 Task: Add an event  with title  Third Marketing Campaign Analysis, date '2023/10/24' to 2023/10/25 & Select Event type as  Collective. Add location for the event as  Brisbane, Australia and add a description: Participants will discover strategies for engaging their audience and maintaining their interest throughout the presentation. They will learn how to incorporate storytelling, interactive elements, and visual aids to create a dynamic and interactive experience for their listeners.Create an event link  http-thirdmarketingcampaignanalysiscom & Select the event color as  Bright Yellow. , logged in from the account softage.4@softage.netand send the event invitation to softage.2@softage.net and softage.3@softage.net
Action: Mouse moved to (706, 104)
Screenshot: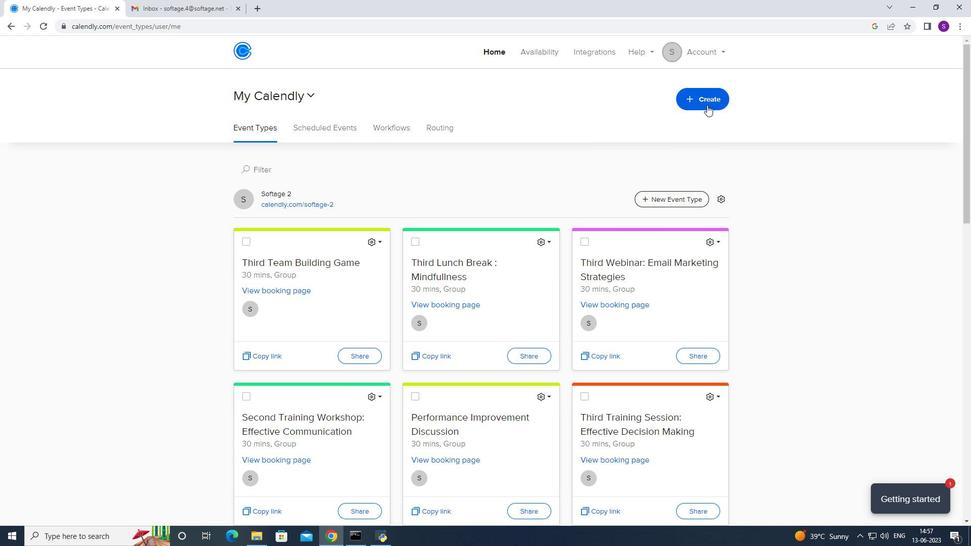 
Action: Mouse pressed left at (706, 104)
Screenshot: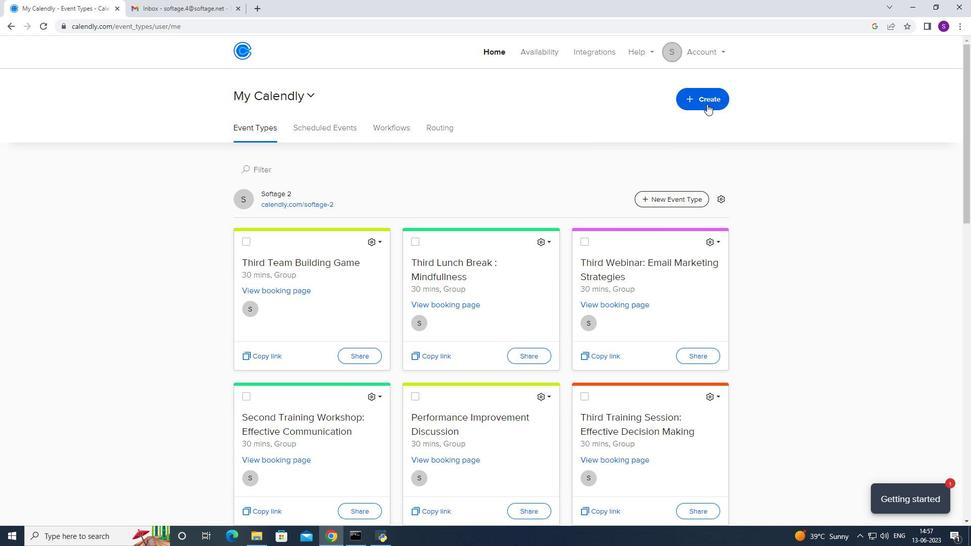 
Action: Mouse moved to (632, 133)
Screenshot: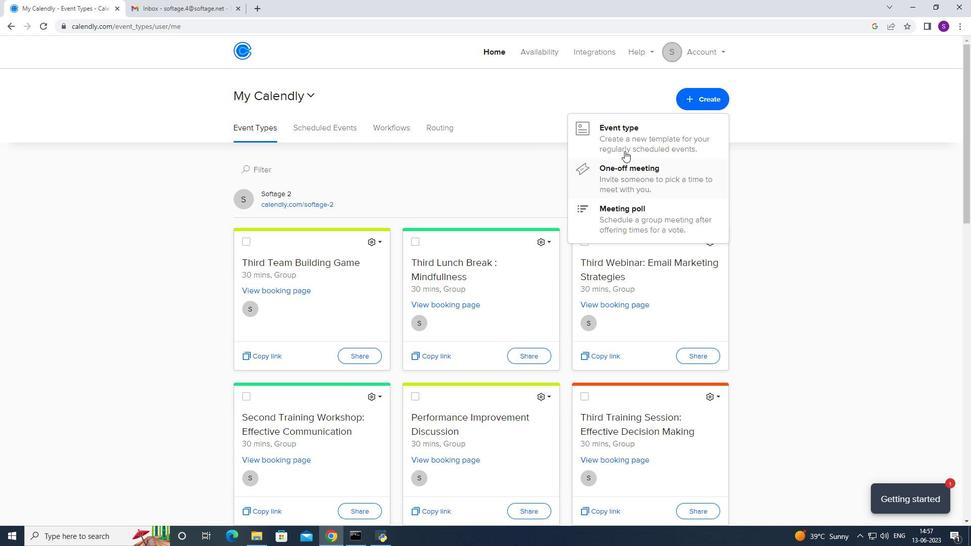 
Action: Mouse pressed left at (632, 133)
Screenshot: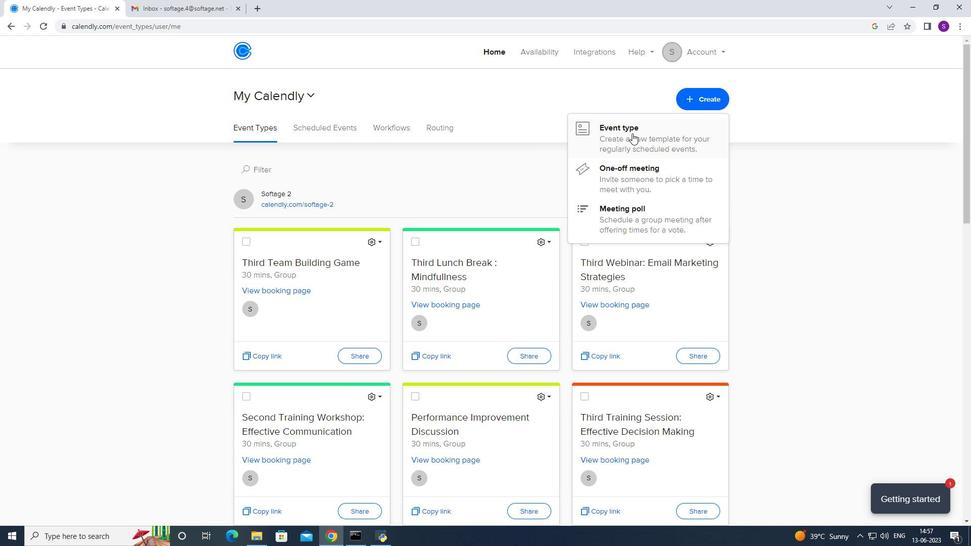
Action: Mouse moved to (429, 290)
Screenshot: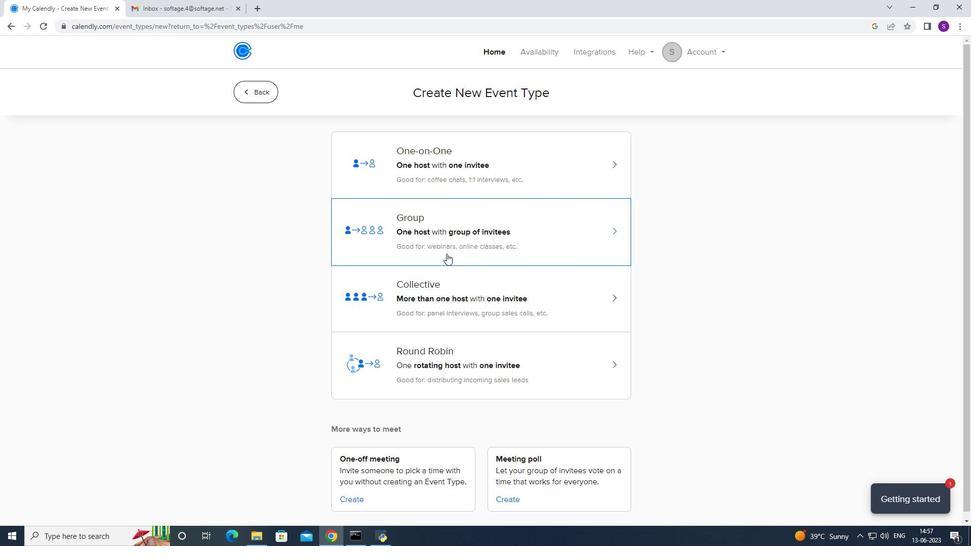 
Action: Mouse pressed left at (429, 290)
Screenshot: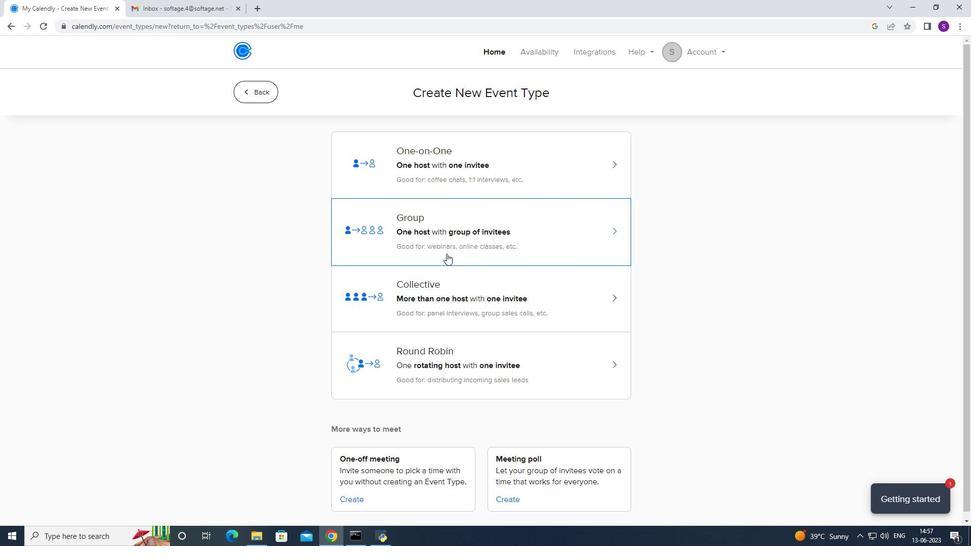 
Action: Mouse moved to (592, 224)
Screenshot: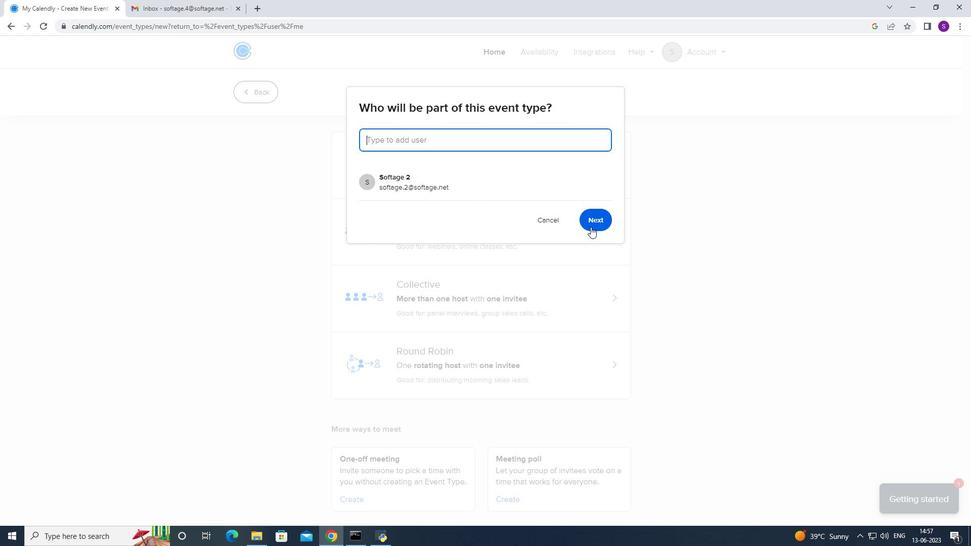 
Action: Mouse pressed left at (592, 224)
Screenshot: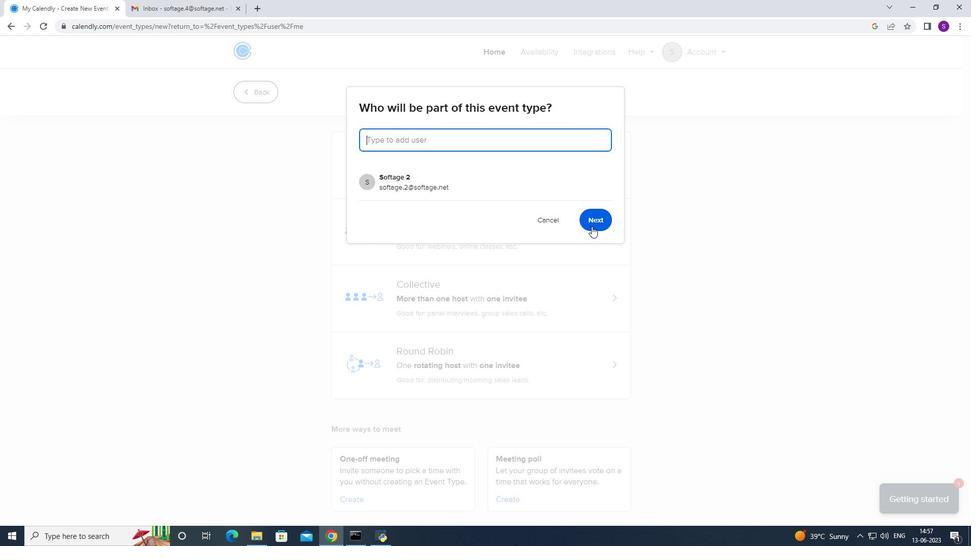 
Action: Mouse moved to (284, 232)
Screenshot: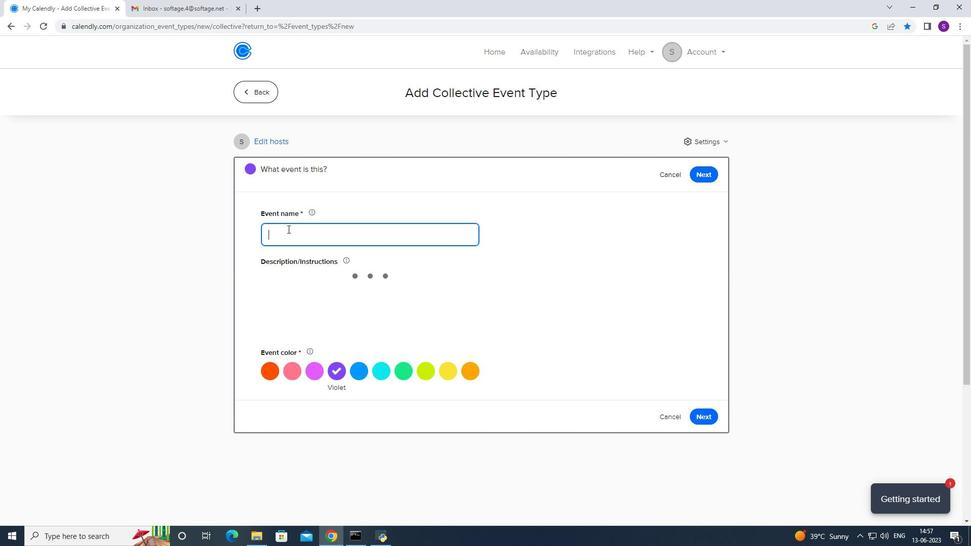
Action: Mouse pressed left at (284, 232)
Screenshot: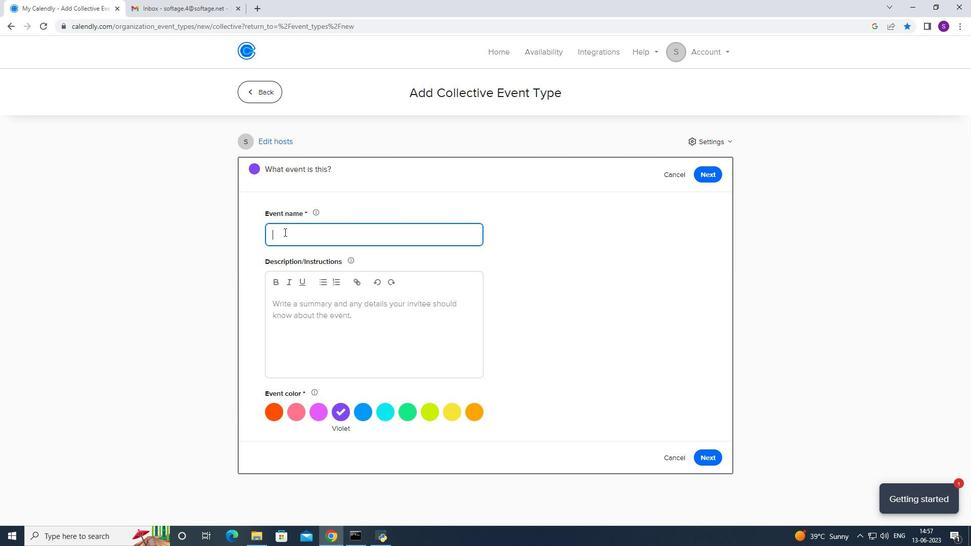 
Action: Mouse moved to (305, 198)
Screenshot: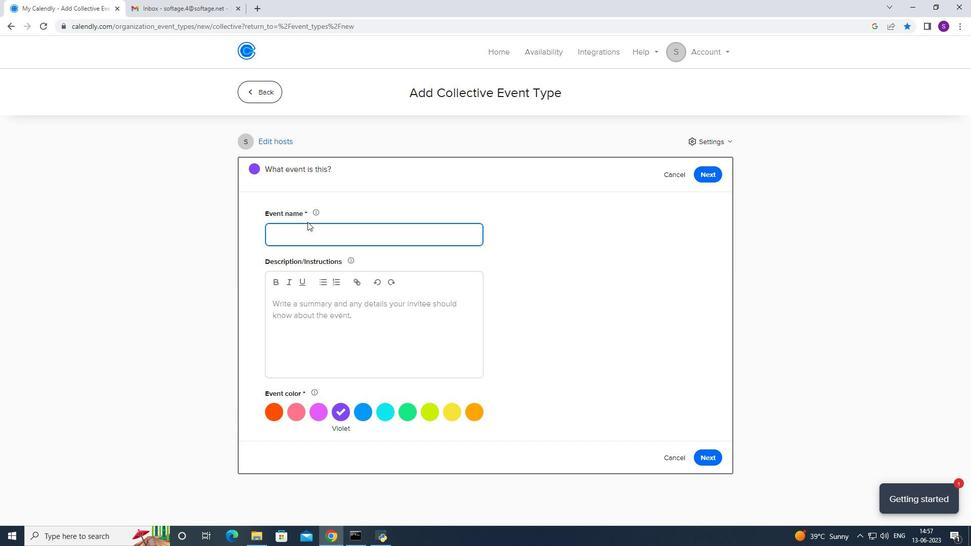 
Action: Key pressed <Key.caps_lock>T<Key.caps_lock>hird<Key.space><Key.caps_lock>M<Key.caps_lock><Key.shift>Arketing<Key.space><Key.caps_lock>C<Key.caps_lock>ampaign
Screenshot: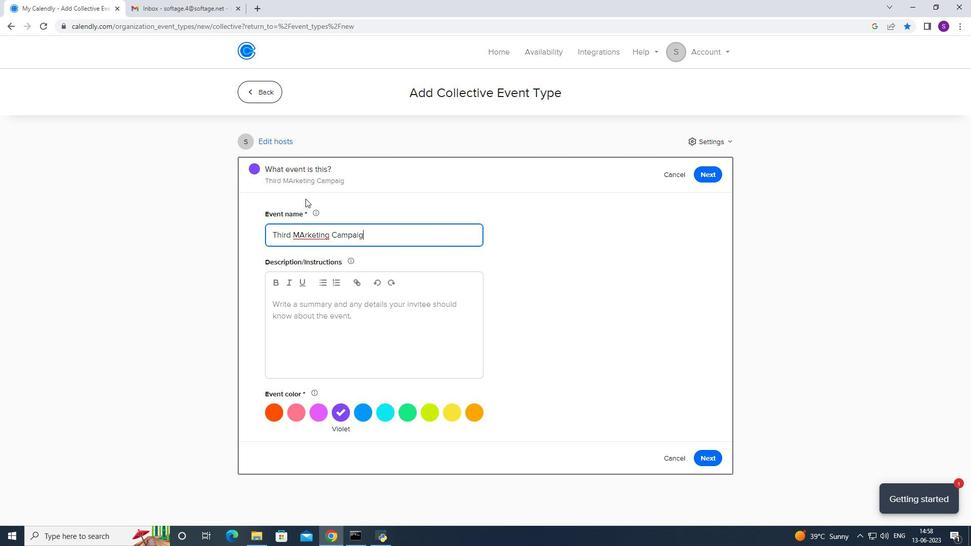 
Action: Mouse moved to (302, 235)
Screenshot: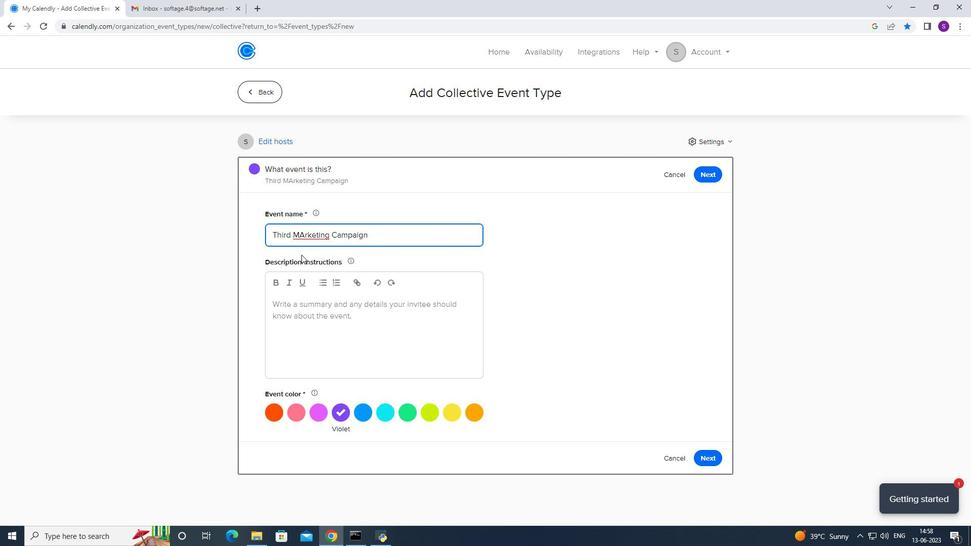 
Action: Mouse pressed right at (302, 235)
Screenshot: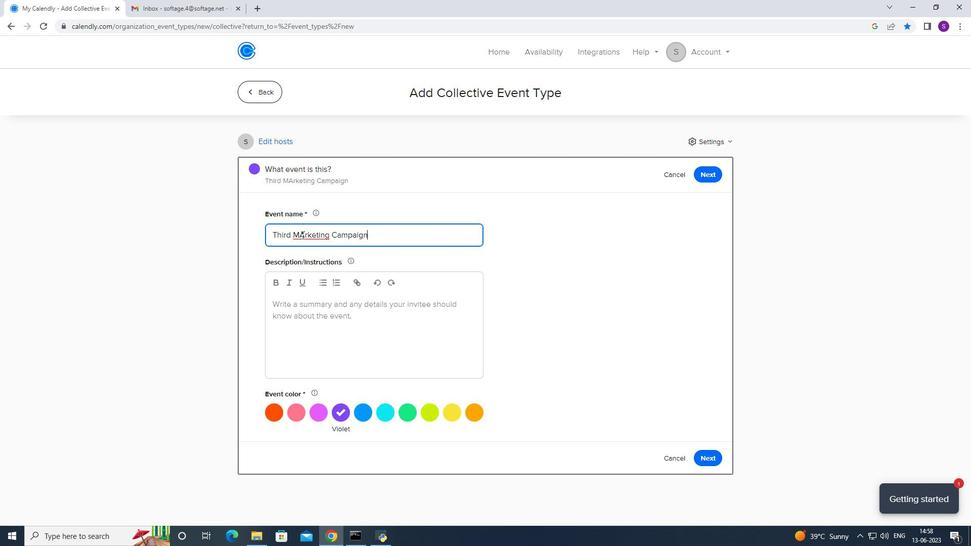 
Action: Mouse moved to (308, 242)
Screenshot: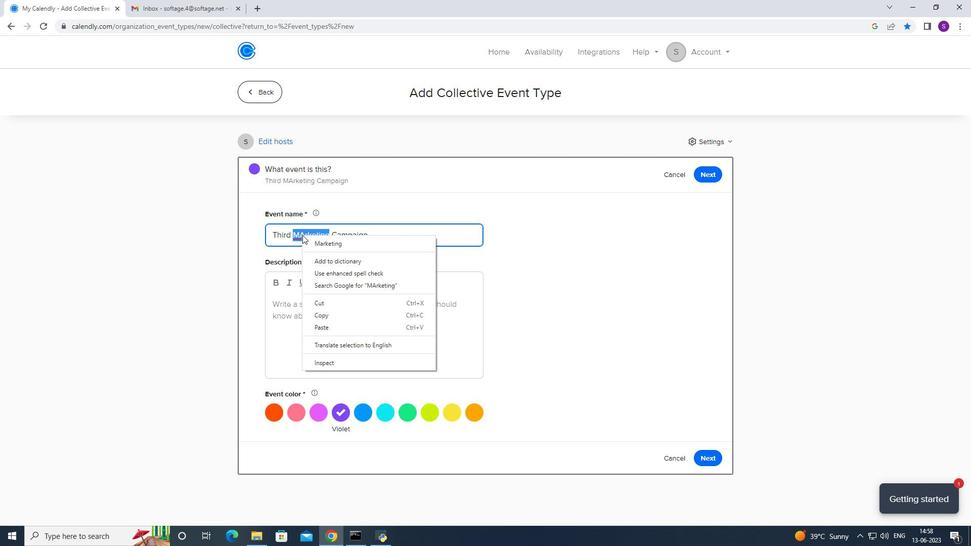 
Action: Mouse pressed left at (308, 242)
Screenshot: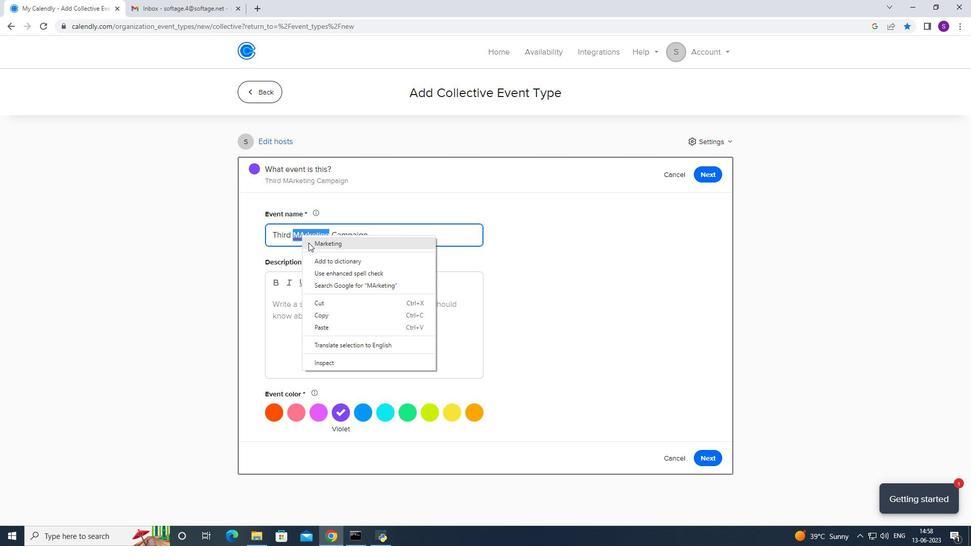 
Action: Mouse moved to (310, 273)
Screenshot: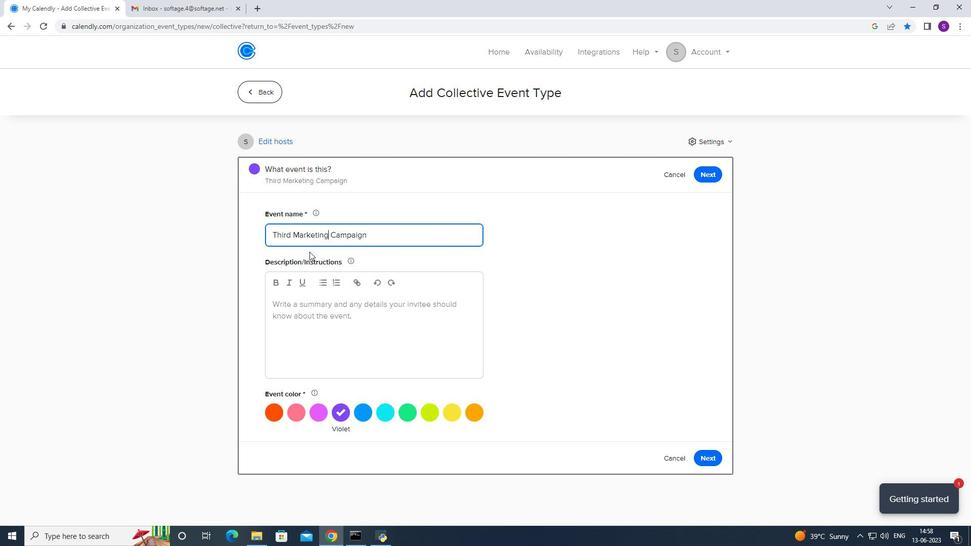 
Action: Mouse pressed left at (310, 273)
Screenshot: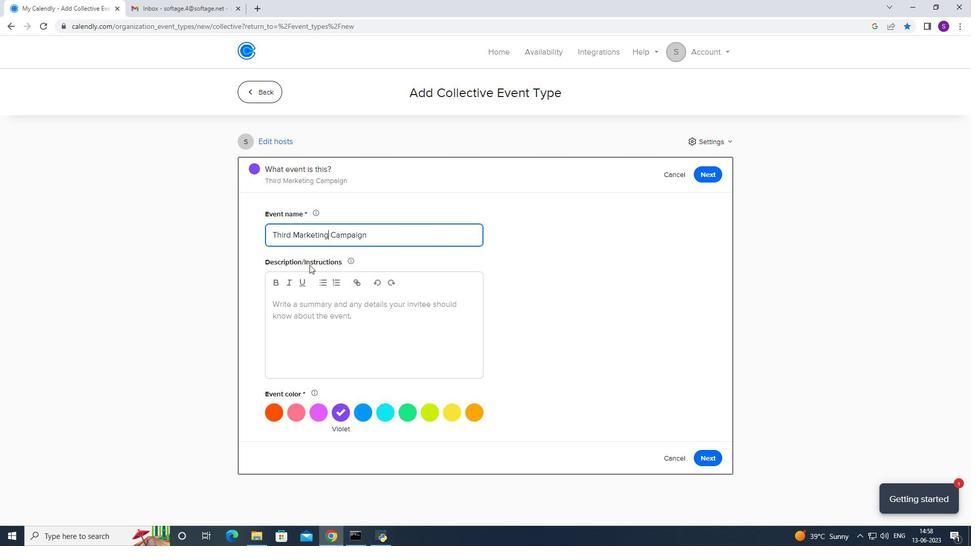 
Action: Mouse moved to (304, 296)
Screenshot: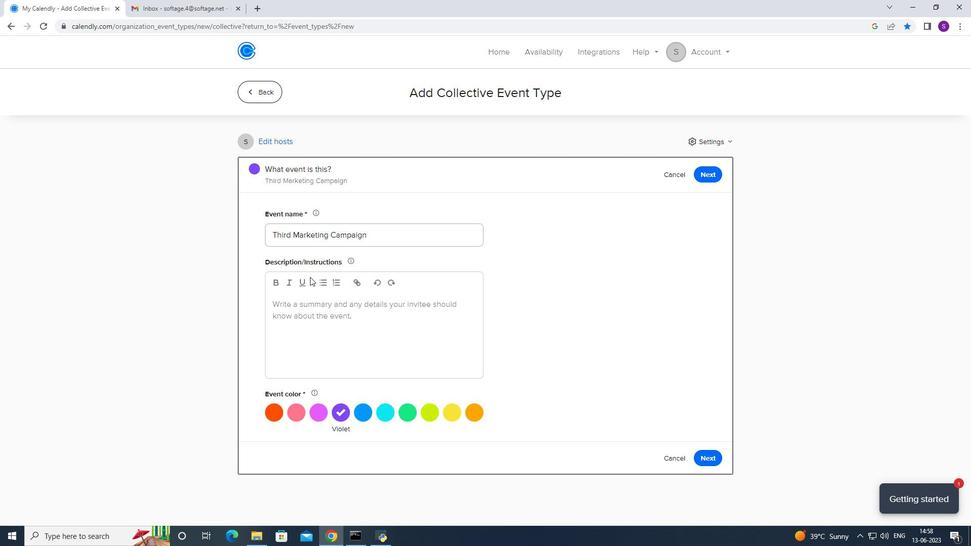 
Action: Mouse pressed left at (304, 296)
Screenshot: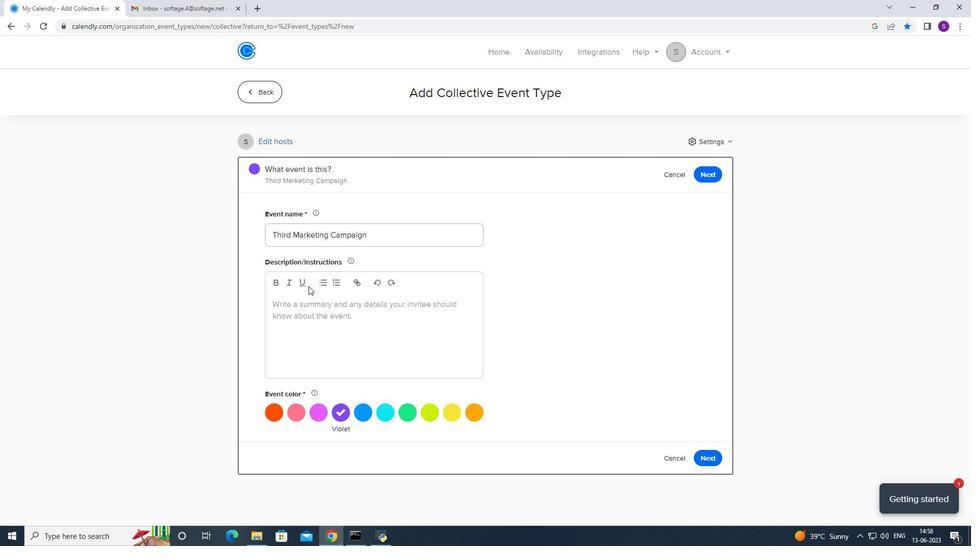 
Action: Mouse moved to (432, 408)
Screenshot: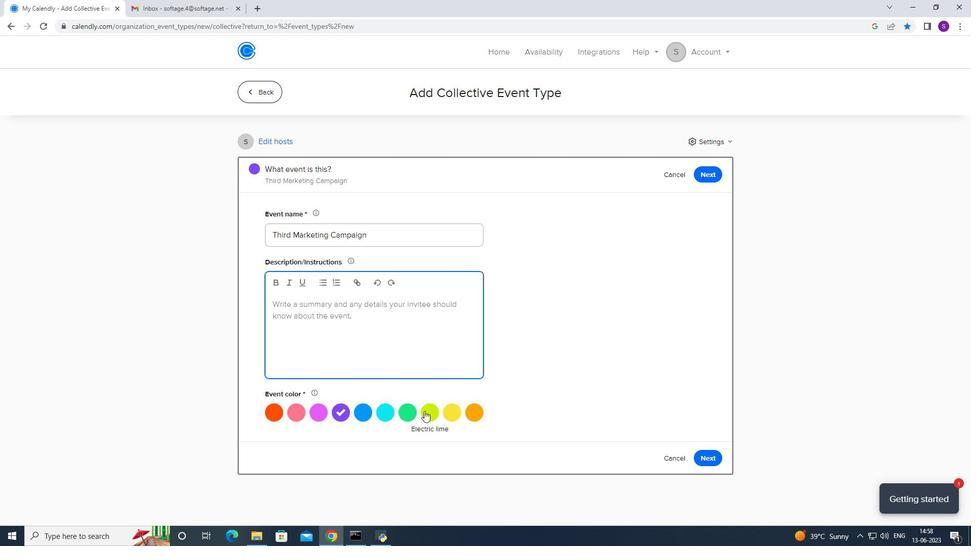 
Action: Mouse pressed left at (432, 408)
Screenshot: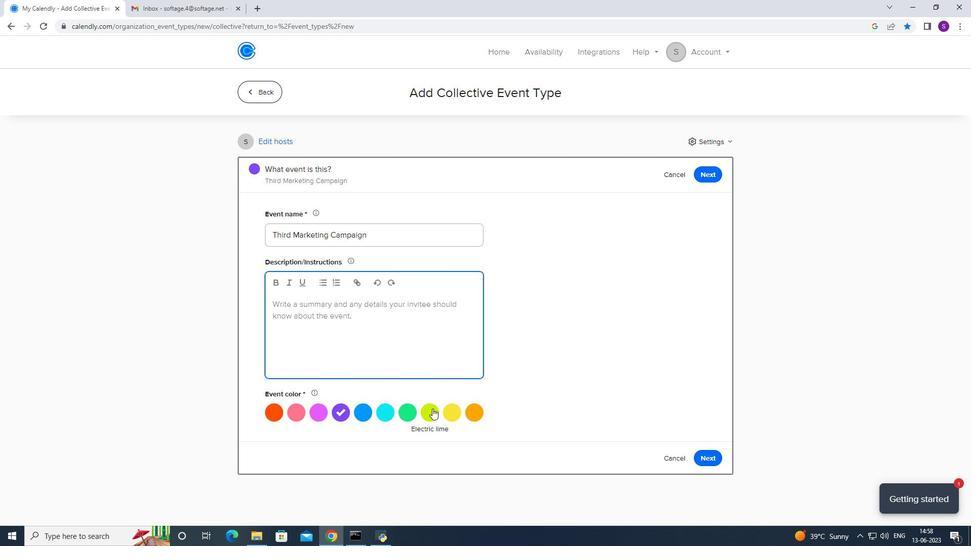 
Action: Mouse moved to (453, 410)
Screenshot: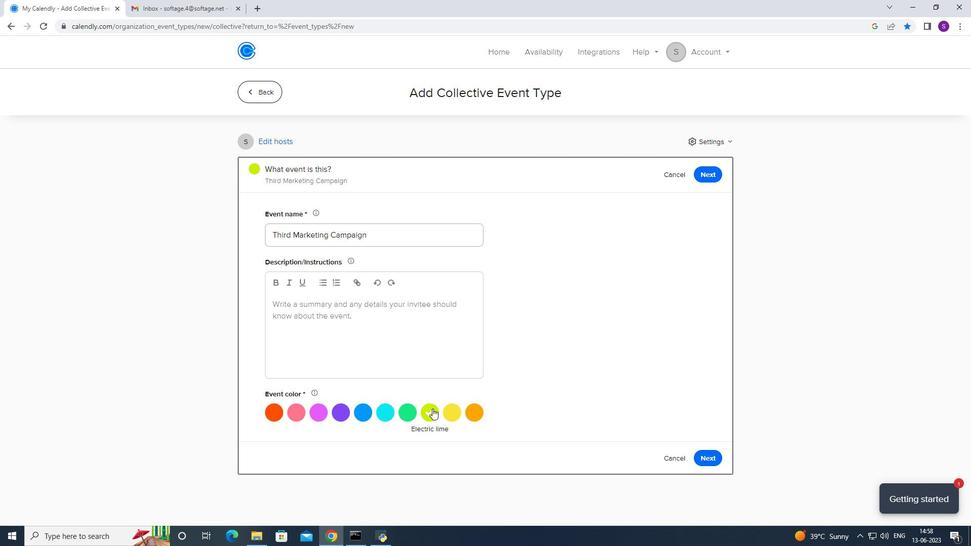 
Action: Mouse pressed left at (453, 410)
Screenshot: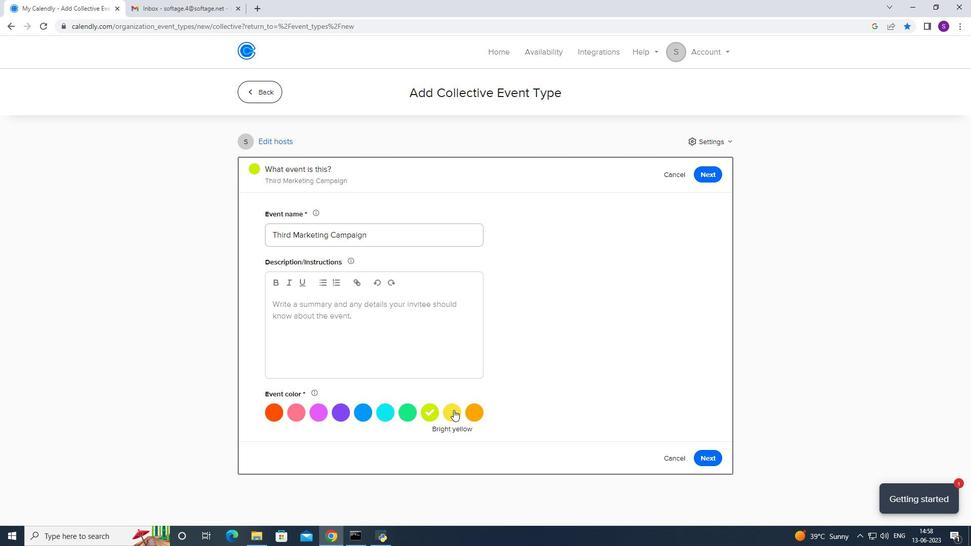 
Action: Mouse moved to (328, 316)
Screenshot: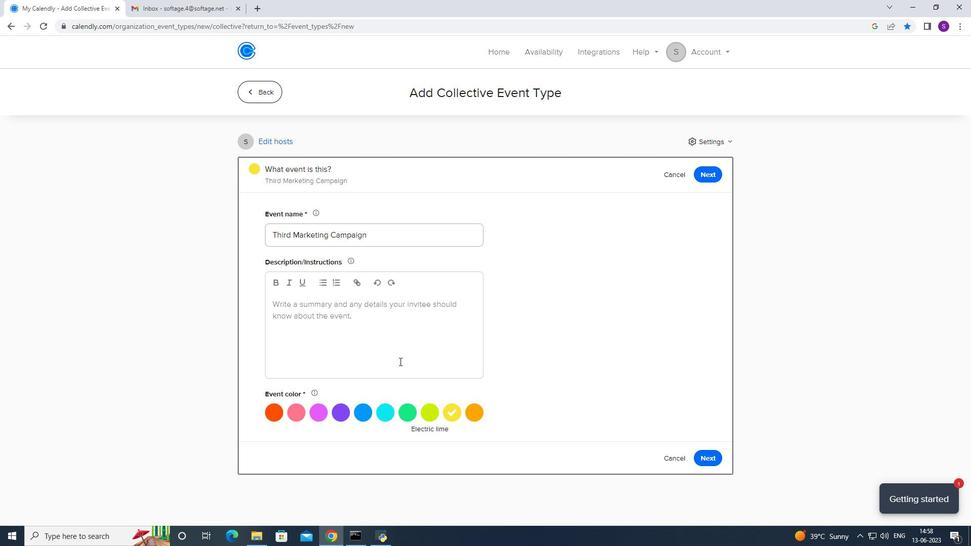 
Action: Mouse pressed left at (328, 316)
Screenshot: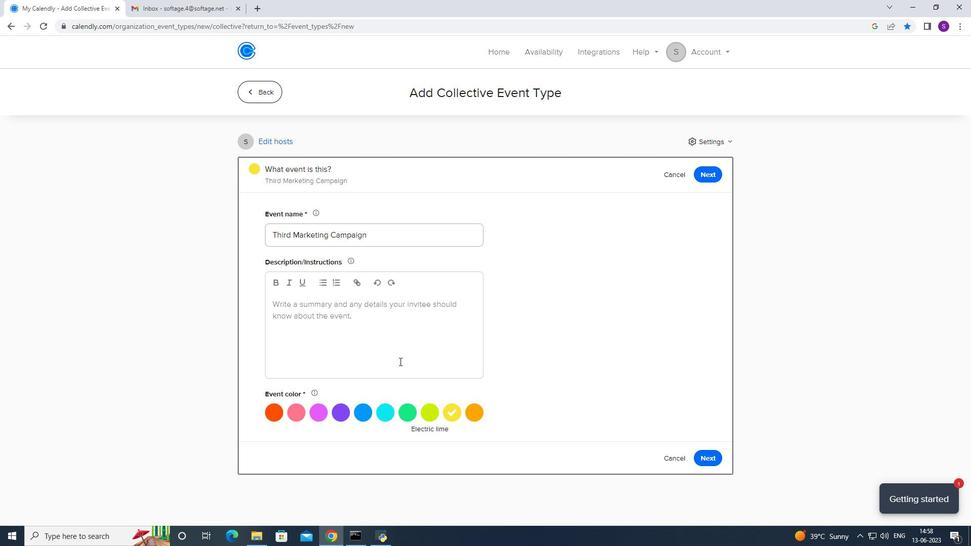 
Action: Mouse moved to (342, 320)
Screenshot: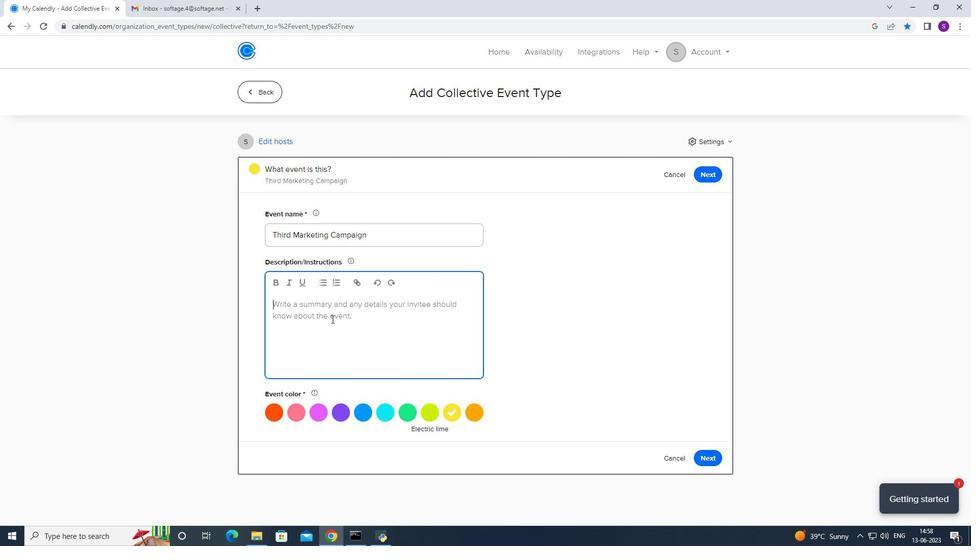 
Action: Key pressed <Key.caps_lock>P<Key.caps_lock>articipamt<Key.backspace><Key.backspace>nts<Key.space>will<Key.space>discover<Key.space>strategies<Key.space>for<Key.space>engaging<Key.space>rtheir<Key.space>audience<Key.space>and<Key.space>maintaining<Key.space>g<Key.backspace><Key.backspace><Key.space>heir<Key.space><Key.backspace><Key.backspace><Key.backspace><Key.backspace><Key.backspace><Key.space>their<Key.space>in
Screenshot: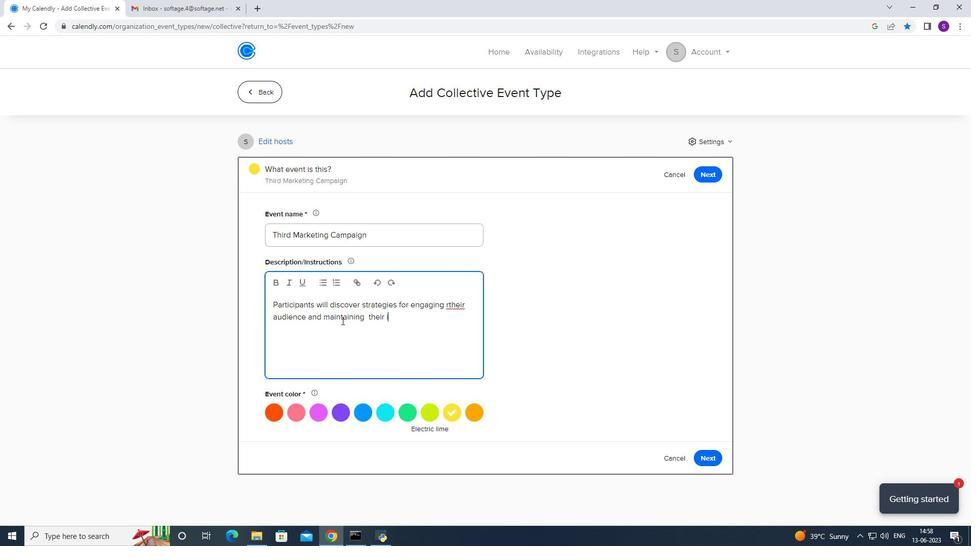 
Action: Mouse moved to (342, 321)
Screenshot: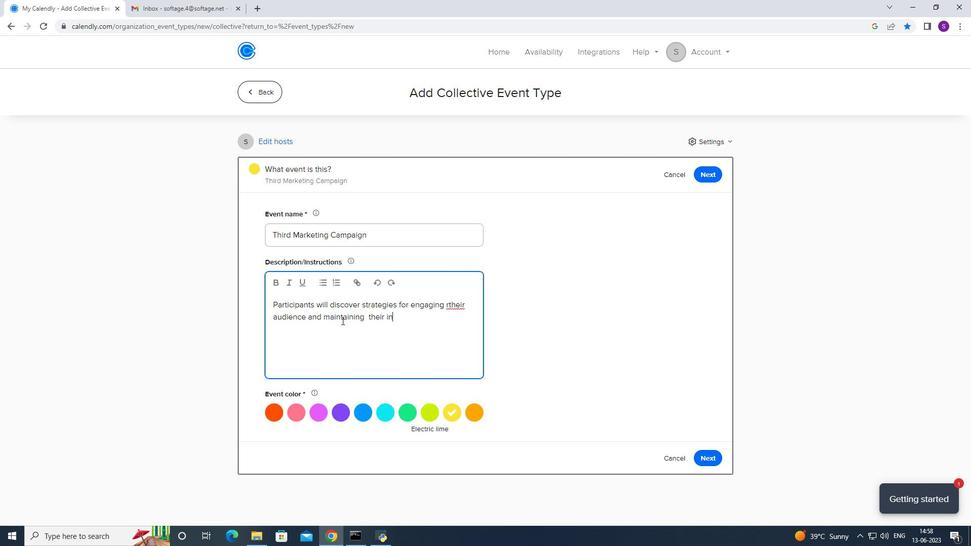 
Action: Key pressed tee=<Key.backspace><Key.backspace>rest<Key.space>
Screenshot: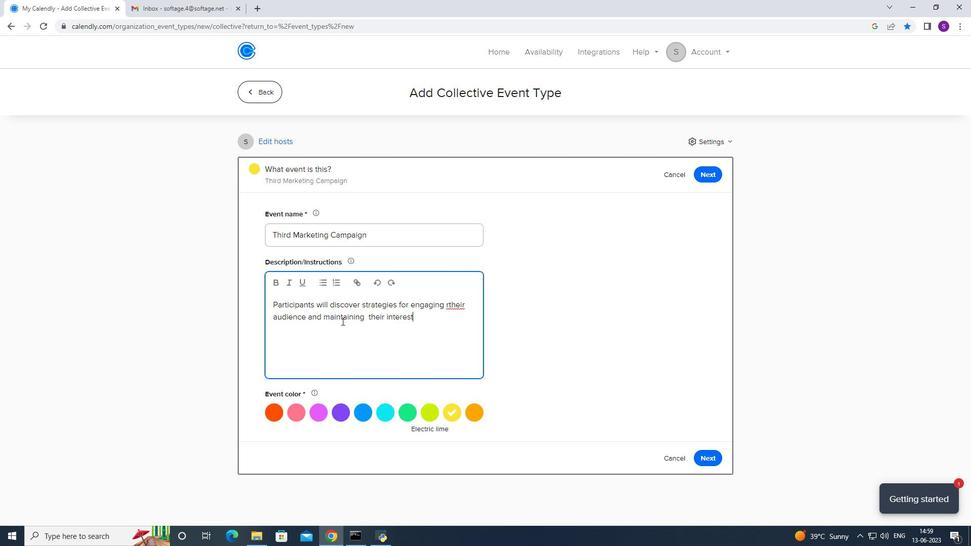 
Action: Mouse moved to (448, 308)
Screenshot: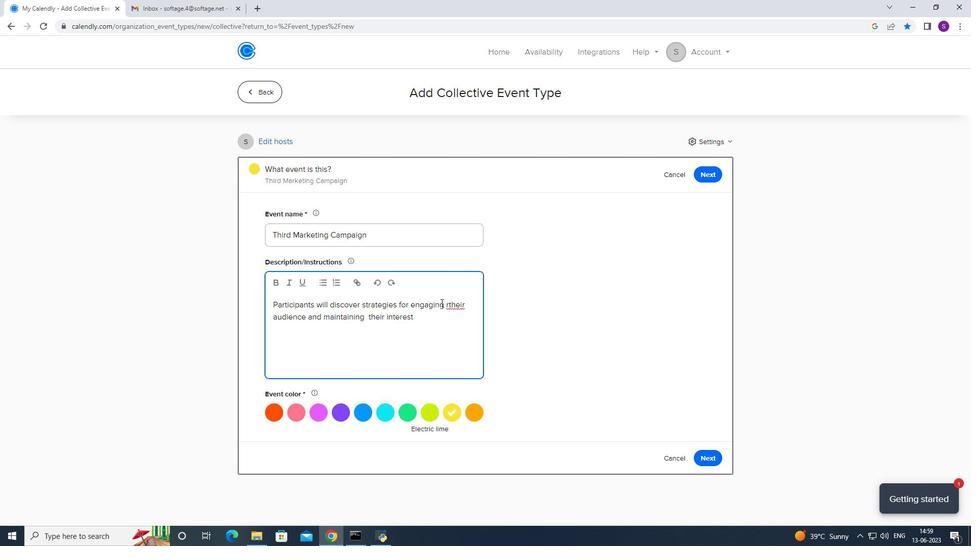 
Action: Mouse pressed right at (448, 308)
Screenshot: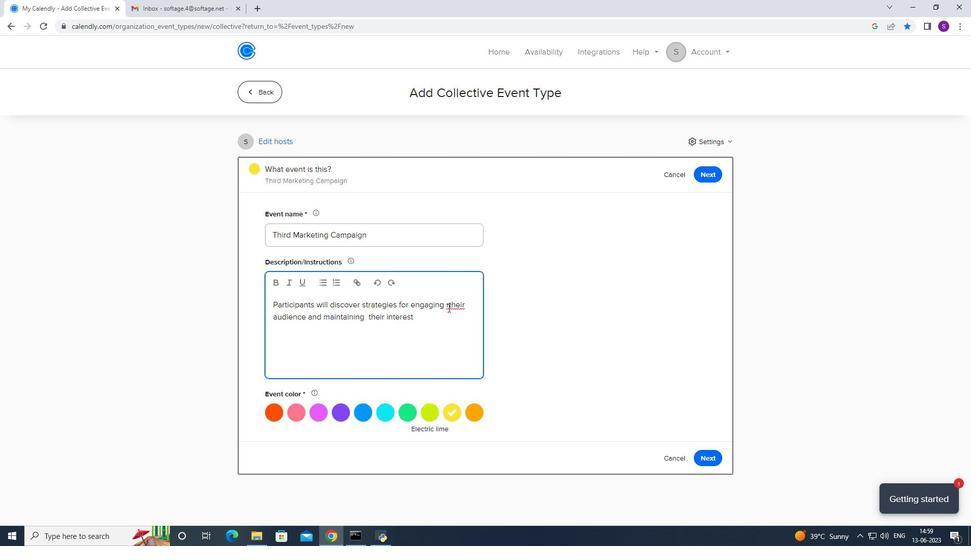 
Action: Mouse moved to (464, 319)
Screenshot: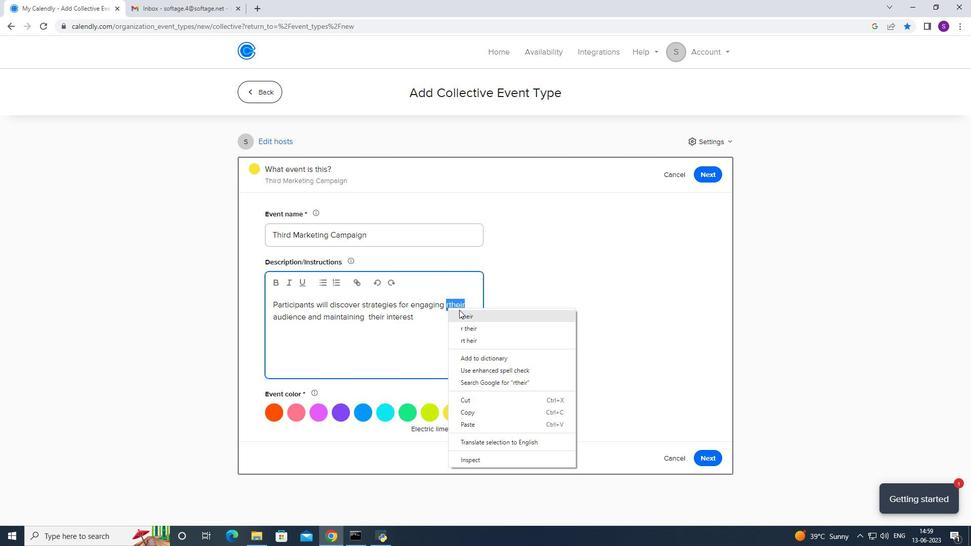 
Action: Mouse pressed left at (464, 319)
Screenshot: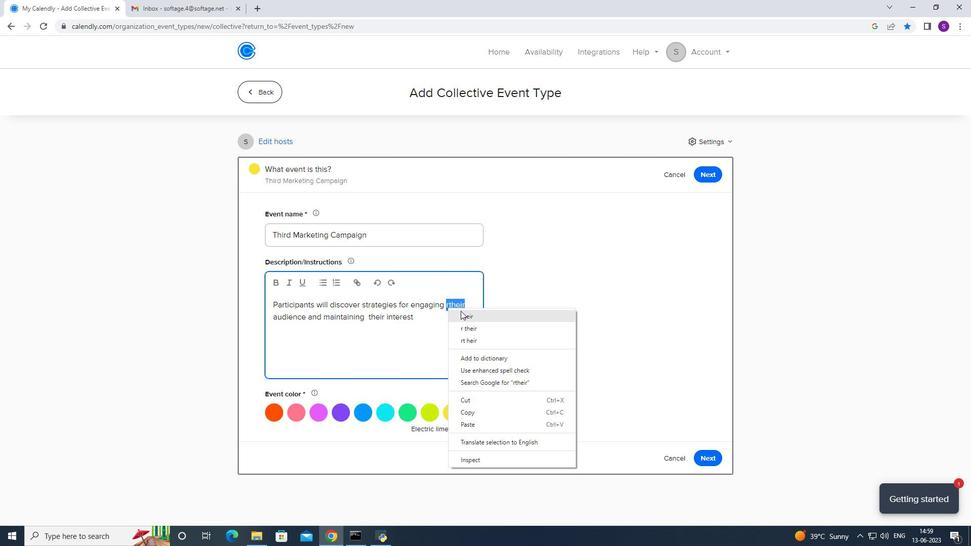 
Action: Mouse scrolled (464, 320) with delta (0, 0)
Screenshot: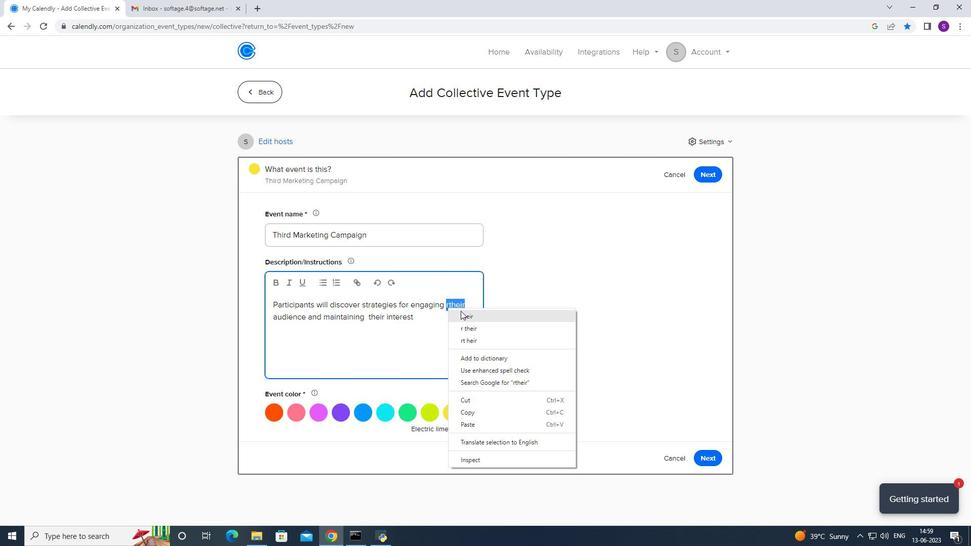 
Action: Mouse moved to (417, 317)
Screenshot: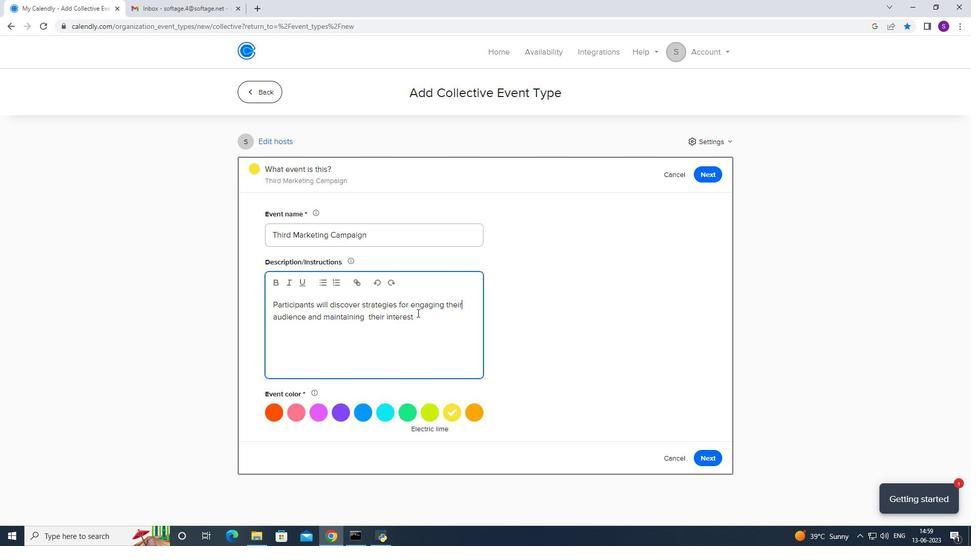 
Action: Mouse pressed left at (417, 317)
Screenshot: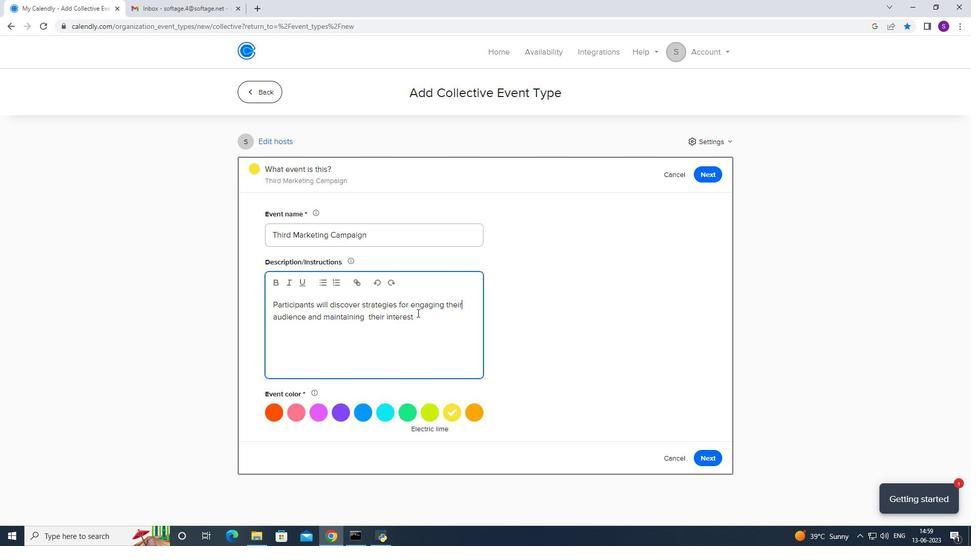 
Action: Mouse moved to (399, 317)
Screenshot: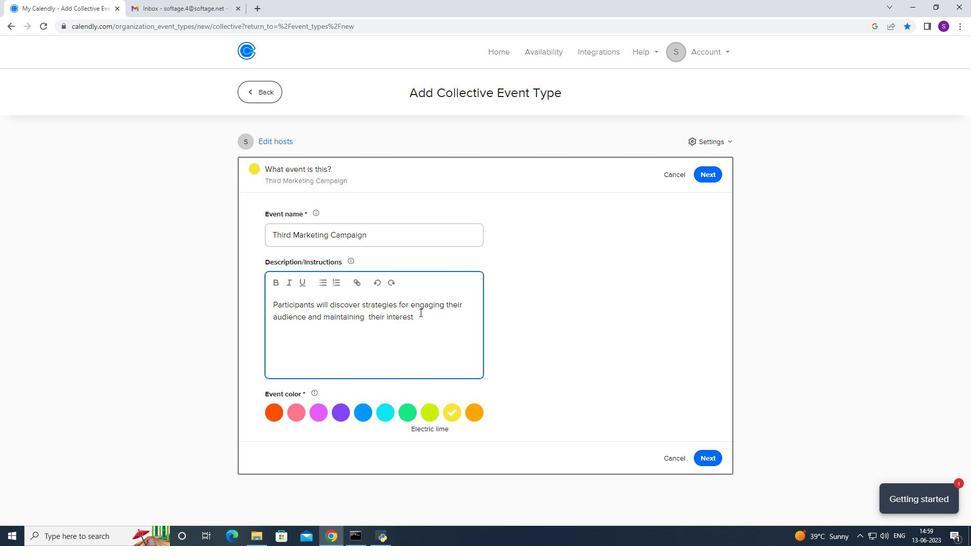 
Action: Key pressed throughpout<Key.backspace><Key.backspace><Key.backspace><Key.backspace>out<Key.space>he<Key.backspace><Key.backspace><Key.backspace><Key.space>the<Key.space>presentation,<Key.backspace>
Screenshot: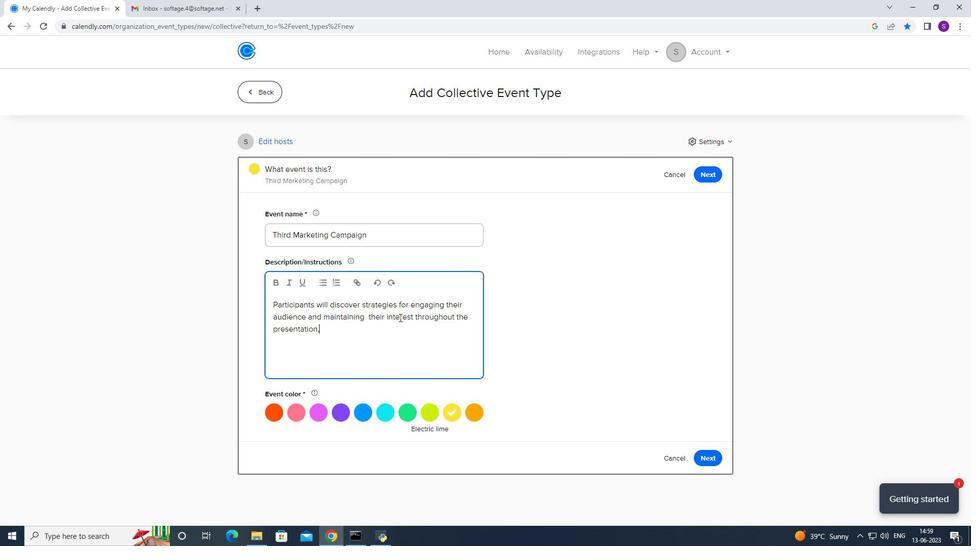 
Action: Mouse moved to (399, 318)
Screenshot: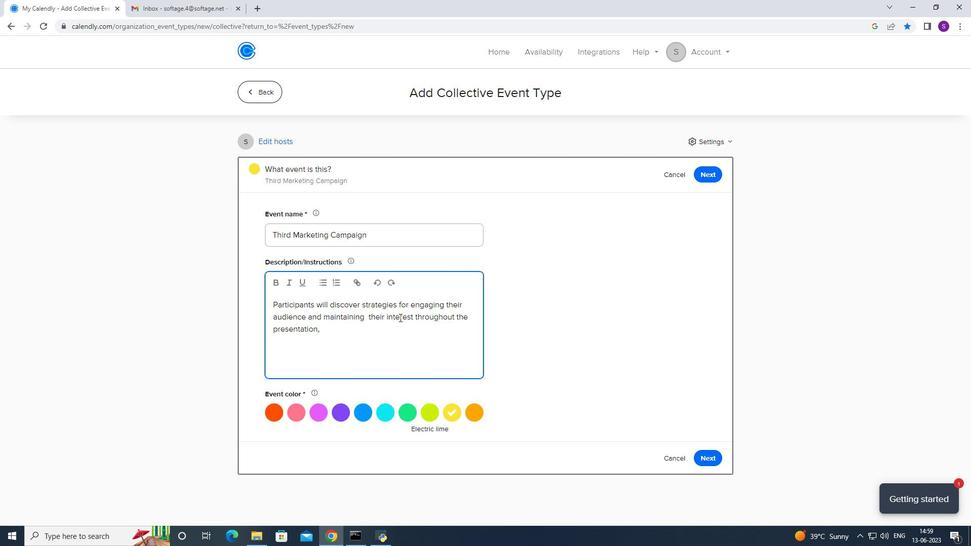 
Action: Key pressed .<Key.space><Key.caps_lock>T<Key.caps_lock>hey<Key.space>will<Key.space>learn<Key.space>hp<Key.backspace>ow<Key.space>too<Key.backspace><Key.space>incorporate<Key.space>storytelling<Key.space>,<Key.space>interactive<Key.space>ekements<Key.space>and<Key.space>visual<Key.space>aids<Key.space>to<Key.space>create<Key.space>a<Key.space>dynamic<Key.space>asbd<Key.space><Key.backspace><Key.backspace><Key.backspace><Key.backspace>ndf<Key.space>interactive<Key.space>experience<Key.space>for<Key.space>the<Key.space><Key.backspace>ir<Key.space>listeners
Screenshot: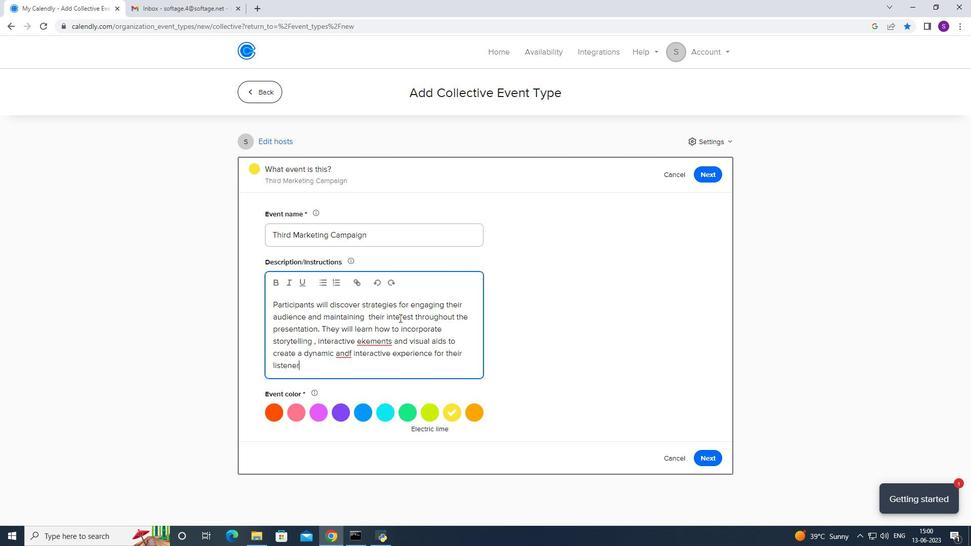 
Action: Mouse scrolled (399, 318) with delta (0, 0)
Screenshot: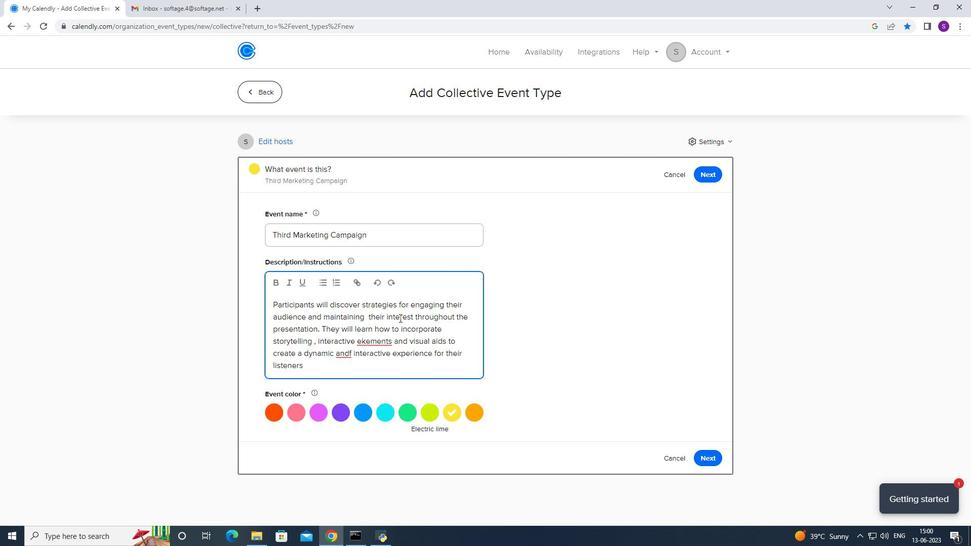 
Action: Mouse moved to (382, 338)
Screenshot: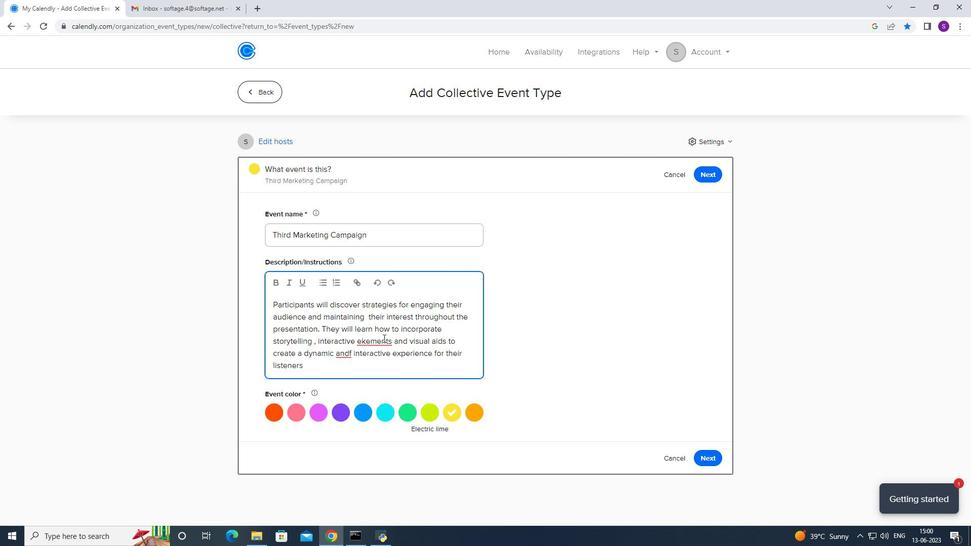 
Action: Mouse pressed right at (382, 338)
Screenshot: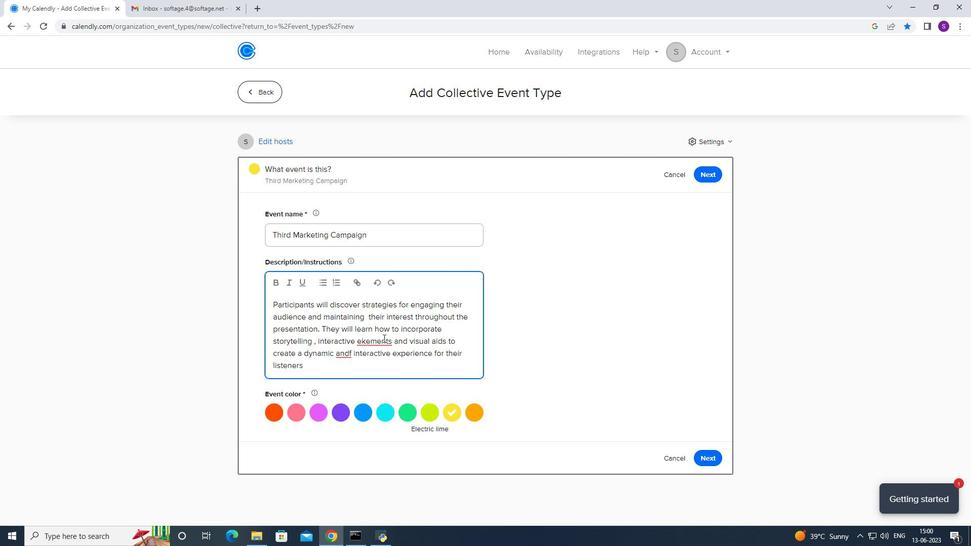 
Action: Mouse moved to (422, 353)
Screenshot: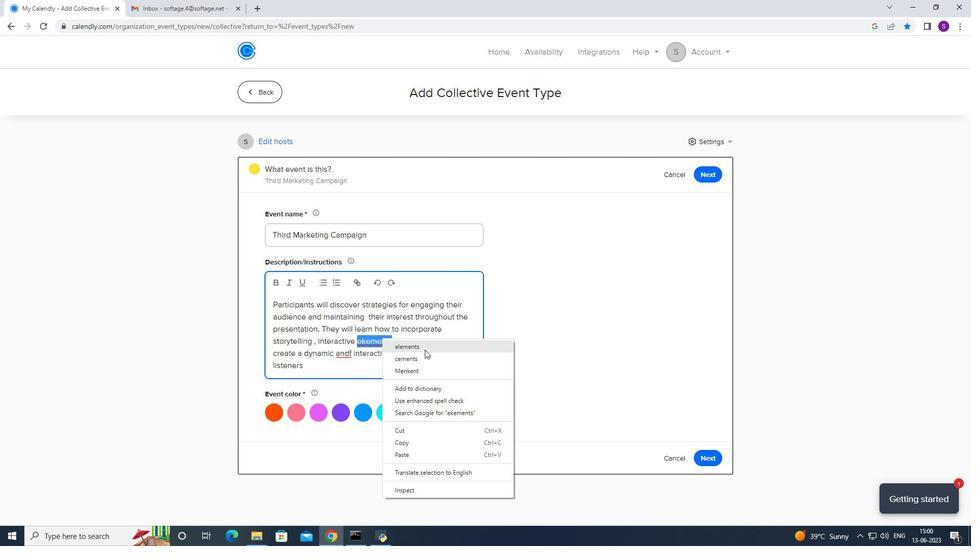 
Action: Mouse pressed left at (422, 353)
Screenshot: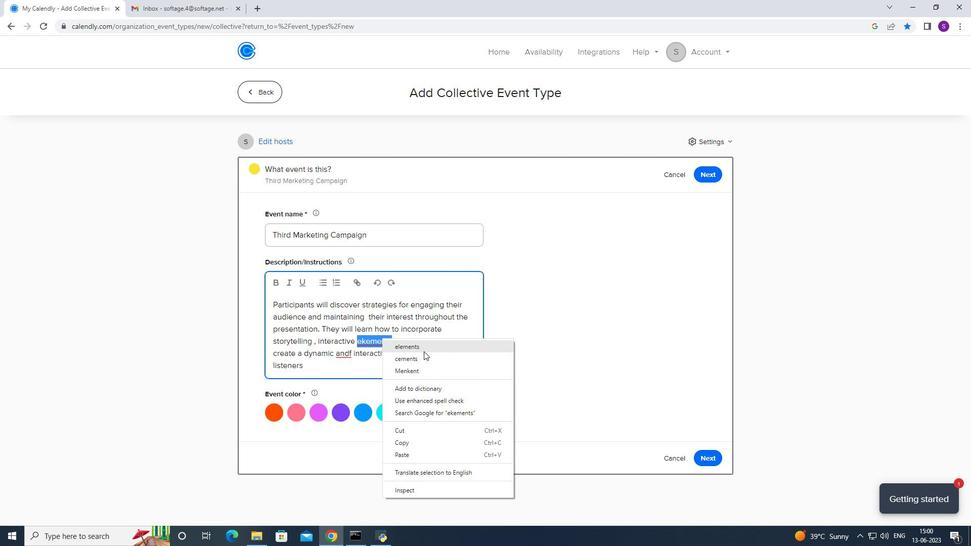 
Action: Mouse moved to (364, 336)
Screenshot: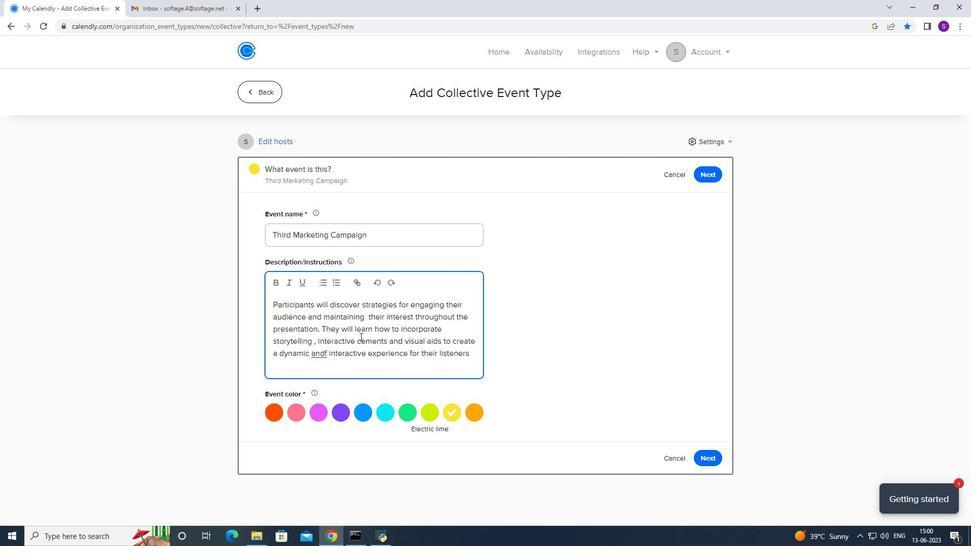 
Action: Key pressed ctrl+Z
Screenshot: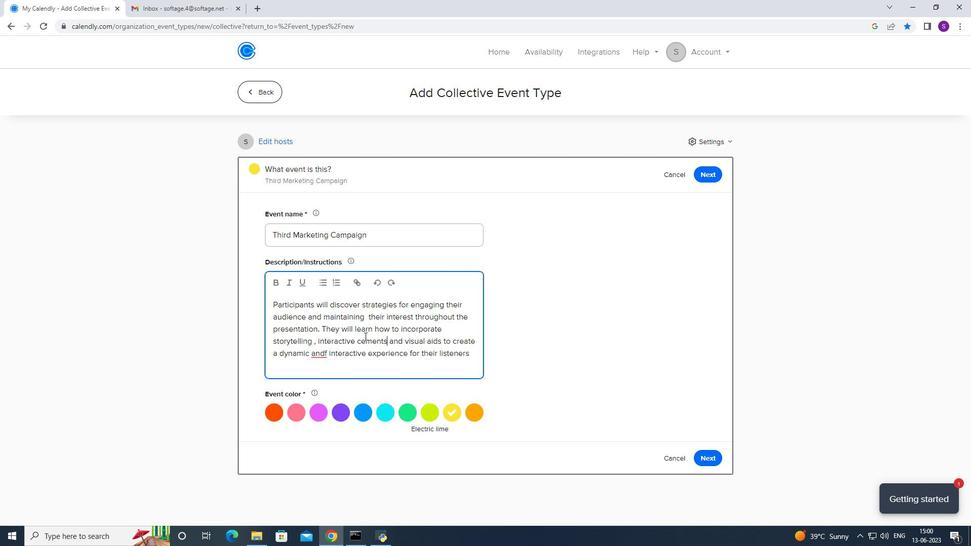 
Action: Mouse moved to (375, 337)
Screenshot: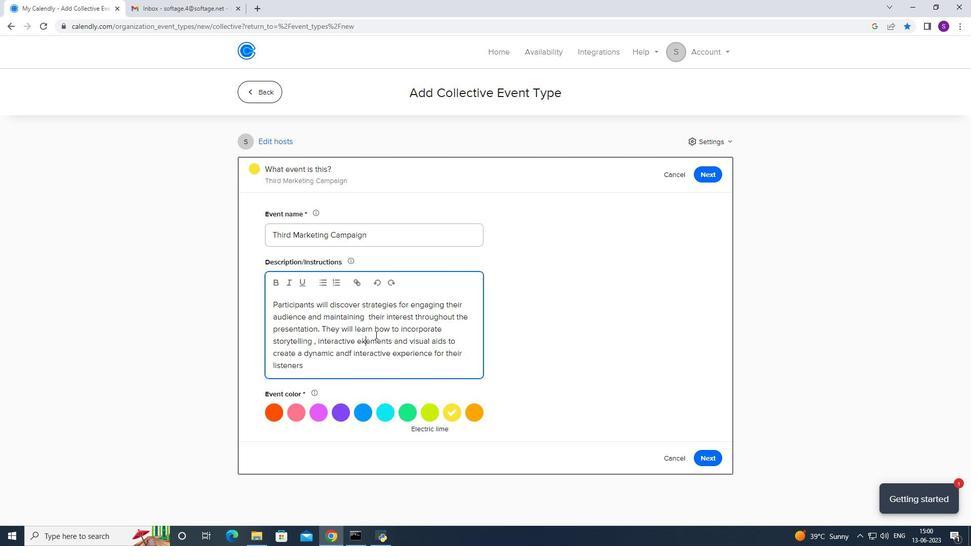
Action: Mouse pressed right at (375, 337)
Screenshot: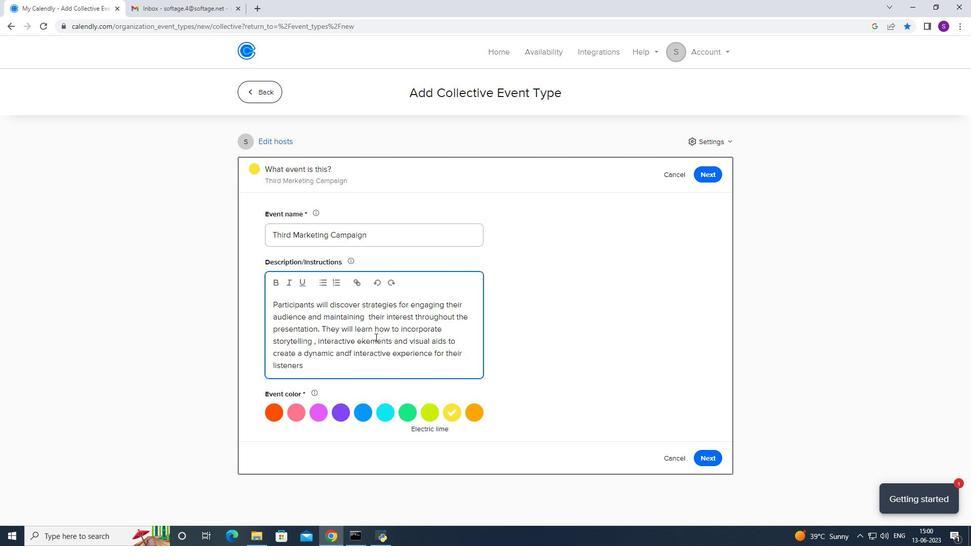 
Action: Mouse moved to (354, 344)
Screenshot: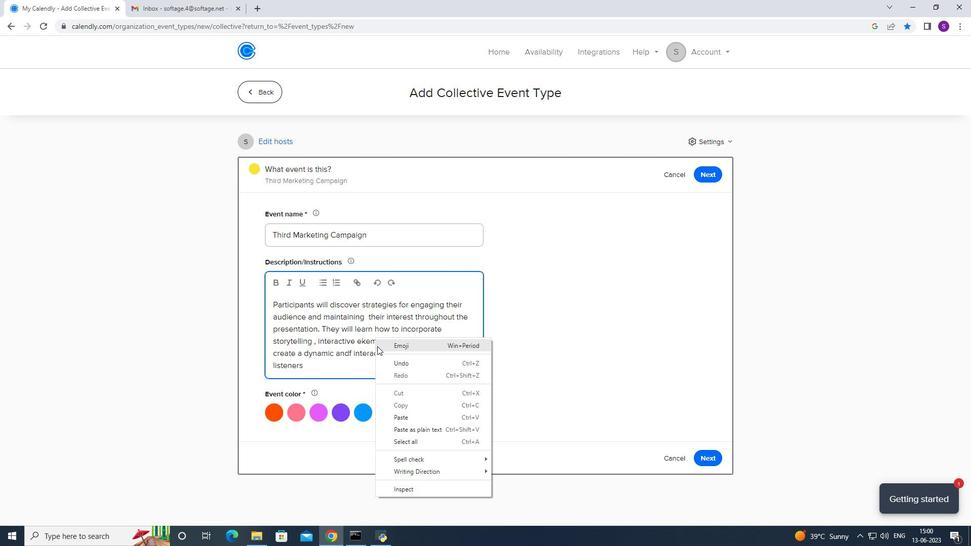 
Action: Mouse pressed left at (354, 344)
Screenshot: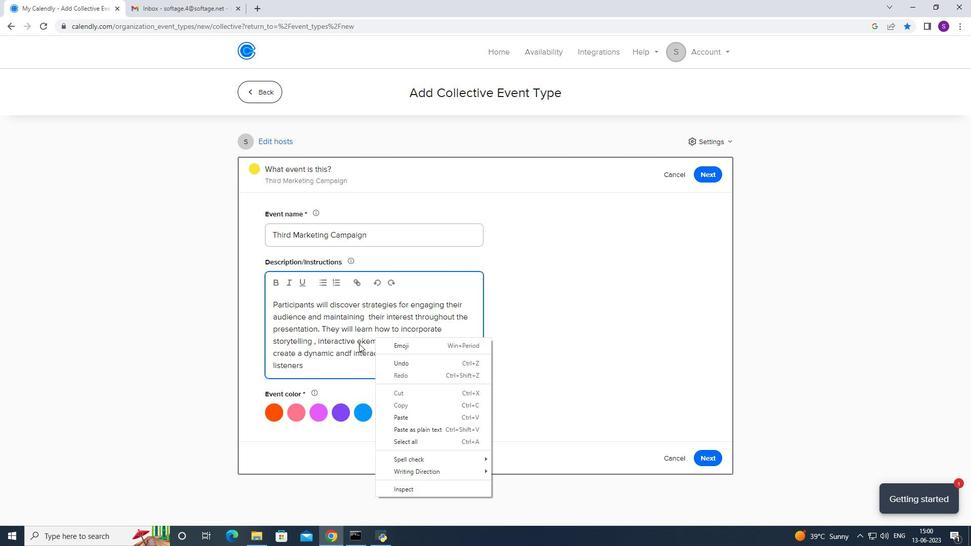 
Action: Mouse moved to (356, 369)
Screenshot: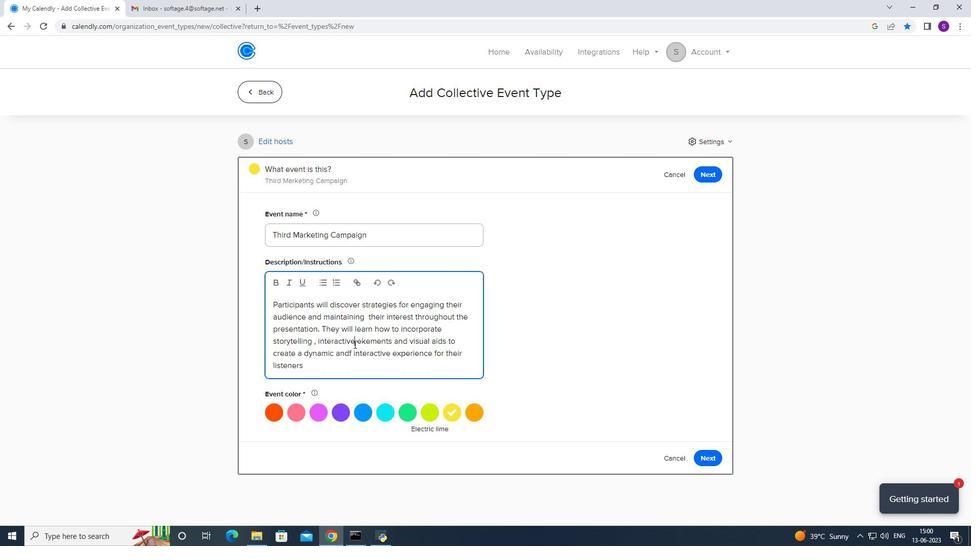 
Action: Mouse pressed left at (356, 369)
Screenshot: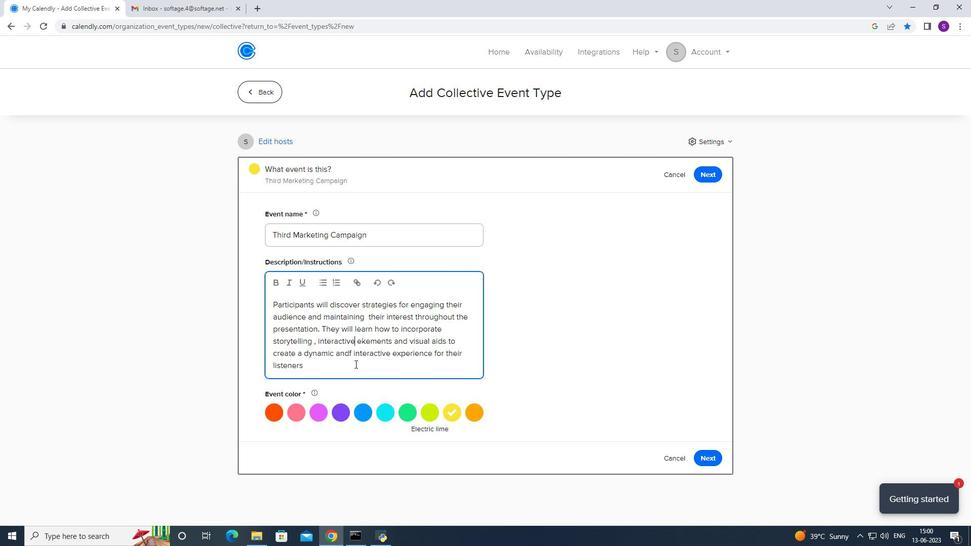 
Action: Mouse moved to (372, 338)
Screenshot: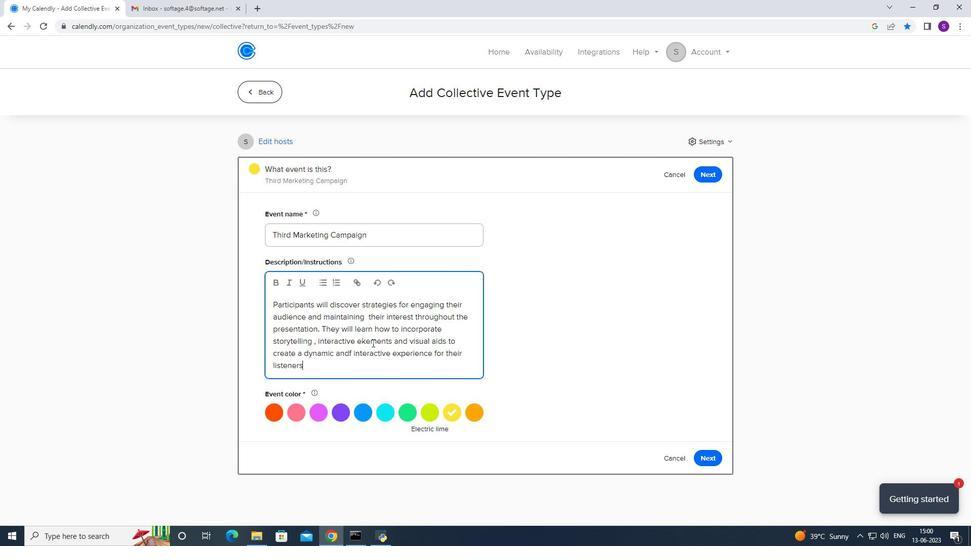
Action: Mouse pressed left at (372, 338)
Screenshot: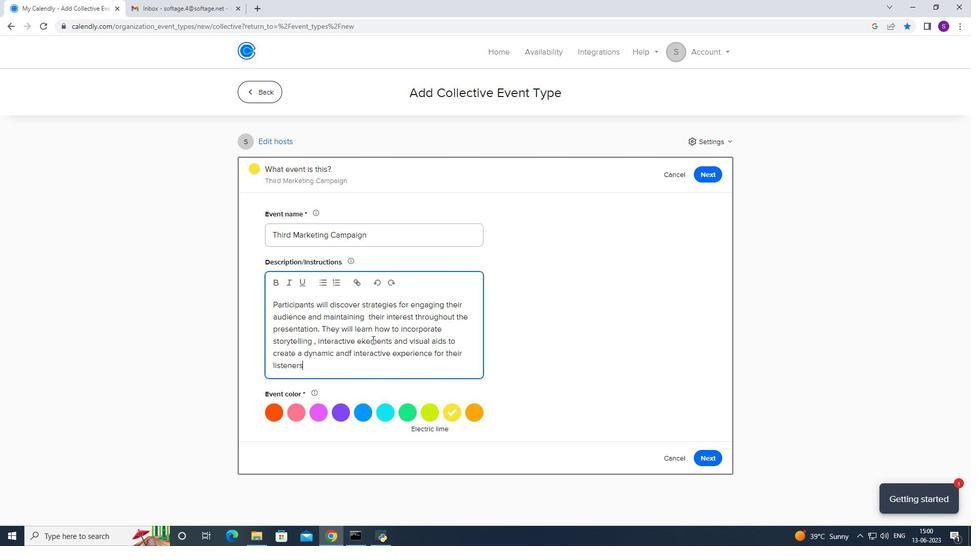 
Action: Mouse pressed right at (372, 338)
Screenshot: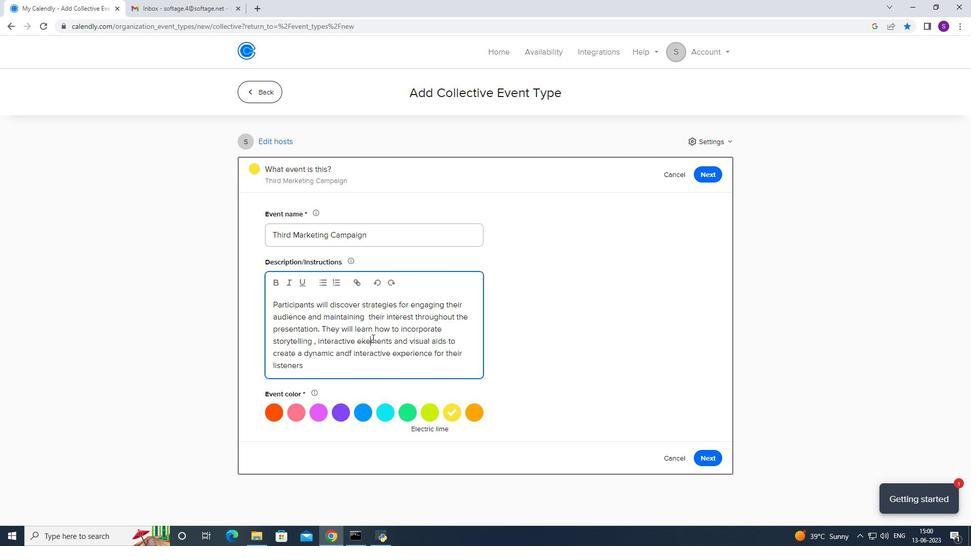 
Action: Mouse moved to (369, 346)
Screenshot: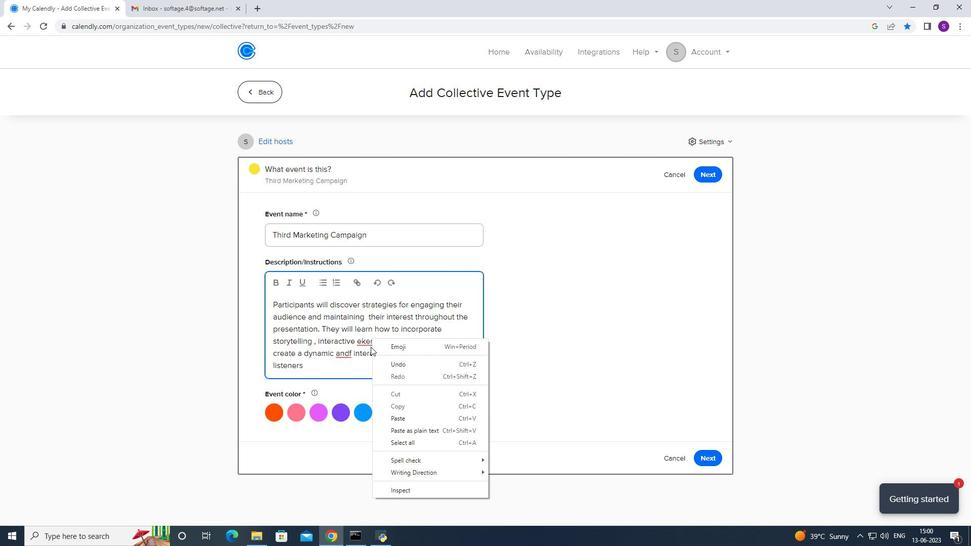 
Action: Mouse pressed right at (369, 346)
Screenshot: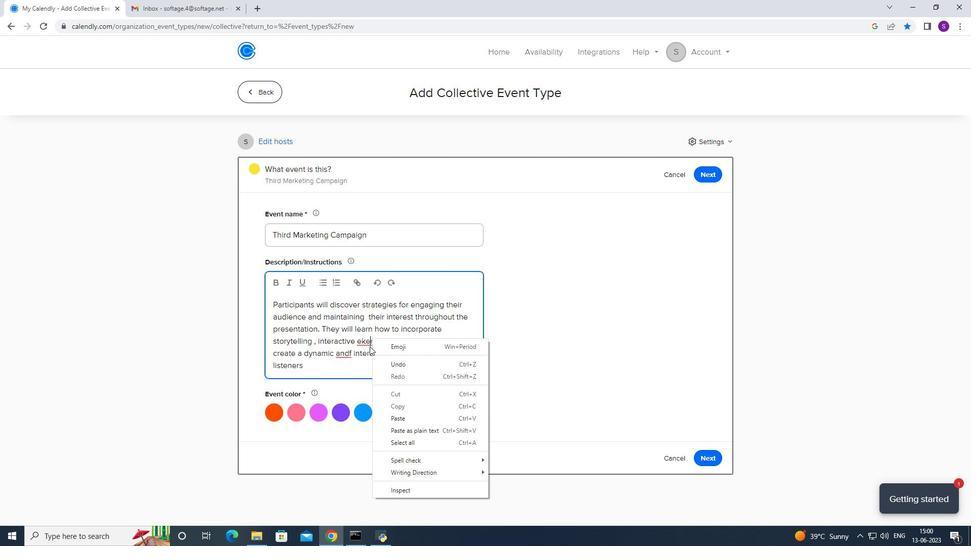 
Action: Mouse moved to (374, 355)
Screenshot: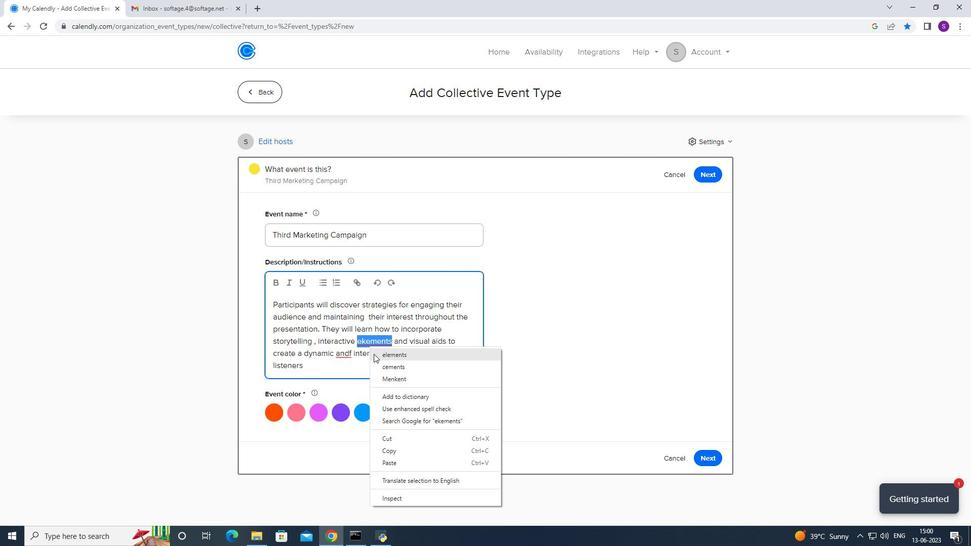 
Action: Mouse pressed left at (374, 355)
Screenshot: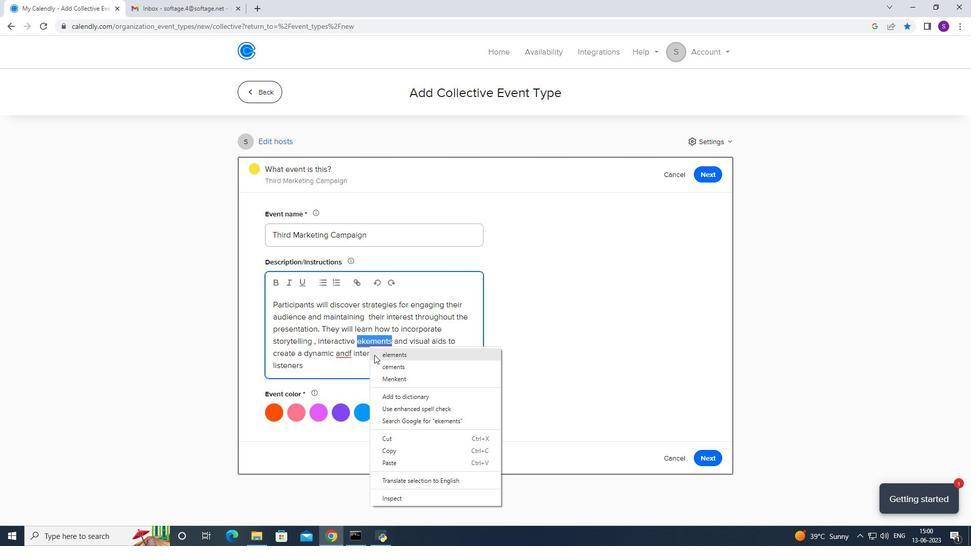 
Action: Mouse moved to (345, 359)
Screenshot: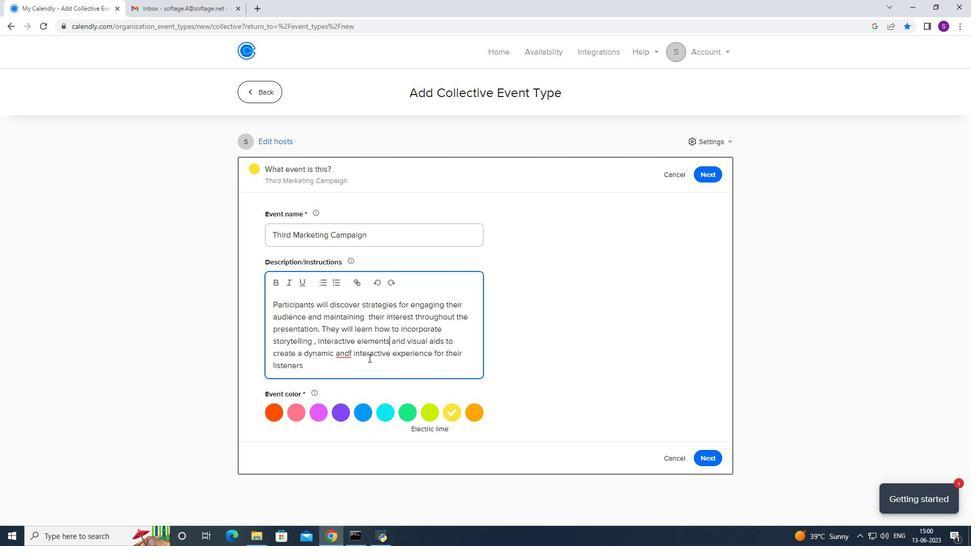 
Action: Mouse pressed right at (345, 359)
Screenshot: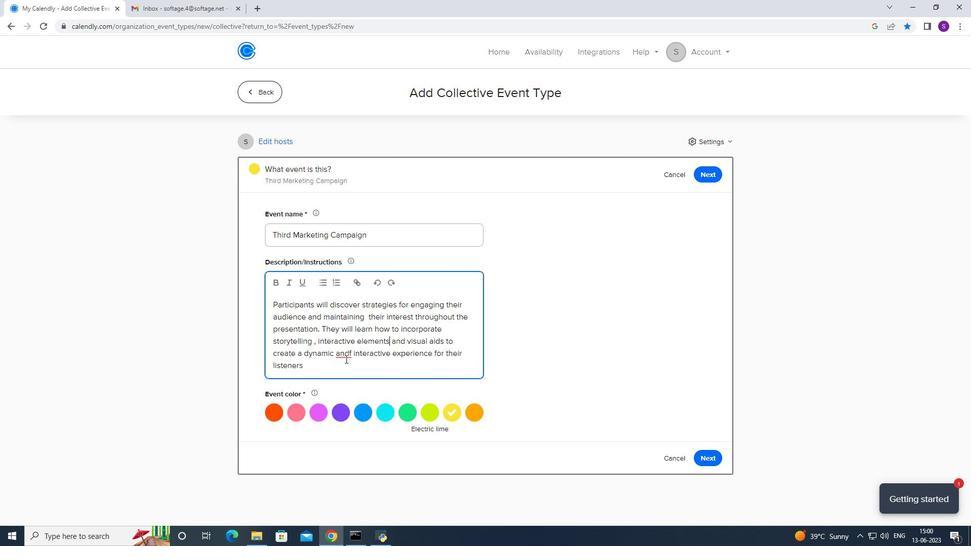 
Action: Mouse moved to (351, 367)
Screenshot: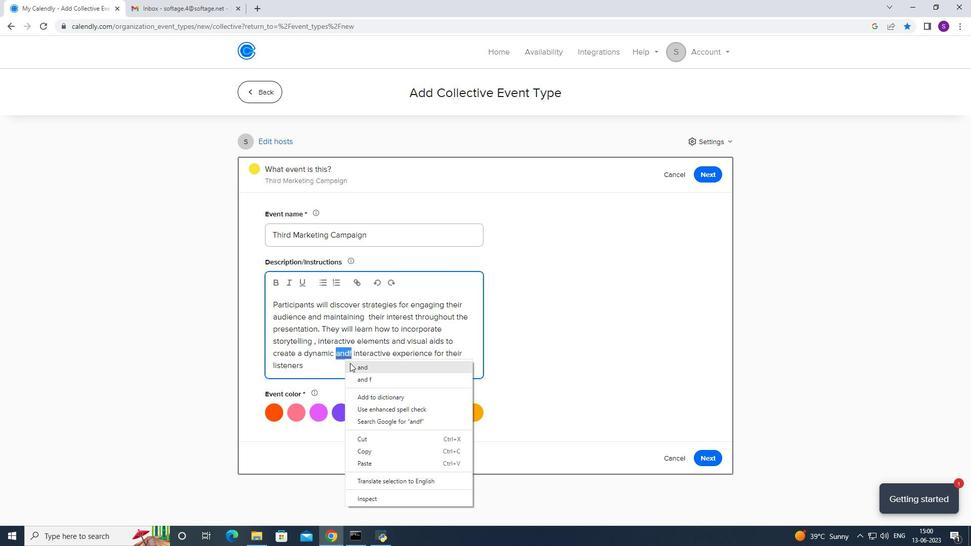 
Action: Mouse pressed left at (351, 367)
Screenshot: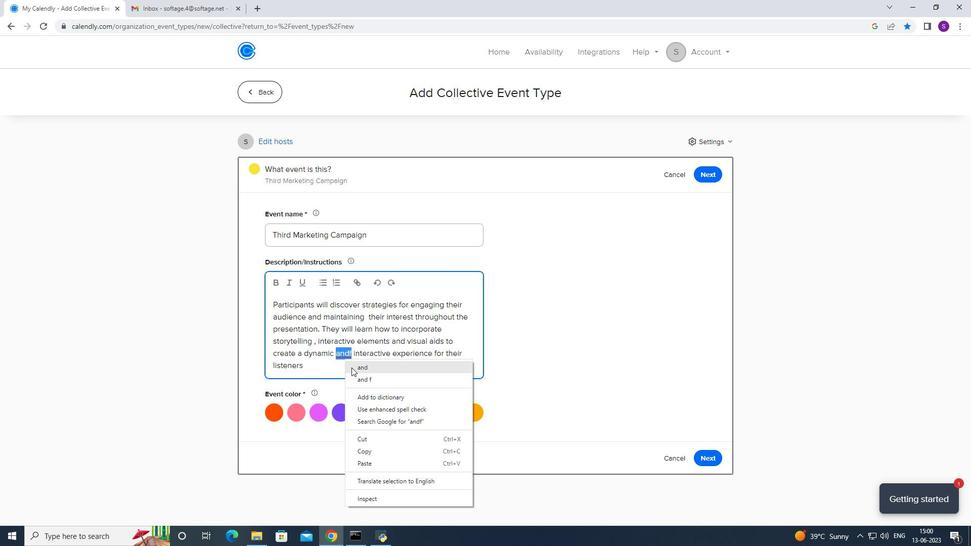 
Action: Mouse moved to (335, 378)
Screenshot: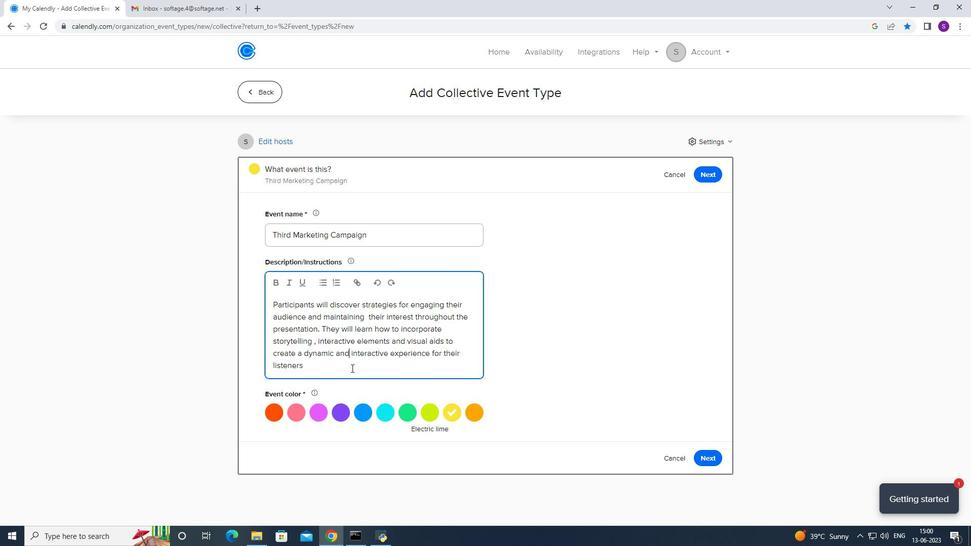 
Action: Mouse pressed left at (335, 378)
Screenshot: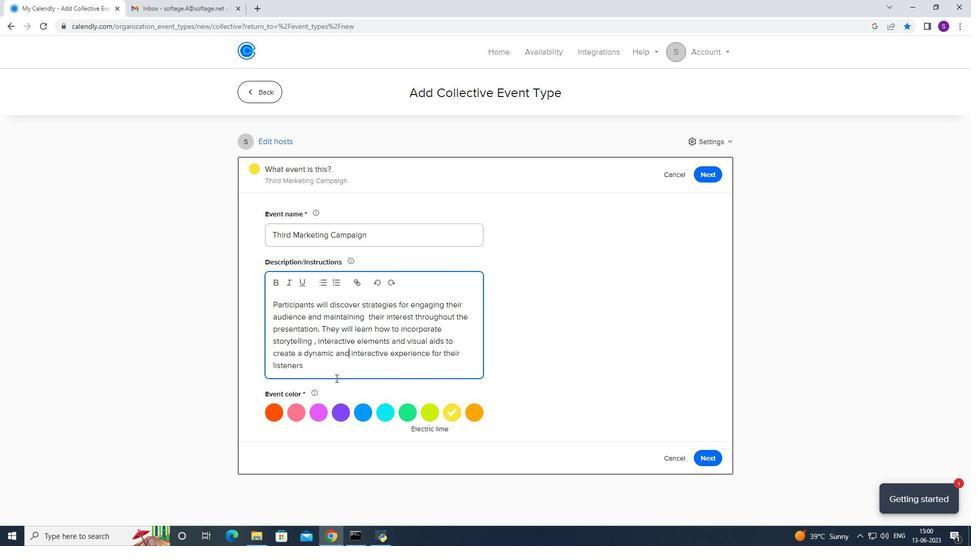 
Action: Mouse moved to (333, 366)
Screenshot: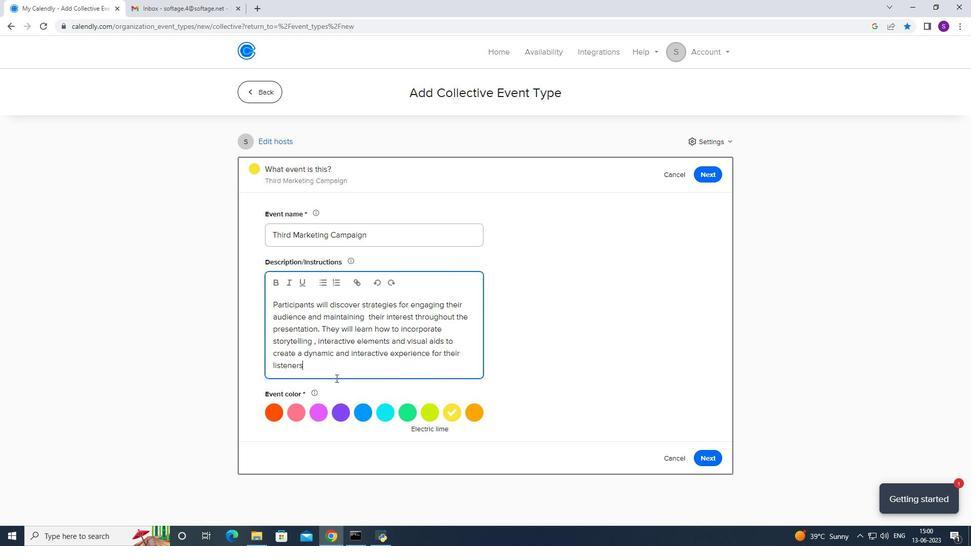 
Action: Mouse pressed left at (333, 366)
Screenshot: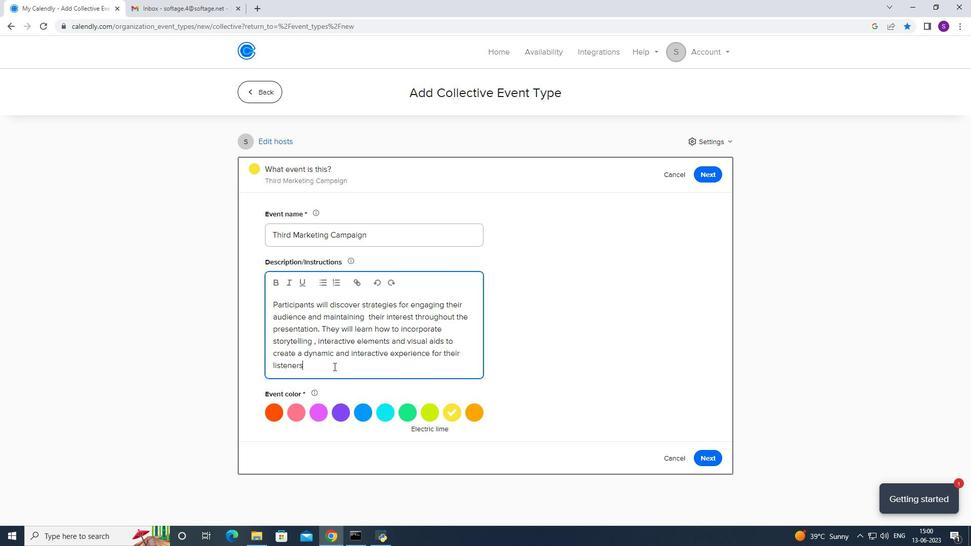 
Action: Mouse moved to (329, 366)
Screenshot: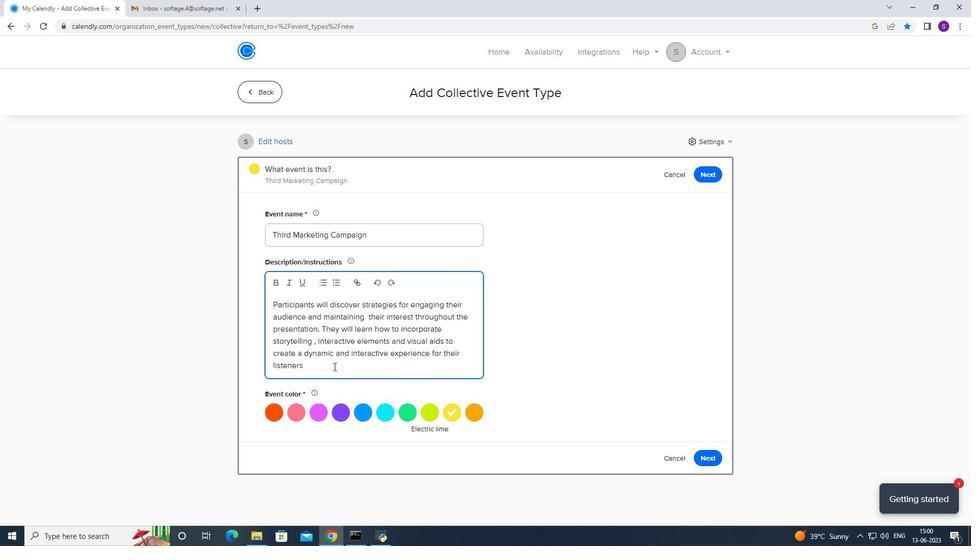 
Action: Key pressed .
Screenshot: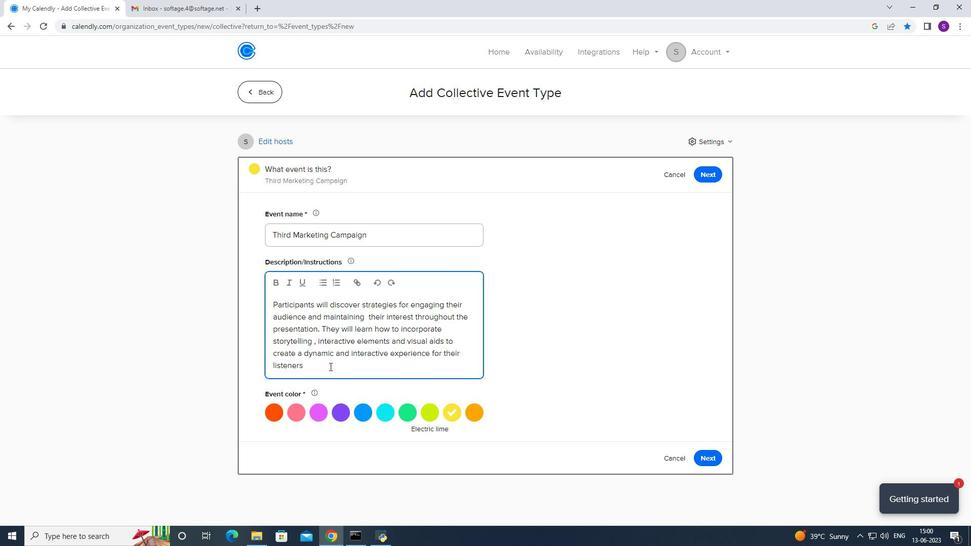 
Action: Mouse scrolled (329, 366) with delta (0, 0)
Screenshot: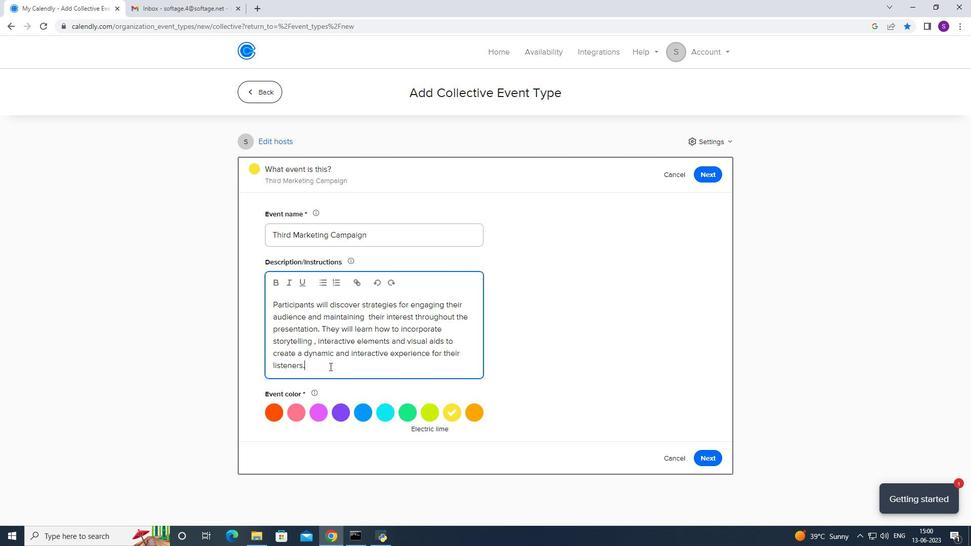 
Action: Mouse scrolled (329, 366) with delta (0, 0)
Screenshot: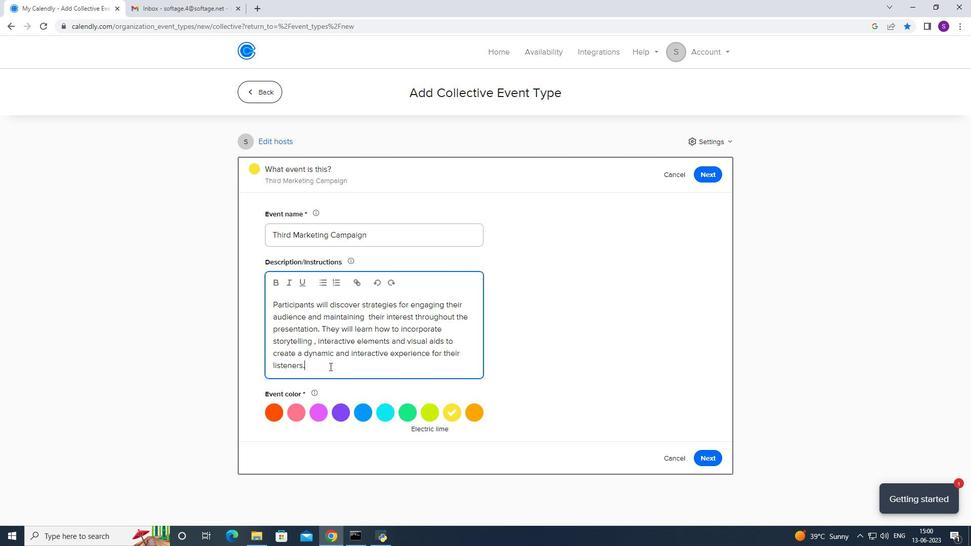 
Action: Mouse scrolled (329, 366) with delta (0, 0)
Screenshot: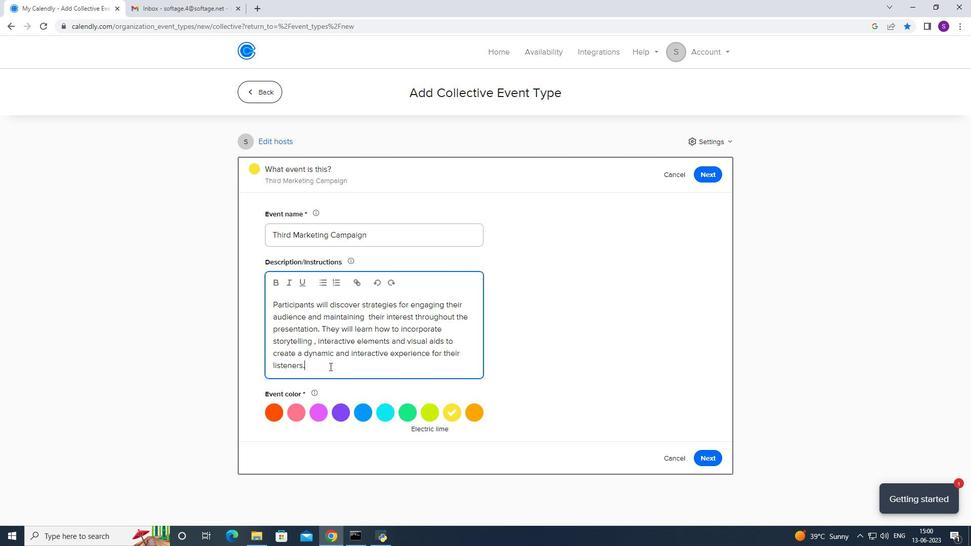 
Action: Mouse scrolled (329, 366) with delta (0, 0)
Screenshot: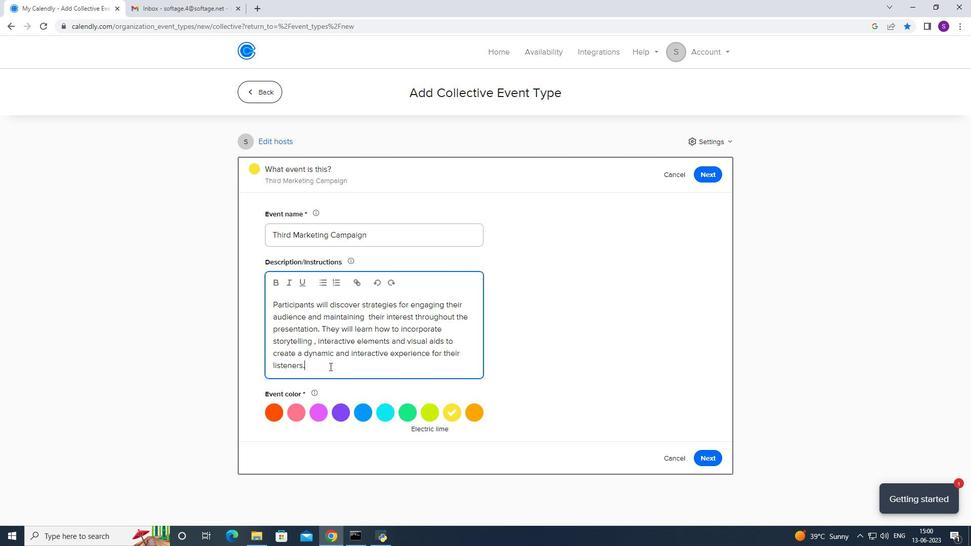 
Action: Mouse scrolled (329, 366) with delta (0, 0)
Screenshot: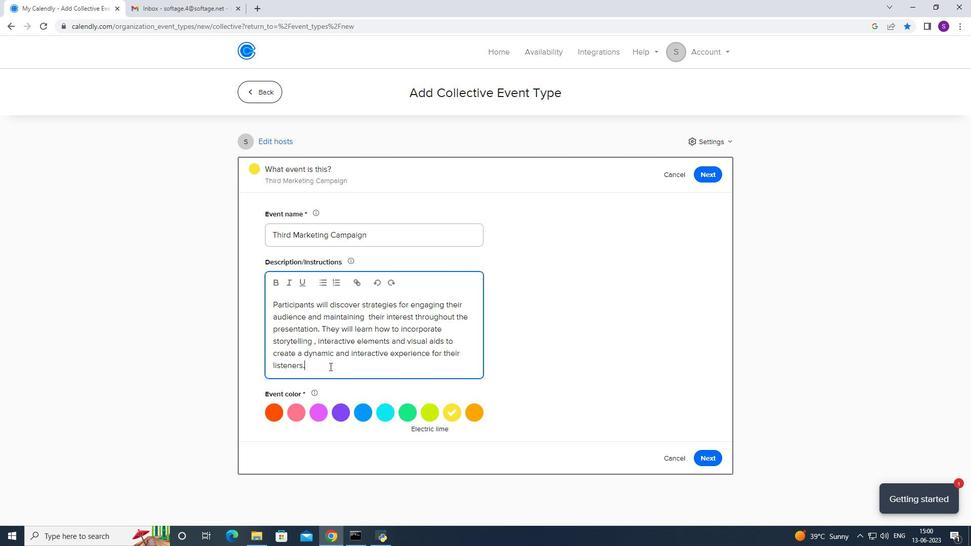 
Action: Mouse scrolled (329, 366) with delta (0, 0)
Screenshot: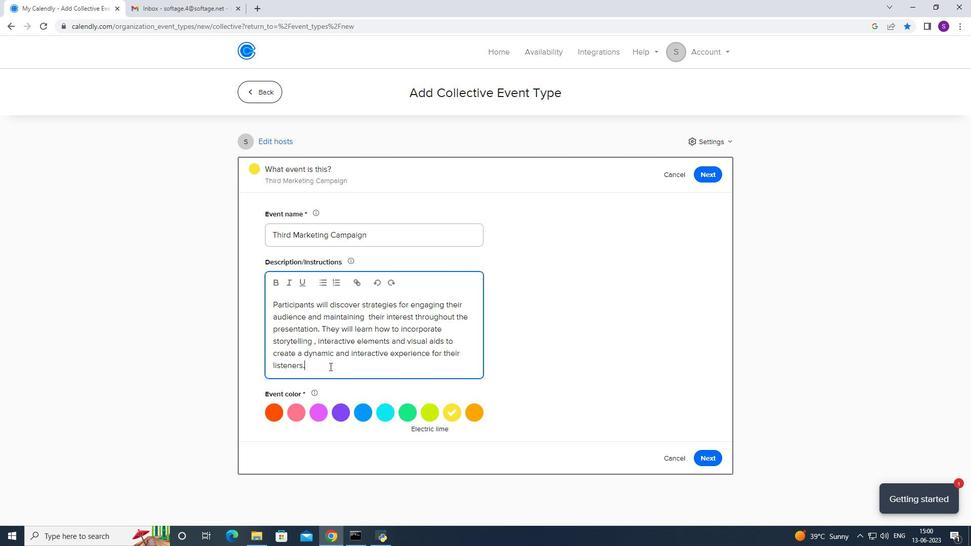 
Action: Mouse moved to (708, 456)
Screenshot: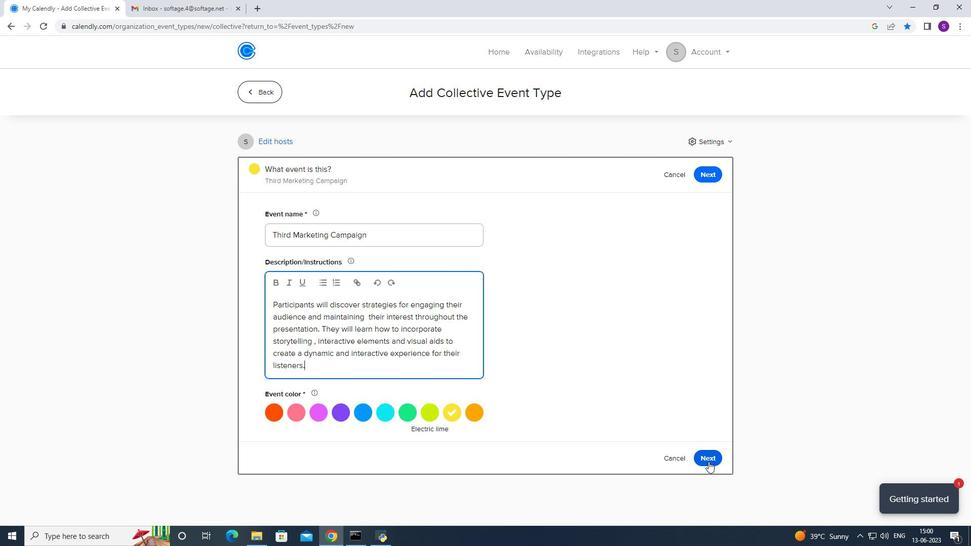 
Action: Mouse pressed left at (708, 456)
Screenshot: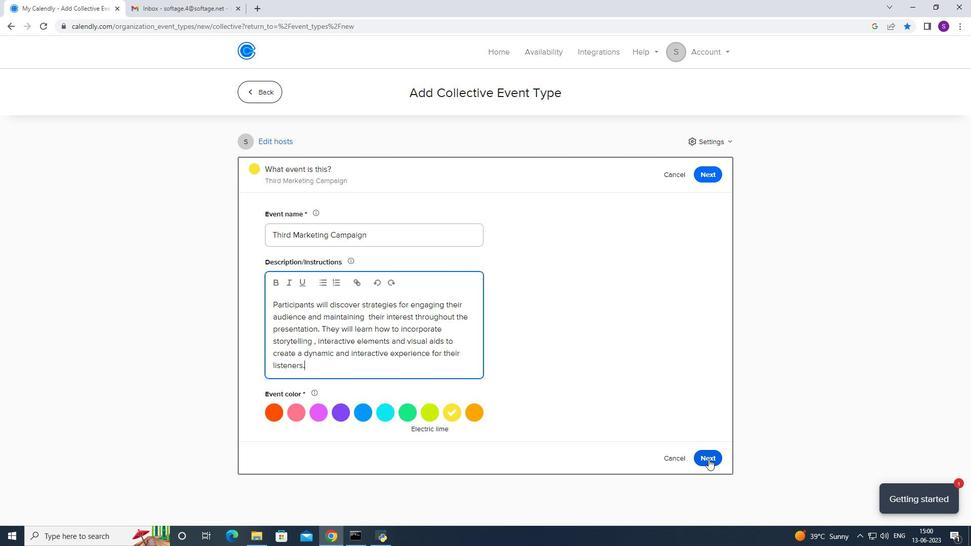 
Action: Mouse moved to (350, 295)
Screenshot: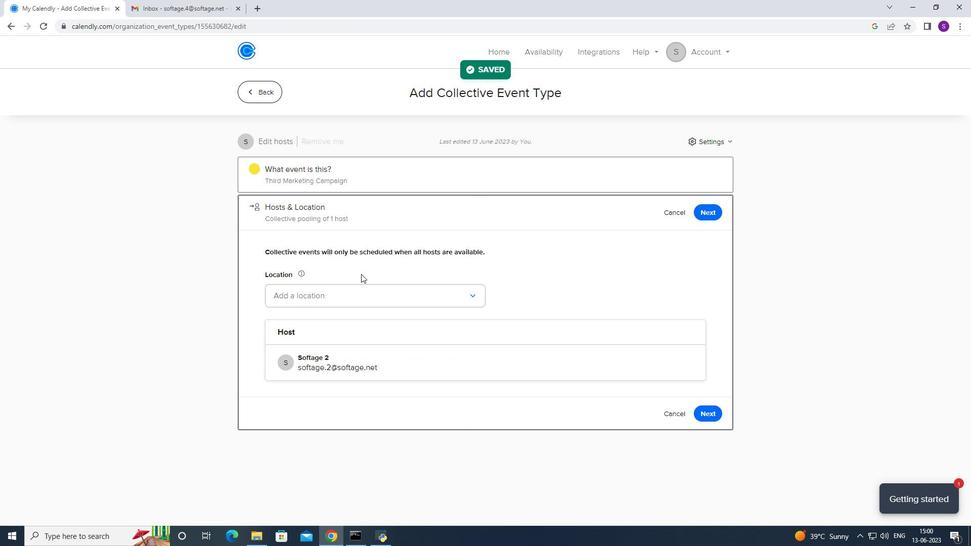 
Action: Mouse pressed left at (350, 295)
Screenshot: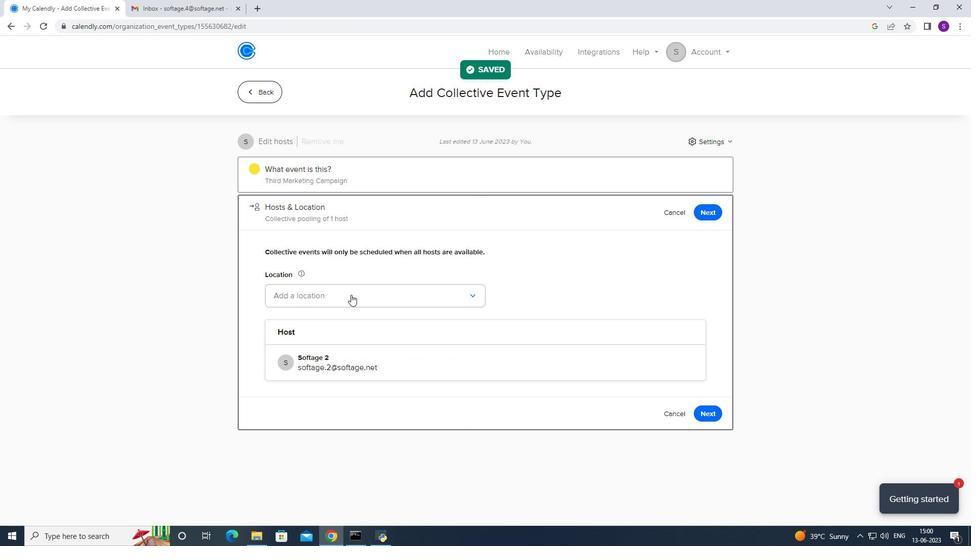 
Action: Mouse moved to (333, 320)
Screenshot: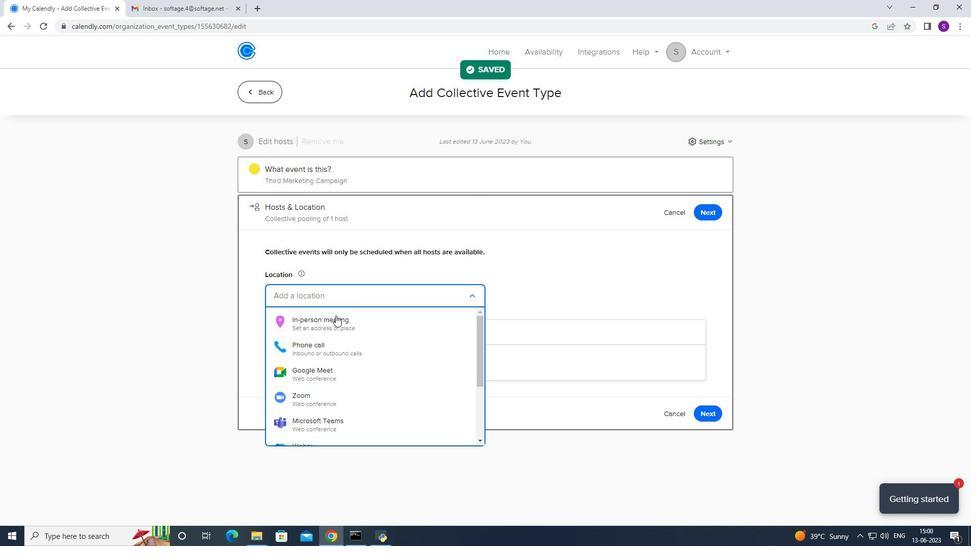 
Action: Mouse pressed left at (333, 320)
Screenshot: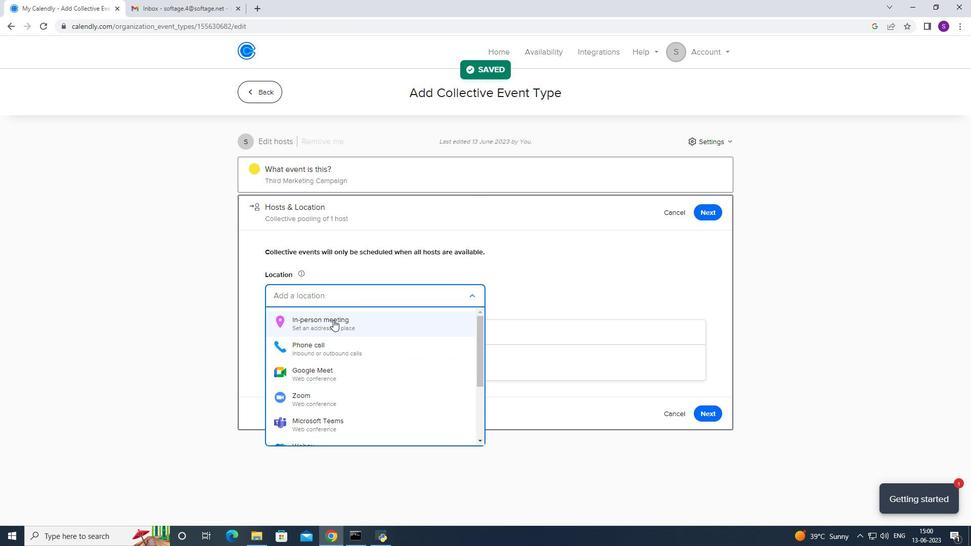 
Action: Mouse moved to (461, 172)
Screenshot: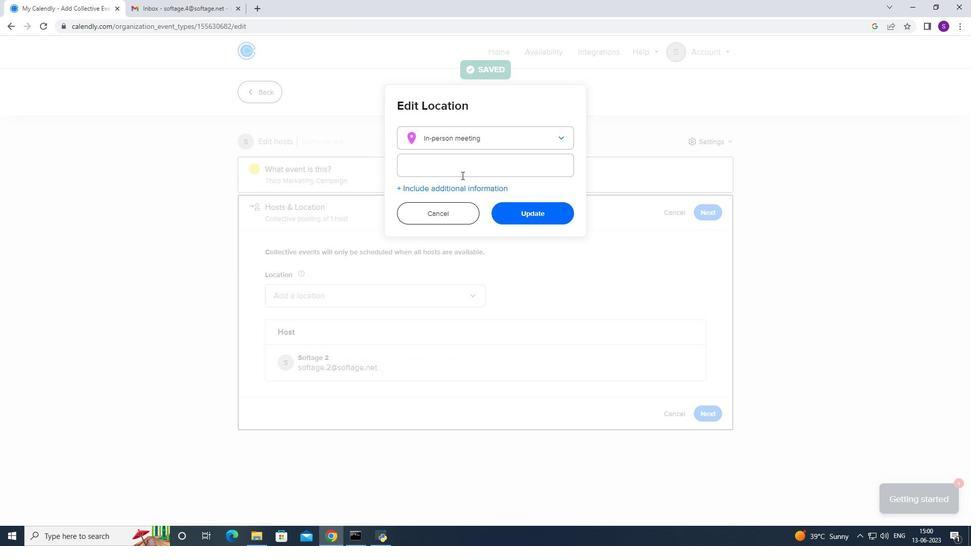 
Action: Mouse pressed left at (461, 172)
Screenshot: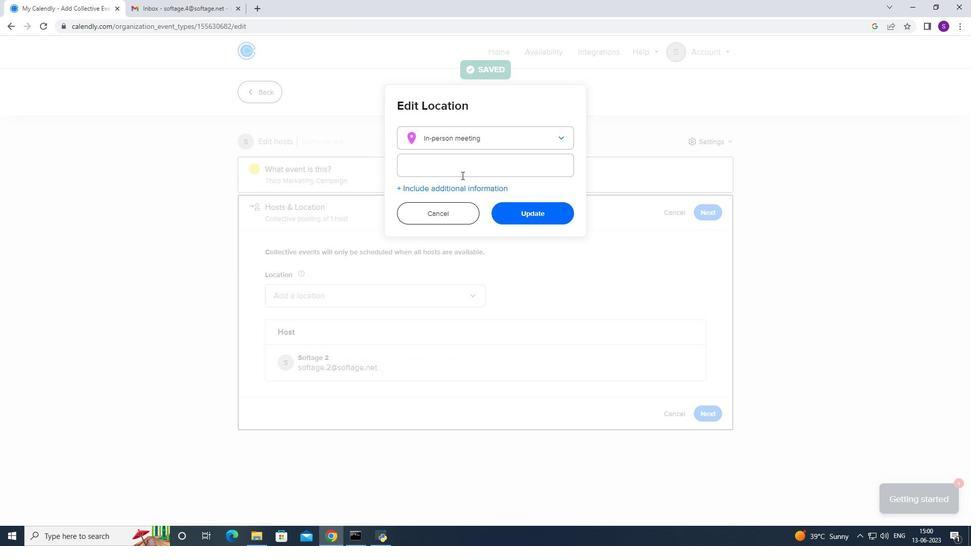
Action: Mouse moved to (458, 176)
Screenshot: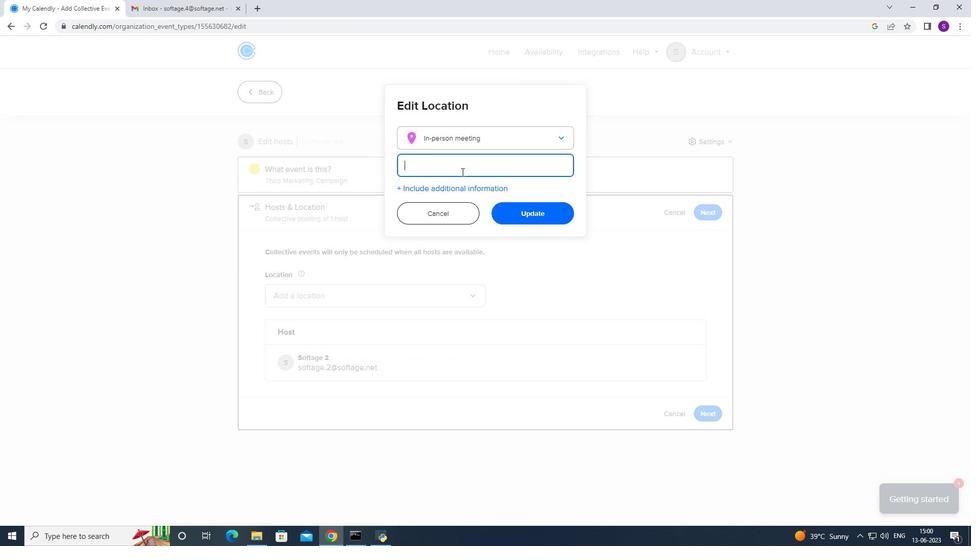
Action: Key pressed <Key.caps_lock>
Screenshot: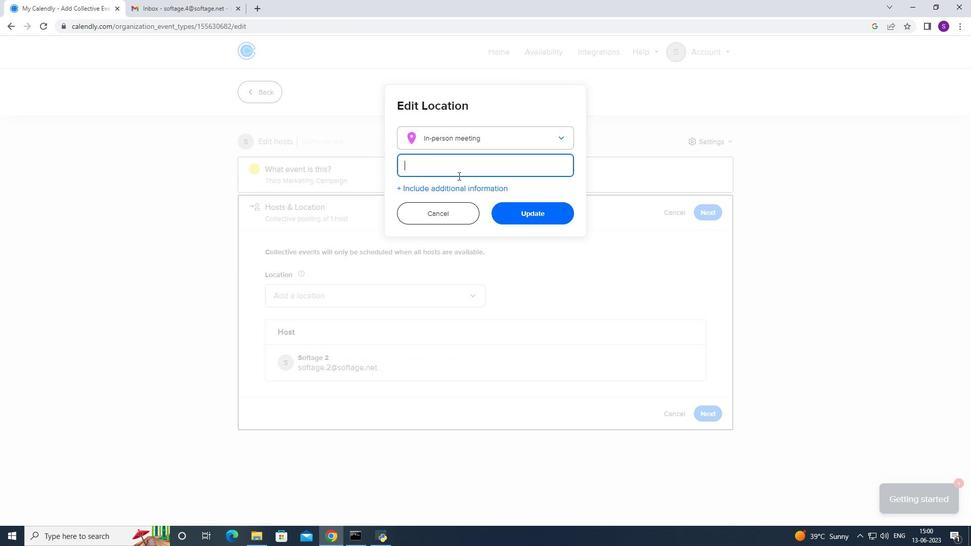 
Action: Mouse moved to (458, 176)
Screenshot: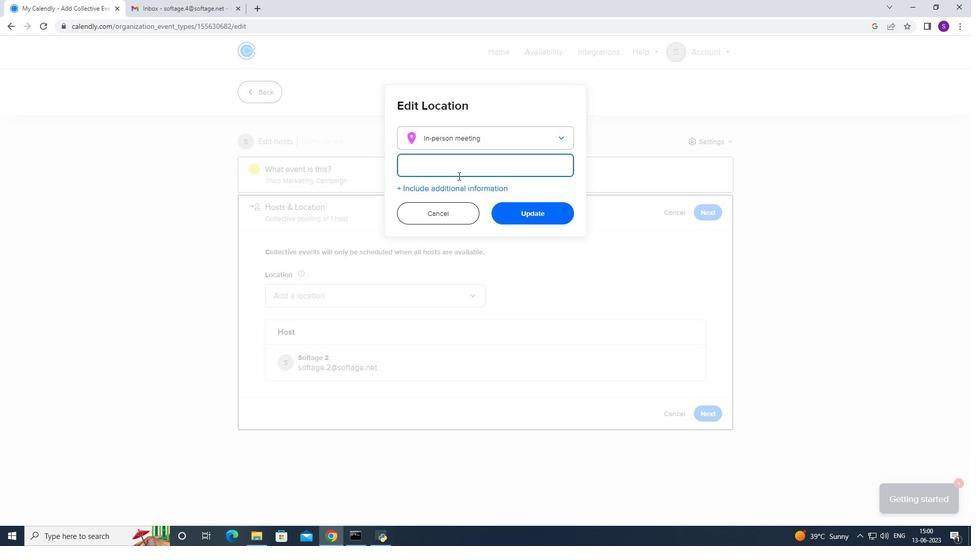 
Action: Key pressed B
Screenshot: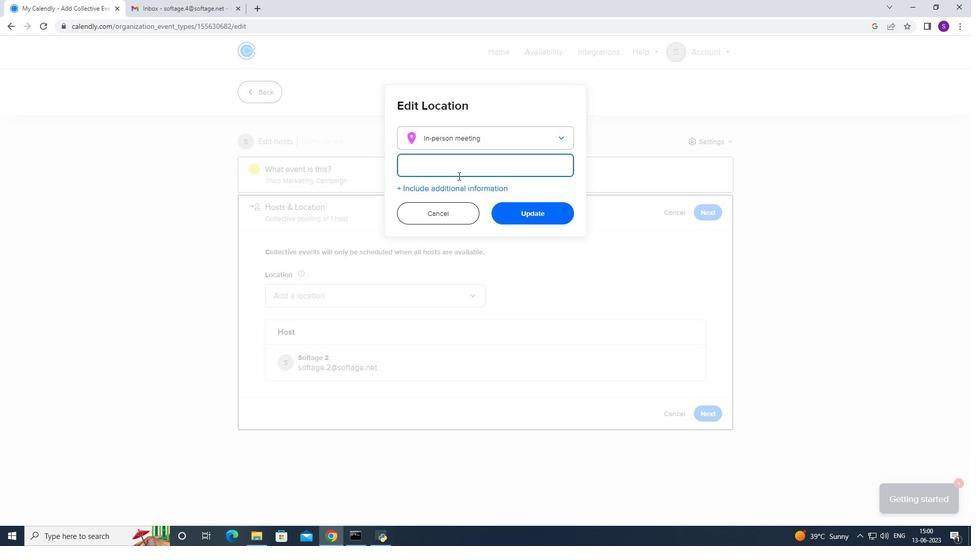 
Action: Mouse moved to (457, 177)
Screenshot: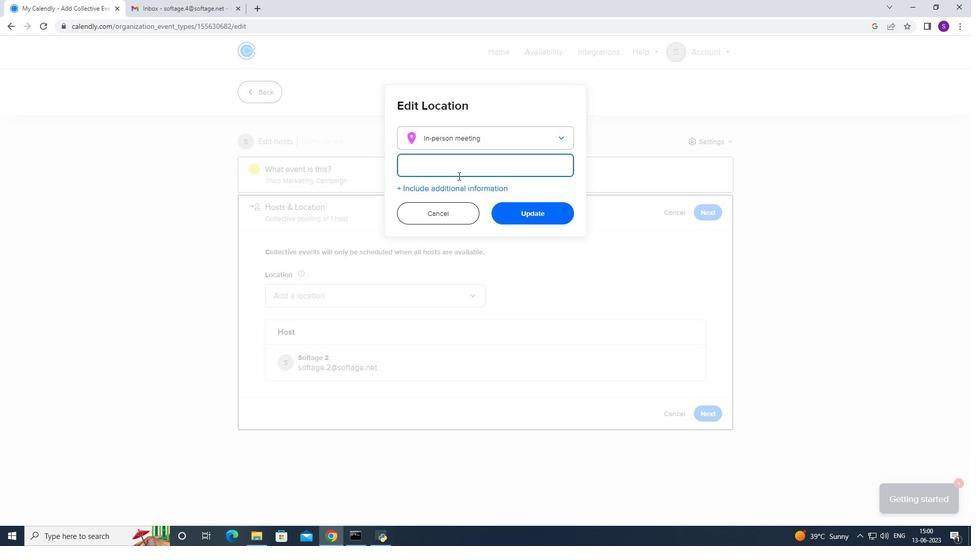 
Action: Key pressed <Key.caps_lock>
Screenshot: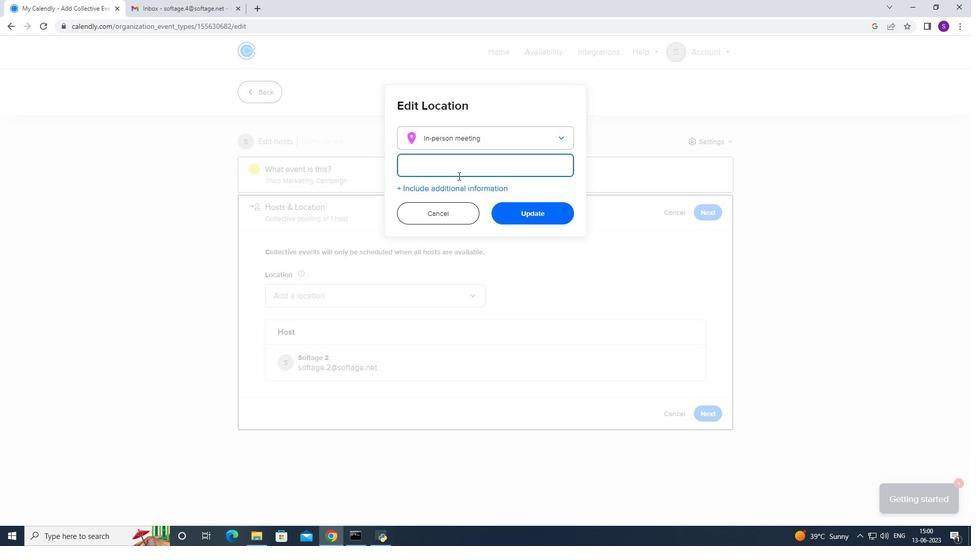 
Action: Mouse moved to (457, 177)
Screenshot: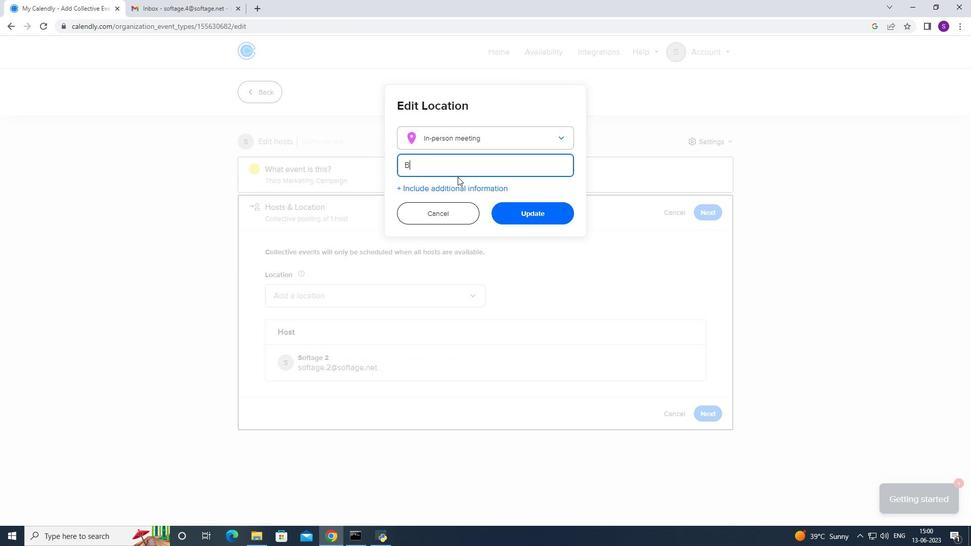 
Action: Key pressed r
Screenshot: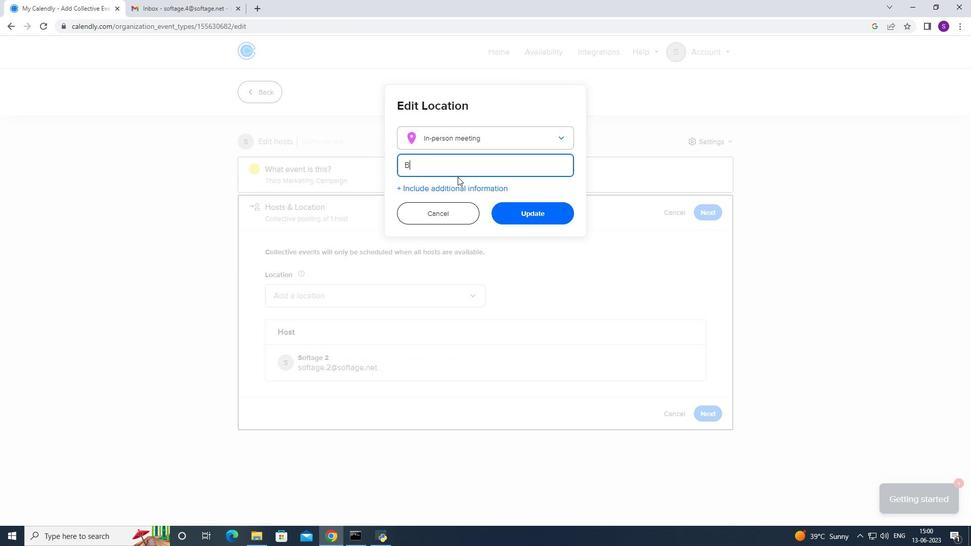 
Action: Mouse moved to (457, 177)
Screenshot: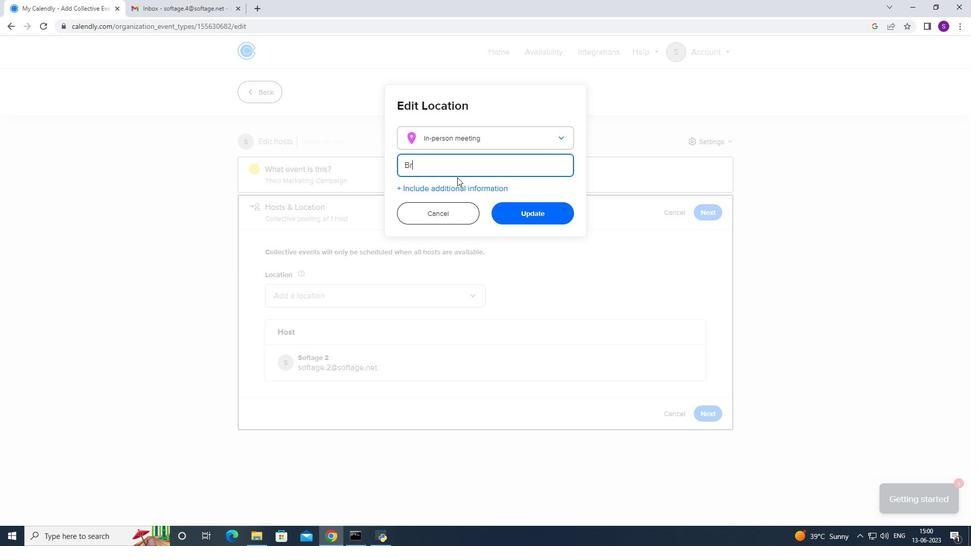 
Action: Key pressed i
Screenshot: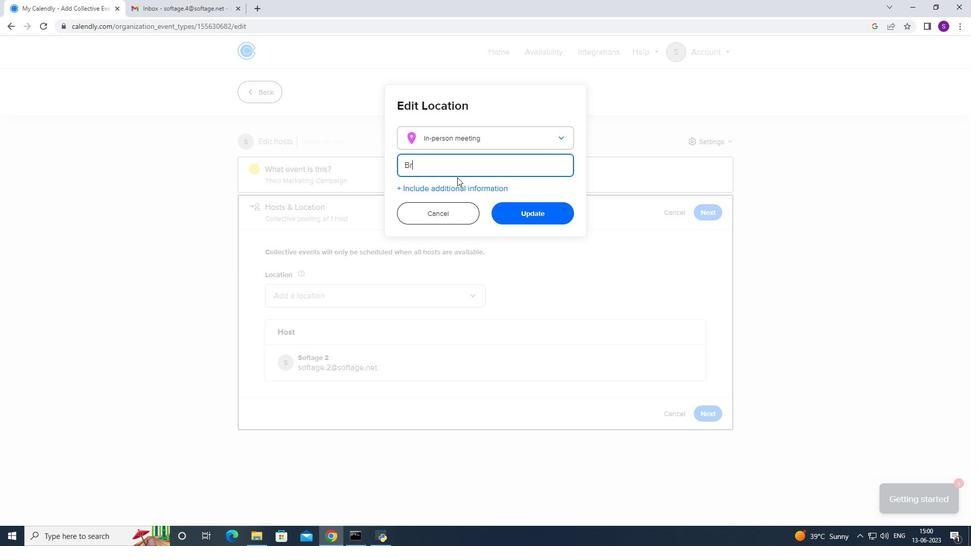 
Action: Mouse moved to (457, 178)
Screenshot: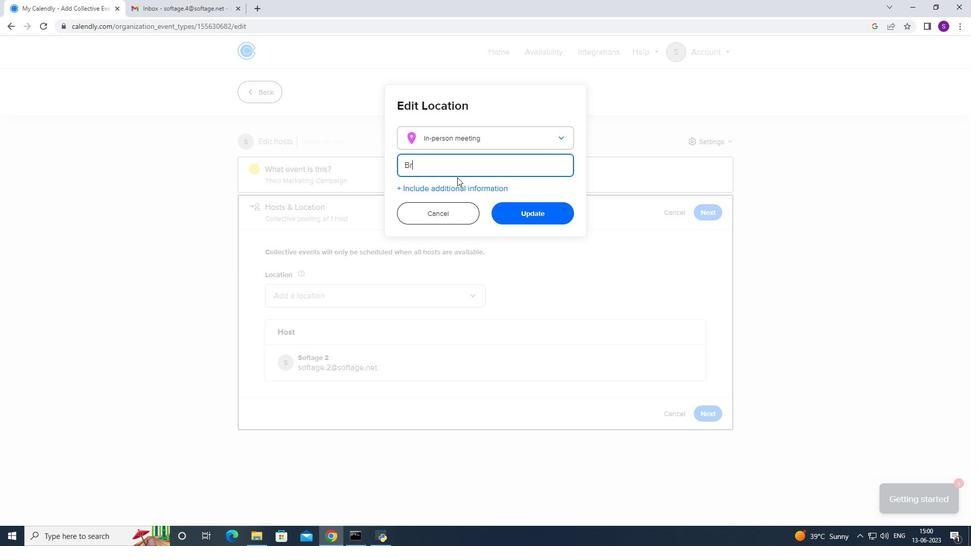 
Action: Key pressed sb
Screenshot: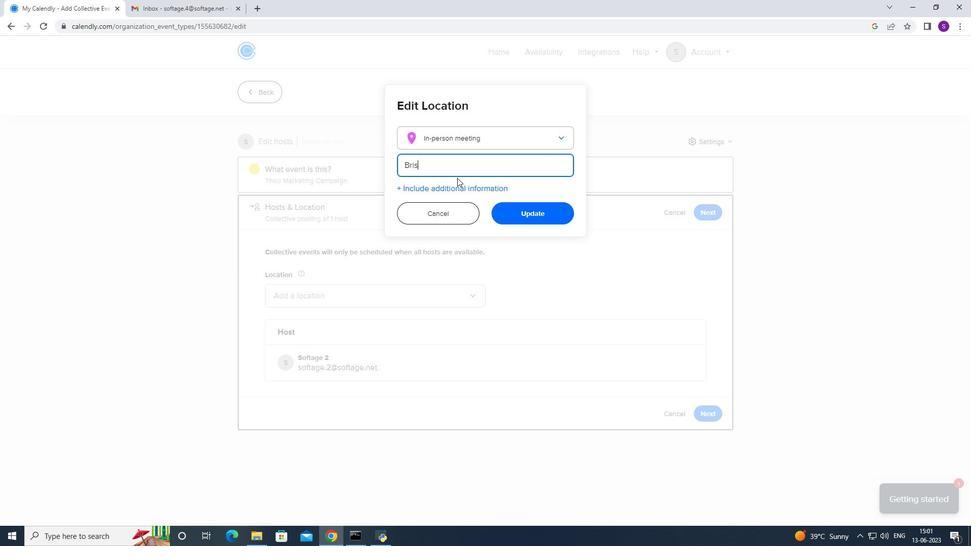
Action: Mouse moved to (456, 179)
Screenshot: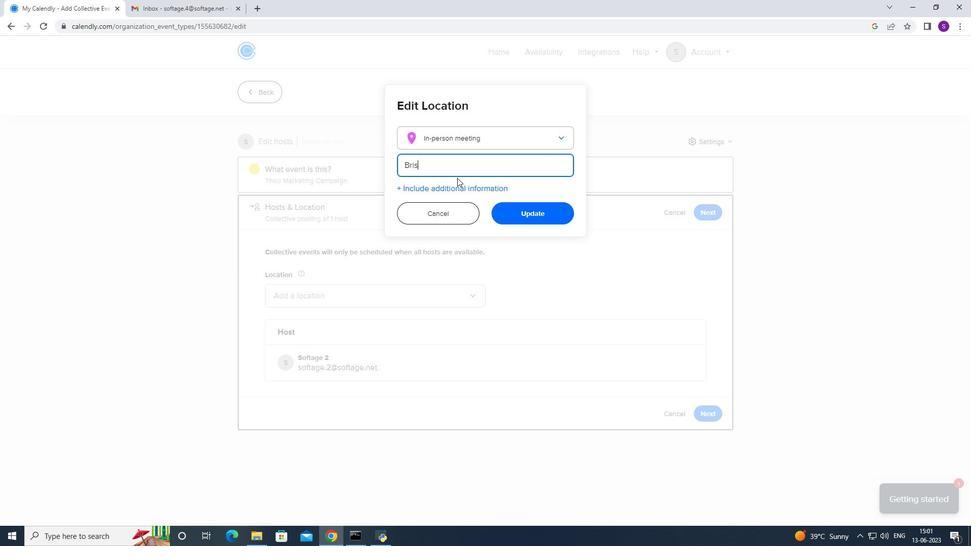 
Action: Key pressed ane
Screenshot: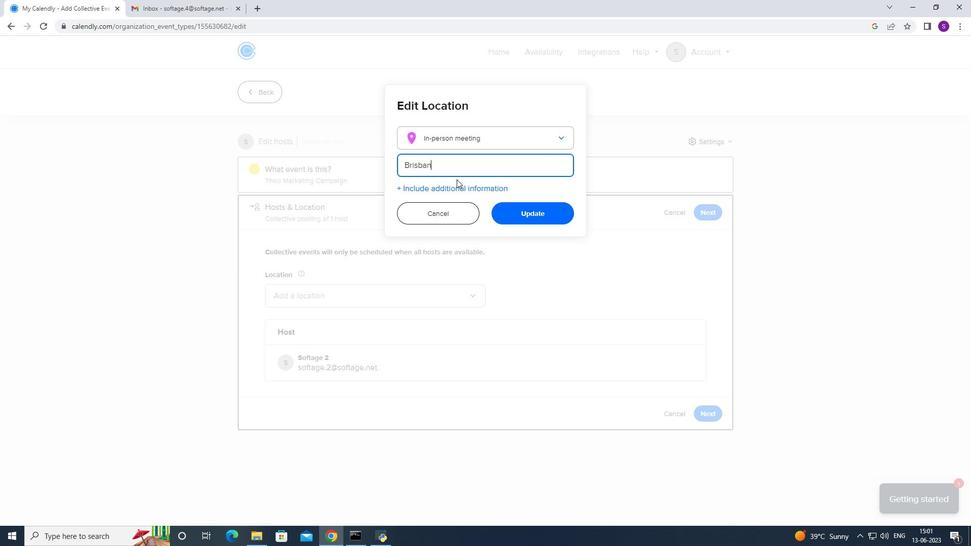 
Action: Mouse moved to (456, 180)
Screenshot: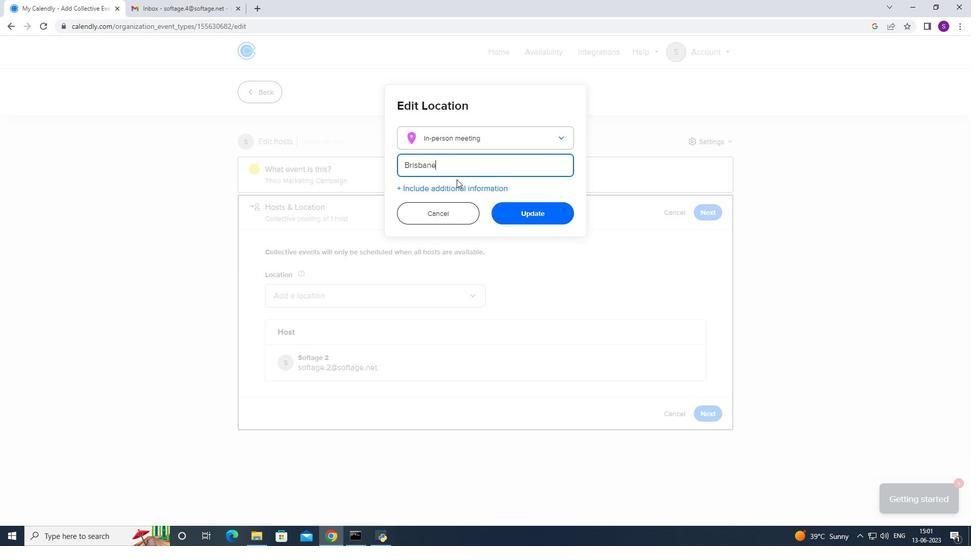 
Action: Key pressed ,<Key.space>
Screenshot: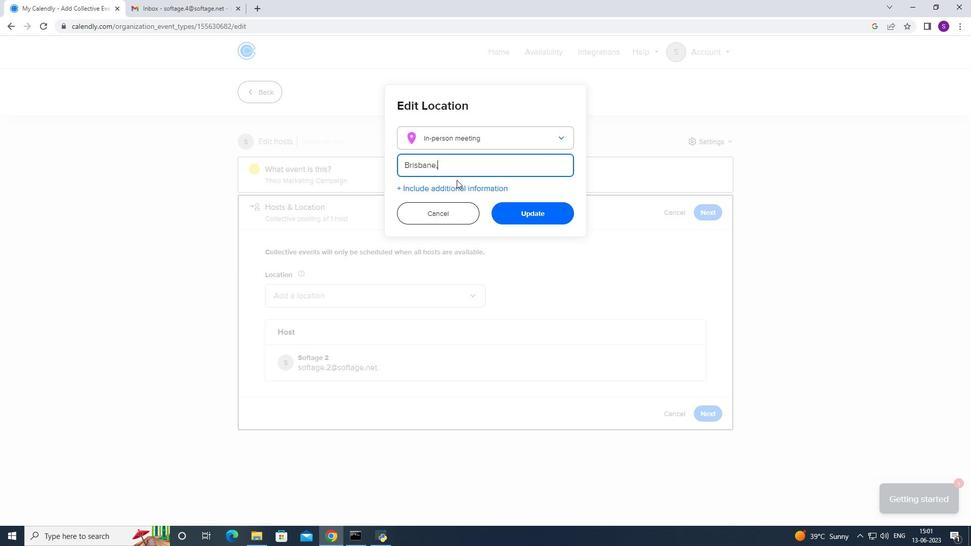 
Action: Mouse moved to (456, 181)
Screenshot: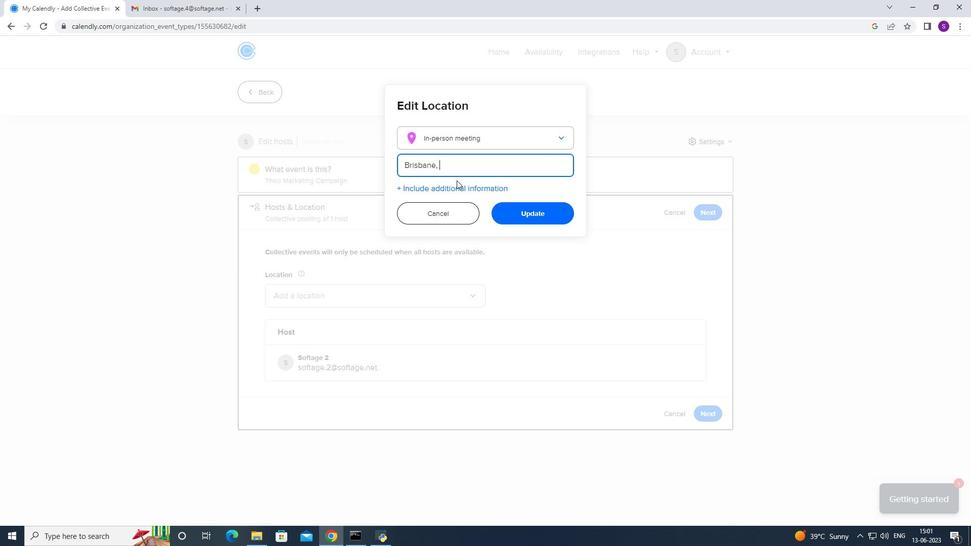 
Action: Key pressed <Key.caps_lock>A
Screenshot: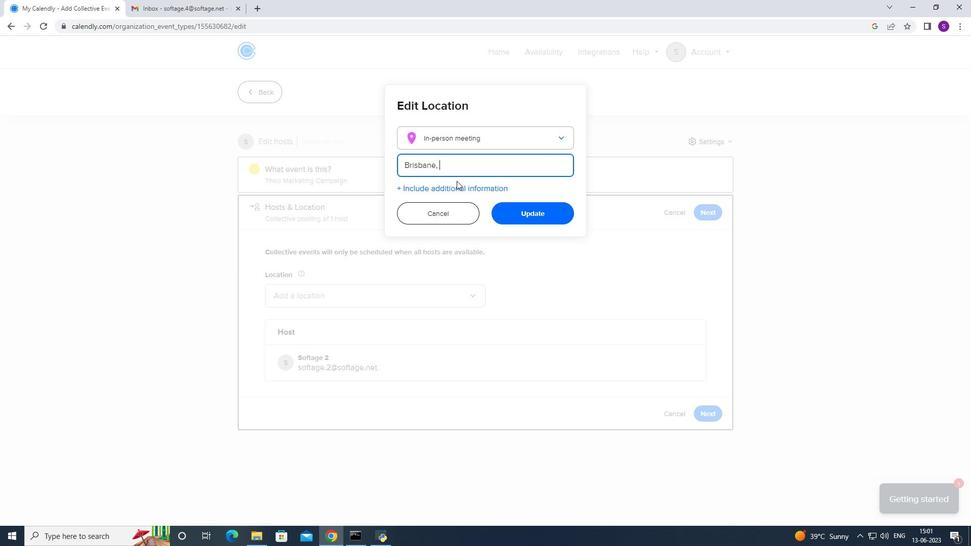 
Action: Mouse moved to (456, 181)
Screenshot: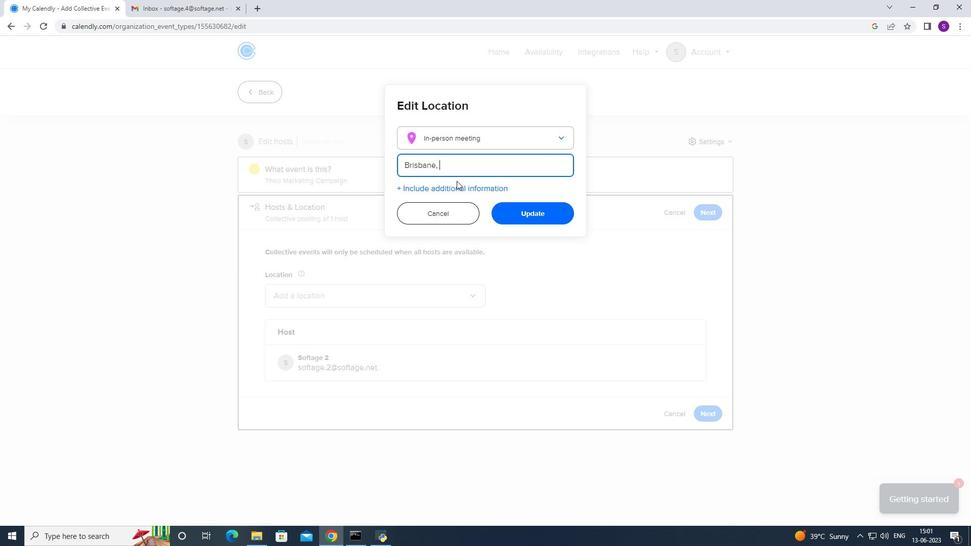 
Action: Key pressed <Key.caps_lock>u
Screenshot: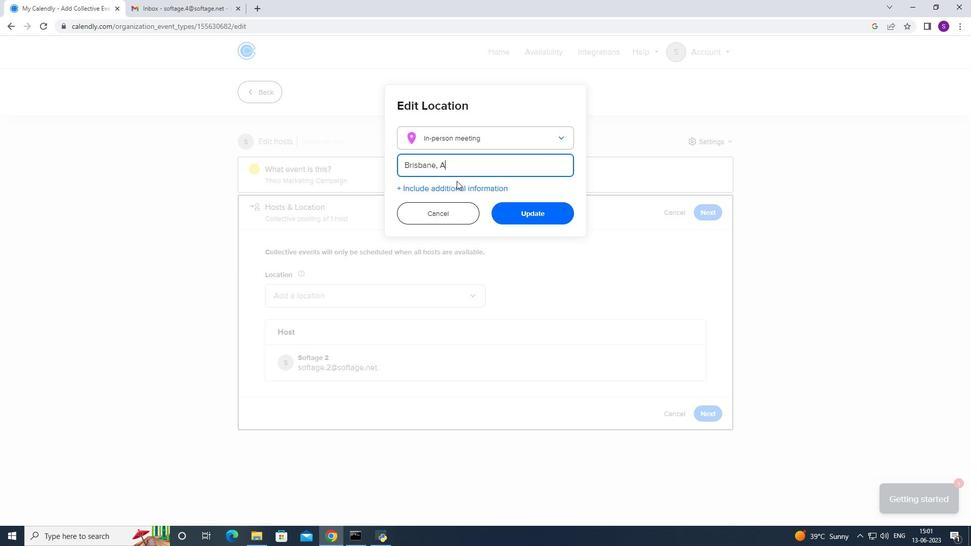 
Action: Mouse moved to (456, 181)
Screenshot: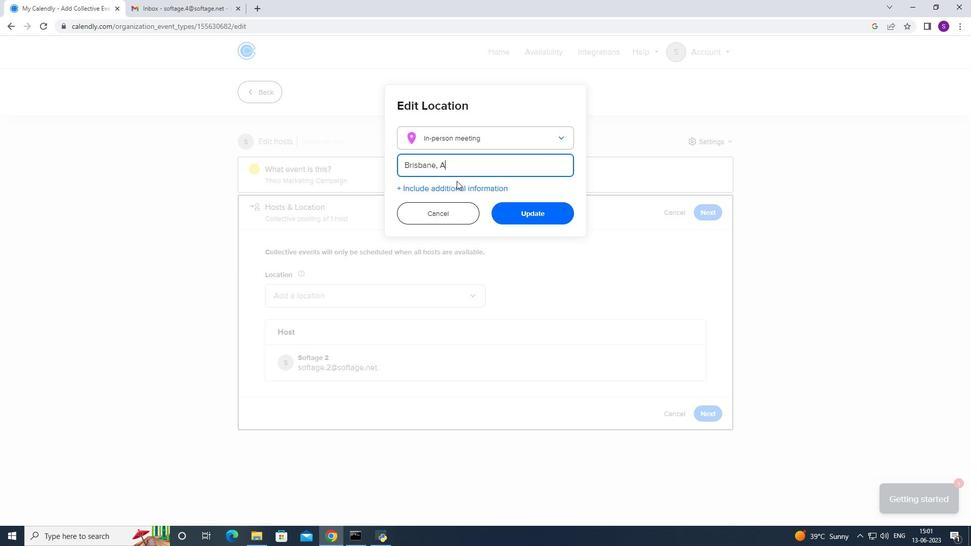 
Action: Key pressed st
Screenshot: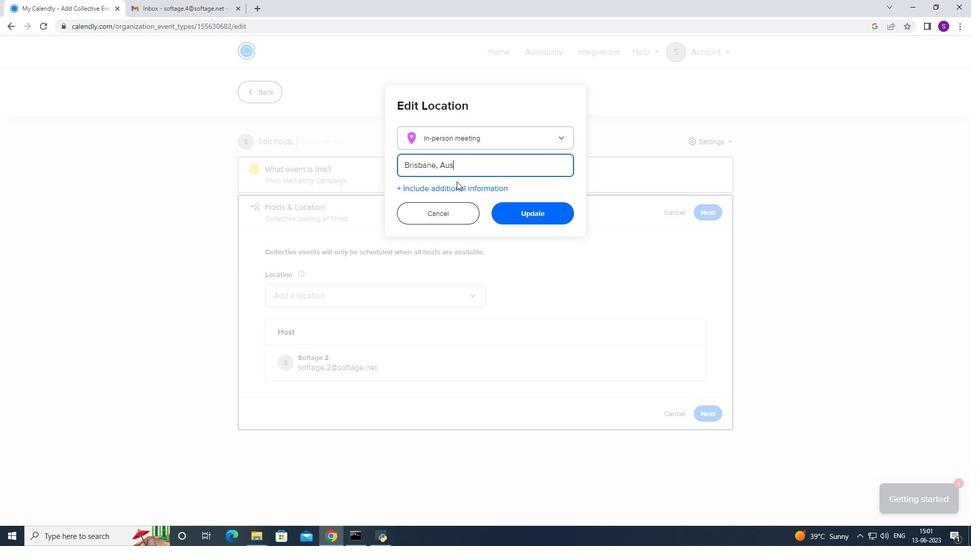 
Action: Mouse moved to (456, 182)
Screenshot: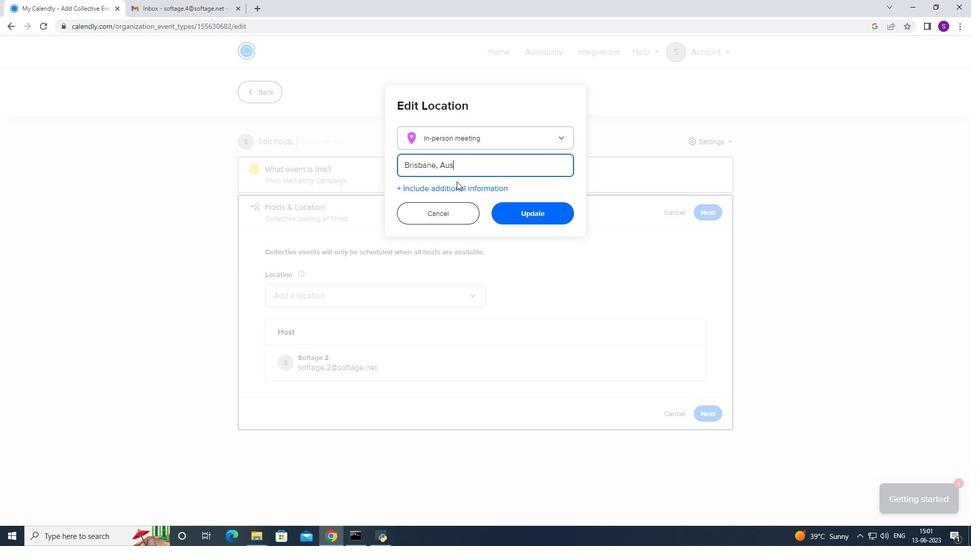 
Action: Key pressed ra
Screenshot: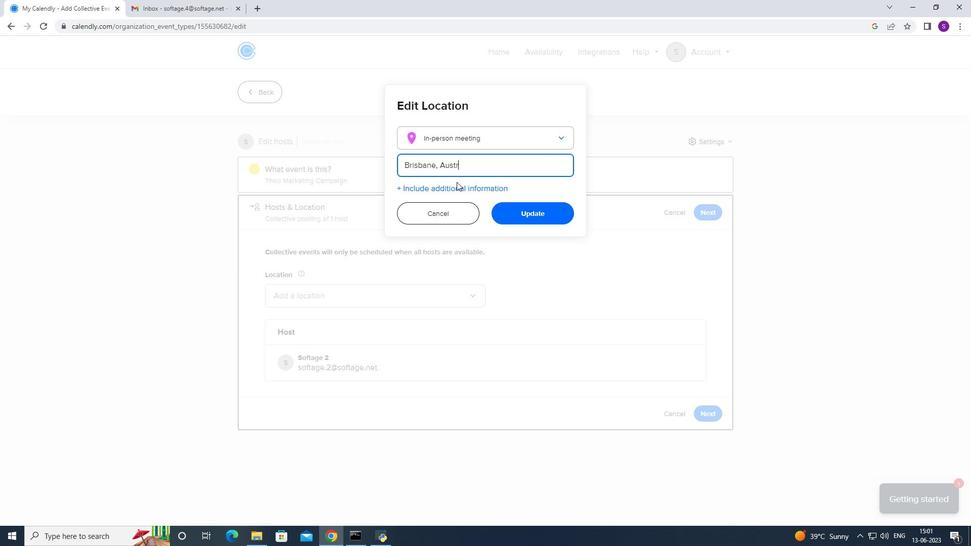 
Action: Mouse moved to (456, 182)
Screenshot: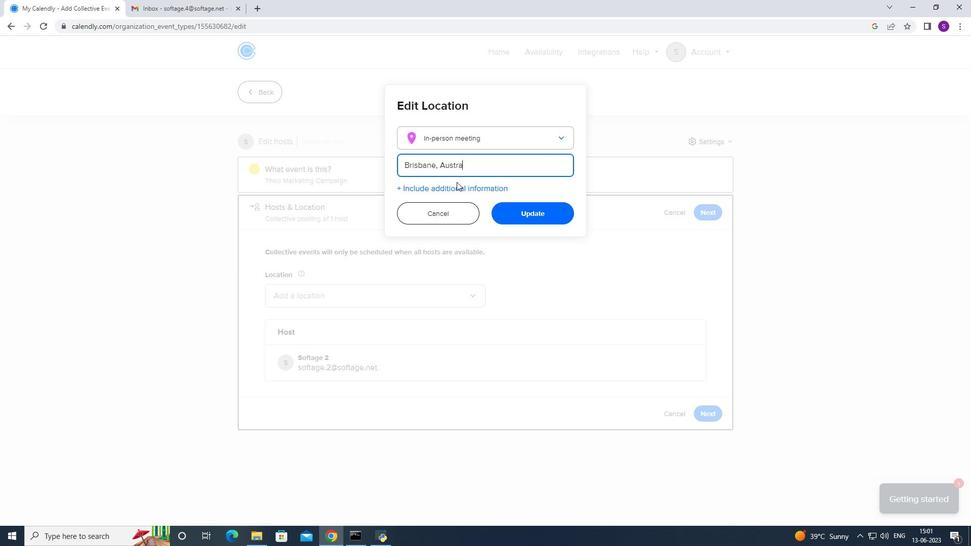 
Action: Key pressed l
Screenshot: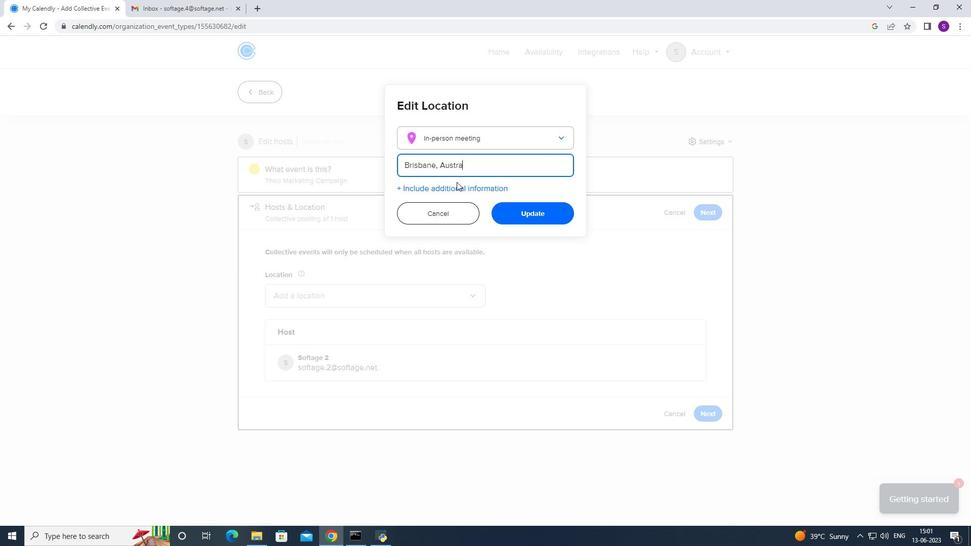 
Action: Mouse moved to (456, 183)
Screenshot: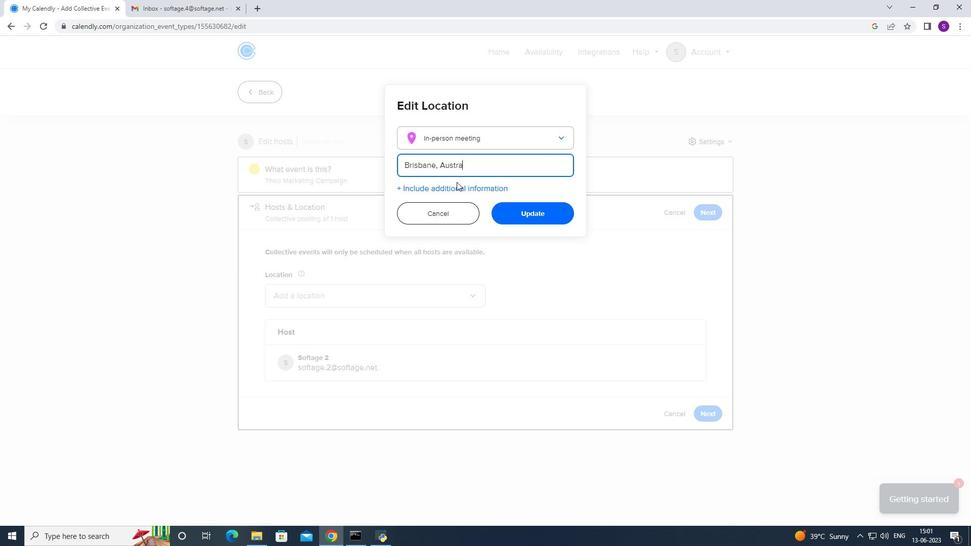 
Action: Key pressed ia
Screenshot: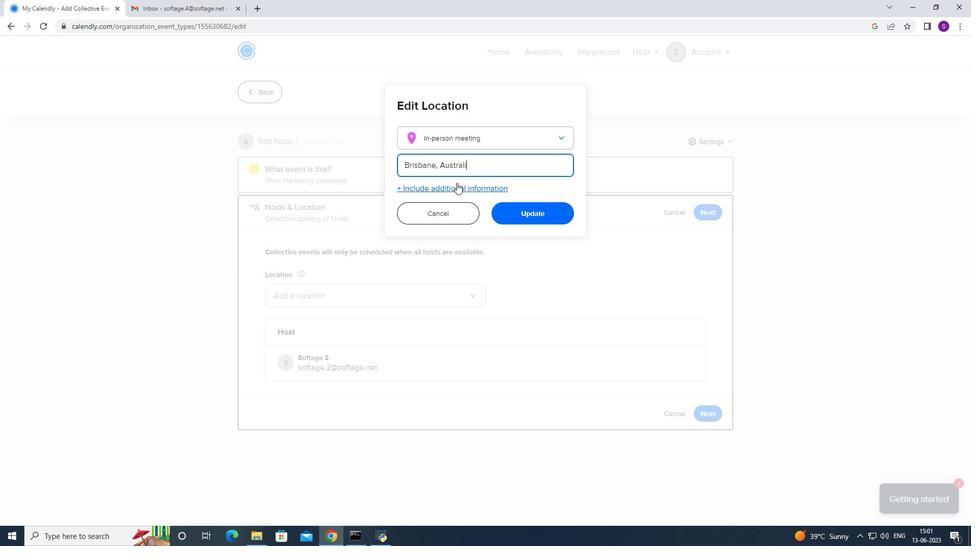 
Action: Mouse moved to (497, 214)
Screenshot: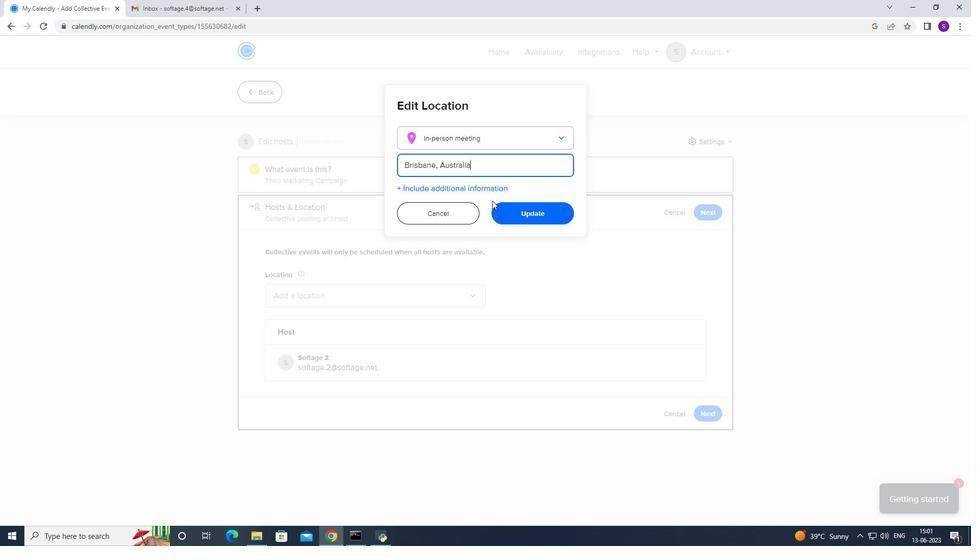 
Action: Mouse pressed left at (497, 214)
Screenshot: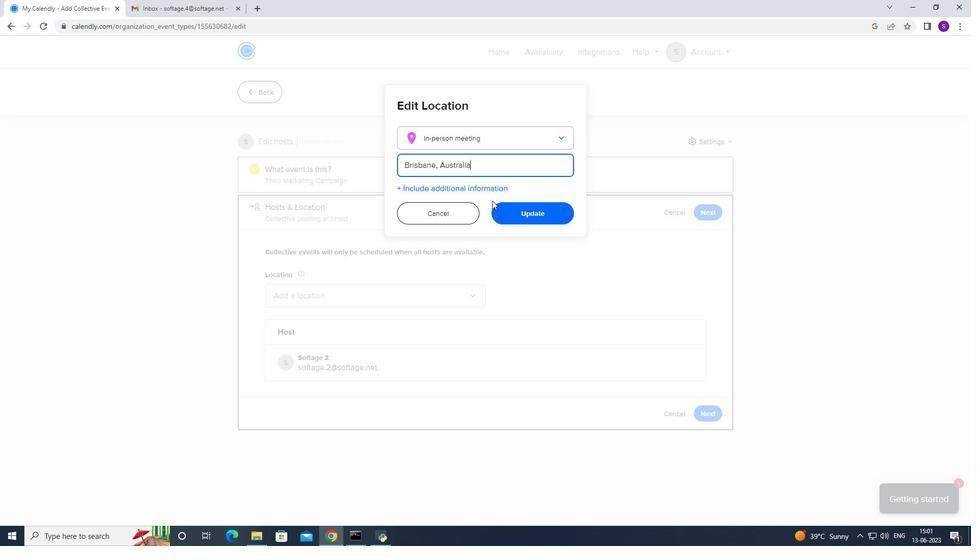
Action: Mouse moved to (715, 418)
Screenshot: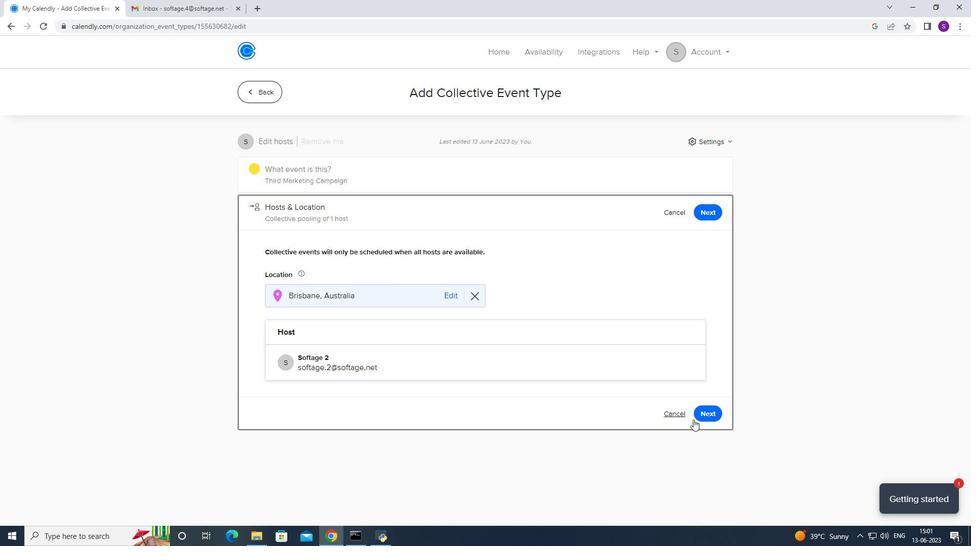 
Action: Mouse pressed left at (715, 418)
Screenshot: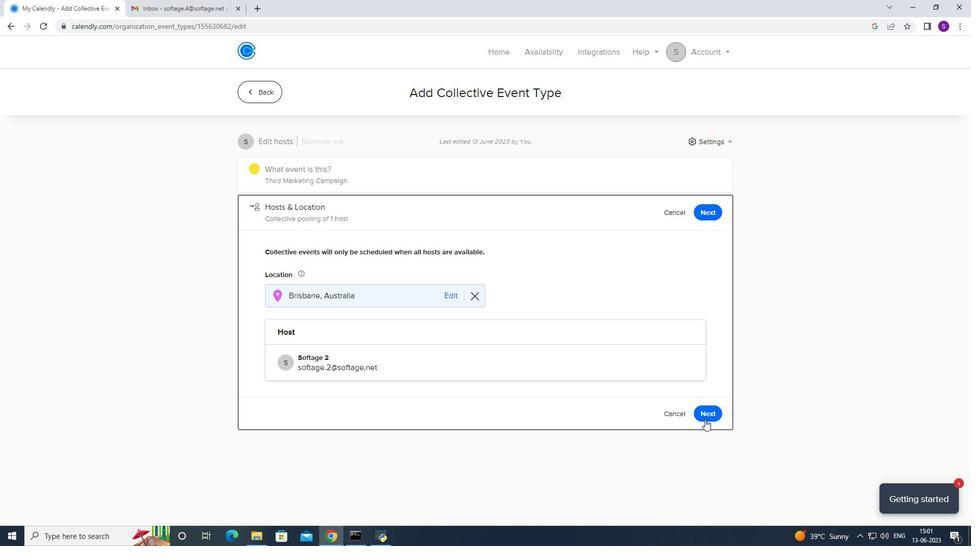 
Action: Mouse moved to (303, 307)
Screenshot: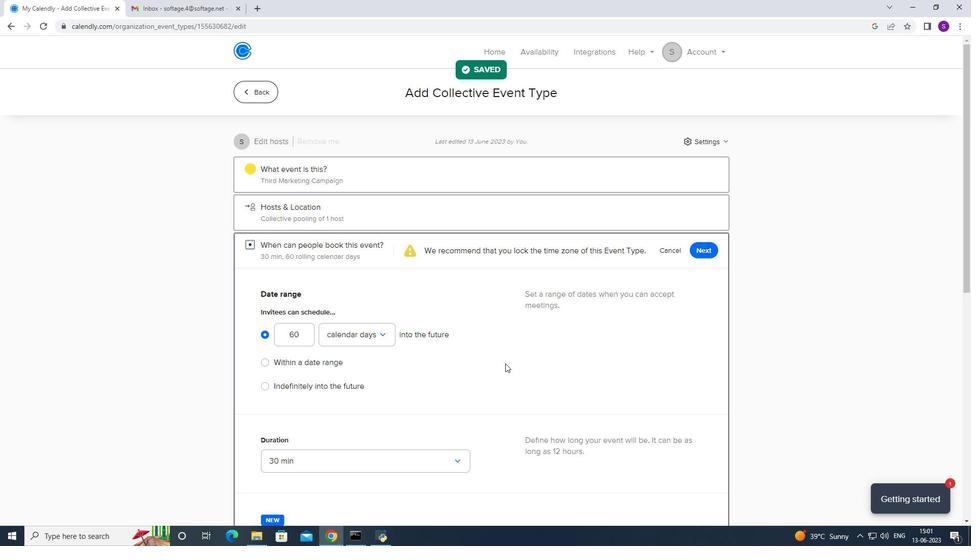
Action: Mouse scrolled (303, 307) with delta (0, 0)
Screenshot: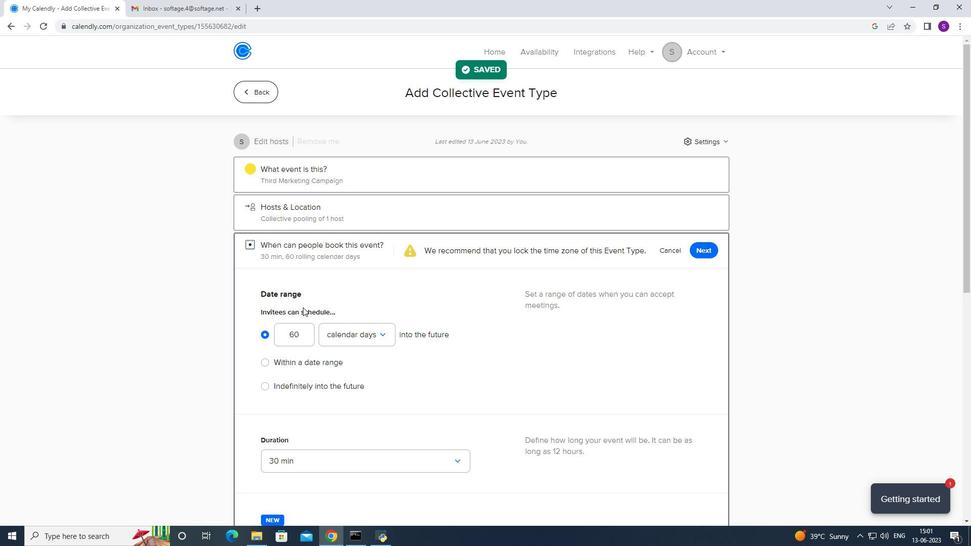 
Action: Mouse scrolled (303, 307) with delta (0, 0)
Screenshot: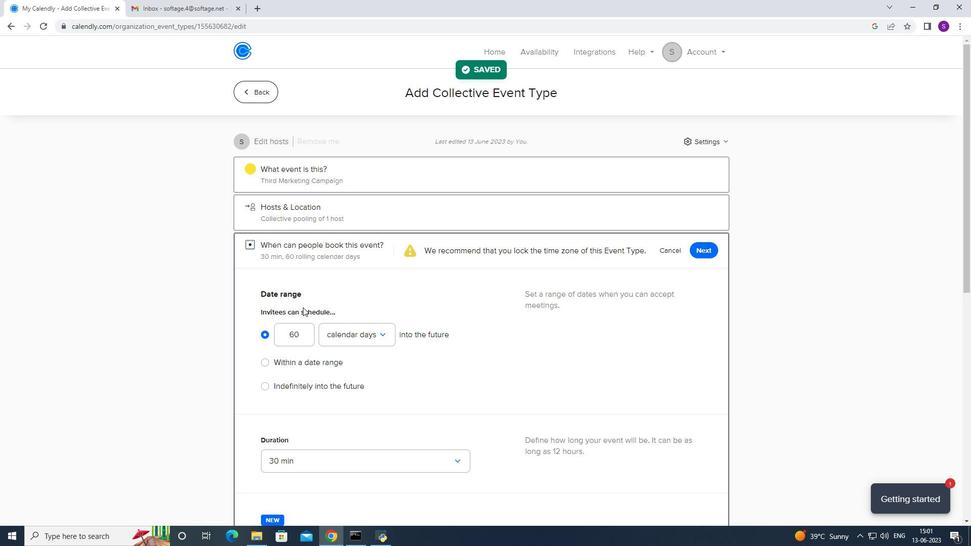 
Action: Mouse scrolled (303, 307) with delta (0, 0)
Screenshot: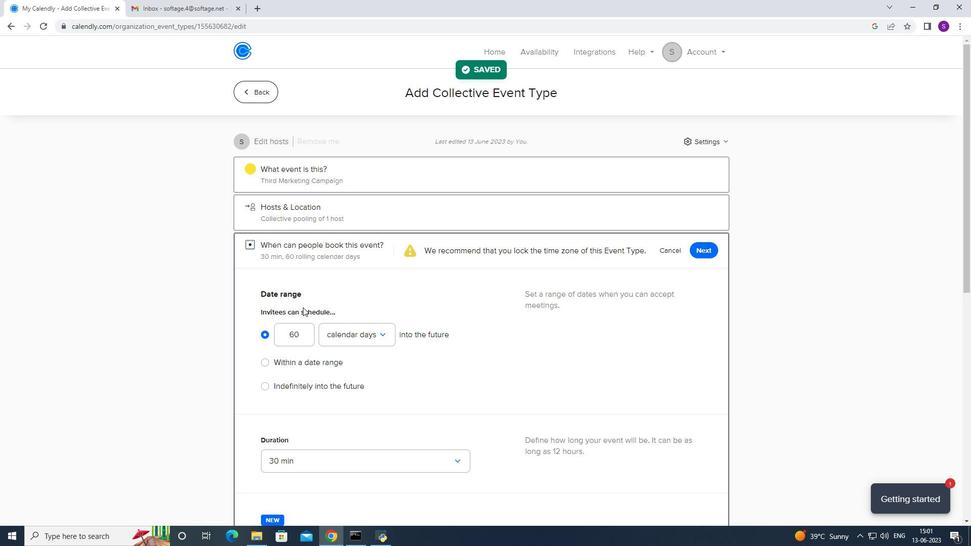 
Action: Mouse scrolled (303, 307) with delta (0, 0)
Screenshot: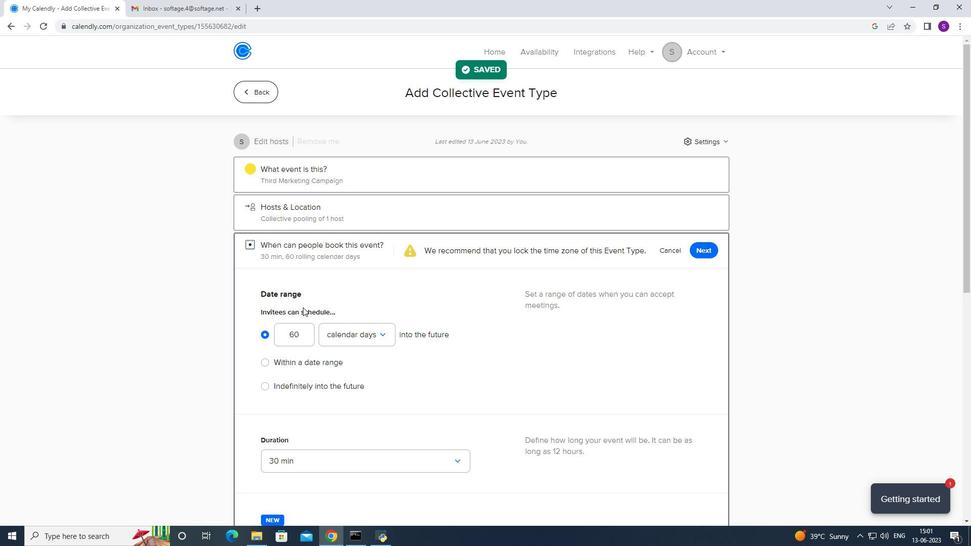 
Action: Mouse moved to (303, 171)
Screenshot: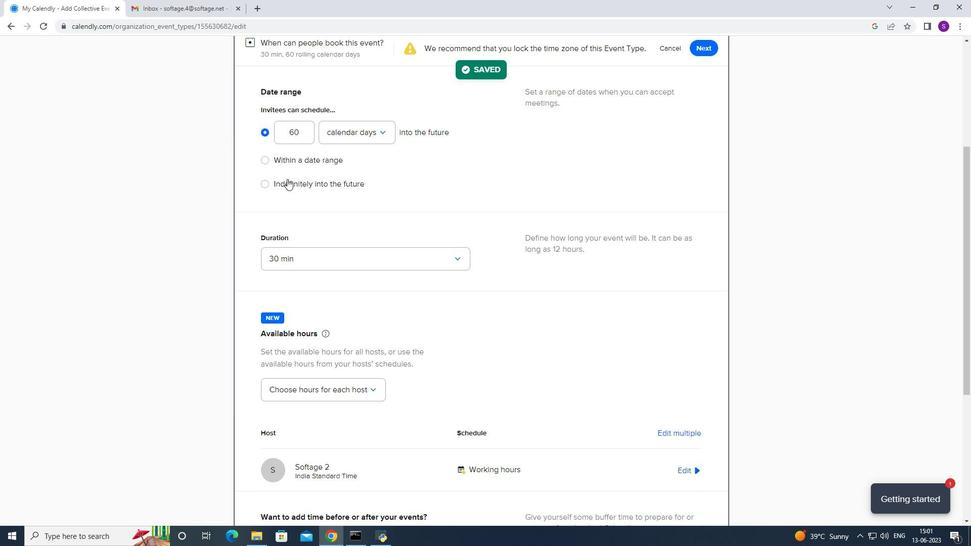 
Action: Mouse pressed left at (303, 171)
Screenshot: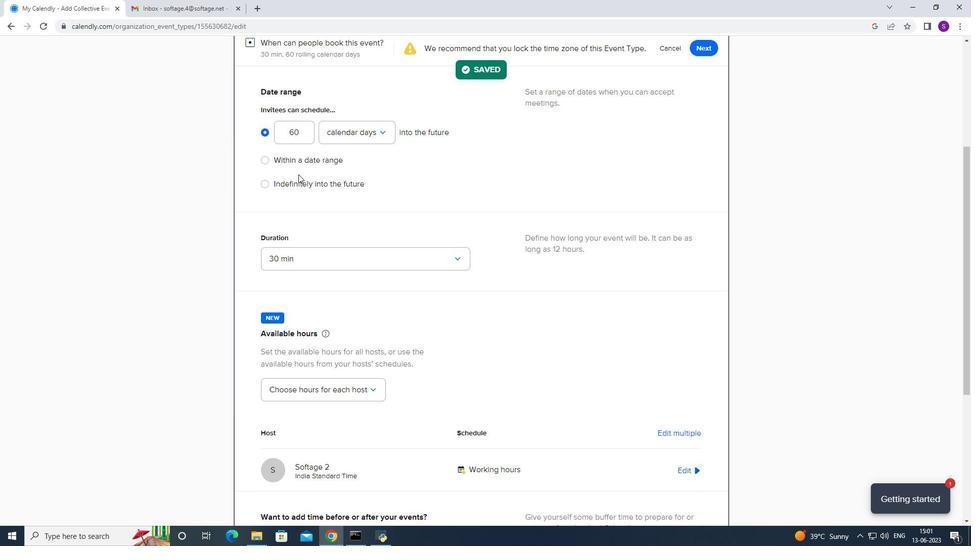 
Action: Mouse moved to (309, 167)
Screenshot: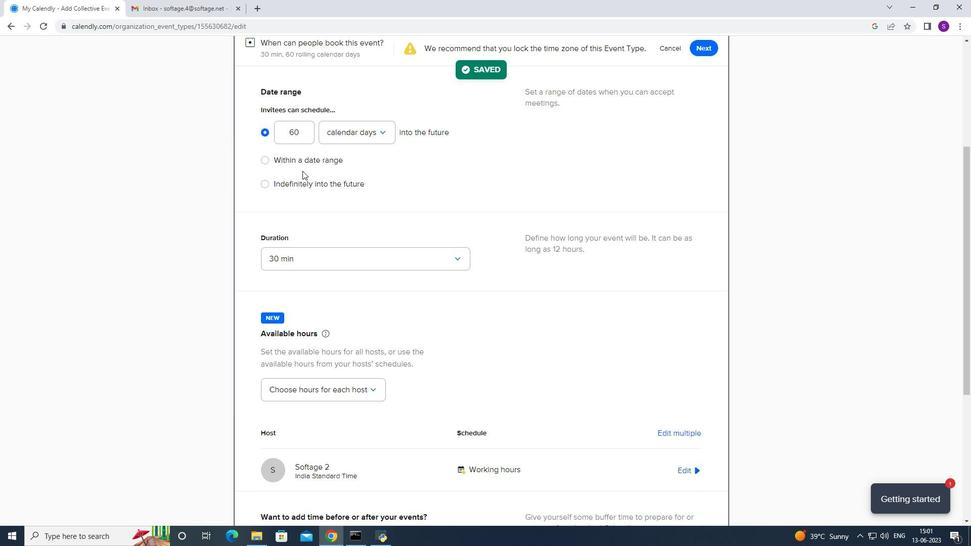 
Action: Mouse pressed left at (309, 167)
Screenshot: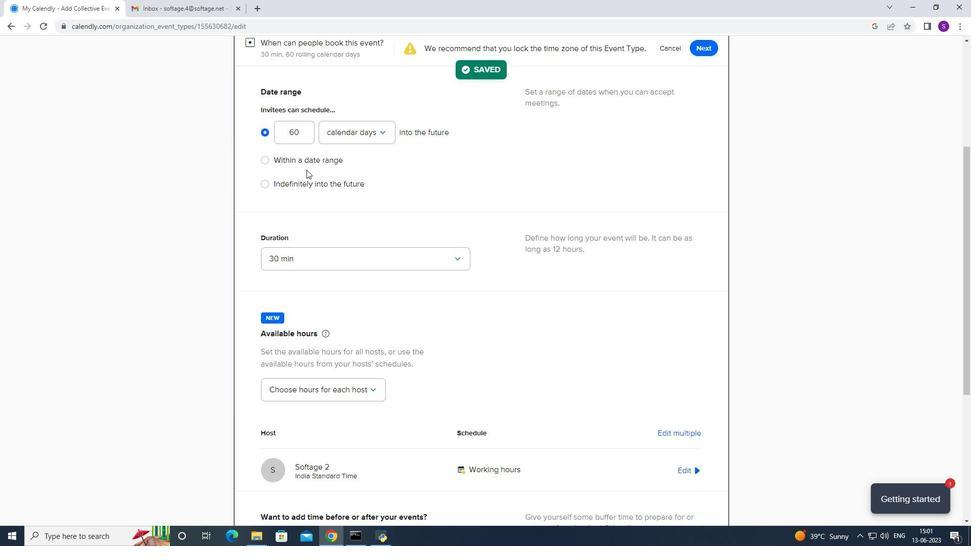 
Action: Mouse moved to (318, 164)
Screenshot: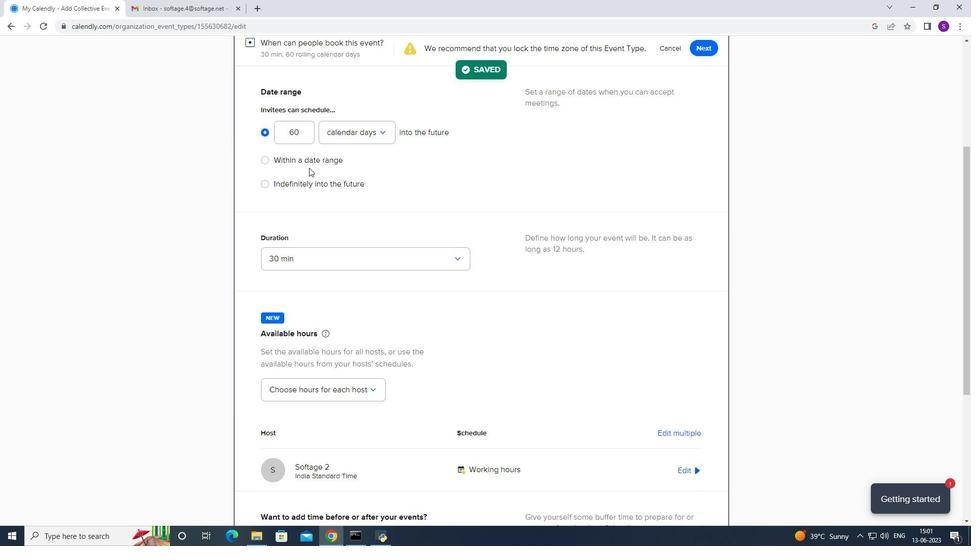 
Action: Mouse pressed left at (318, 164)
Screenshot: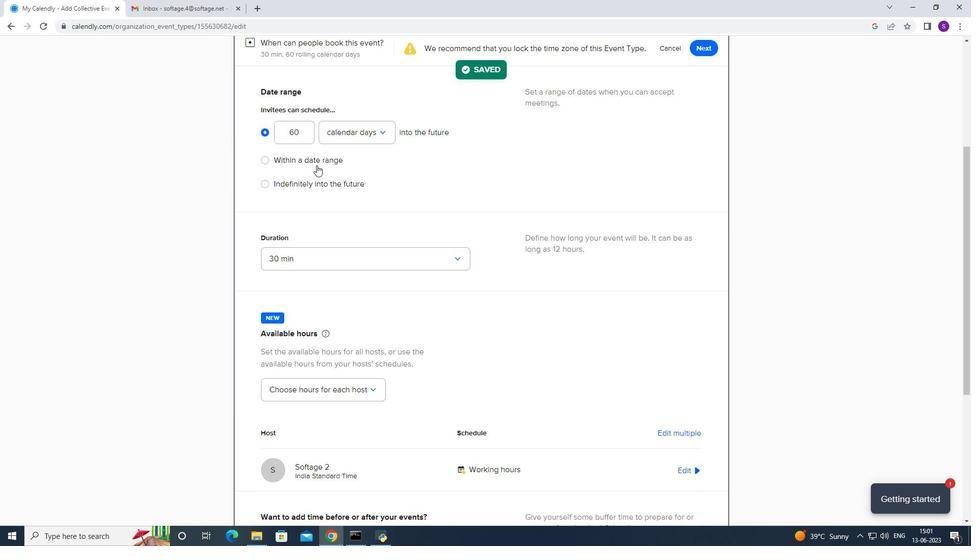 
Action: Mouse moved to (377, 174)
Screenshot: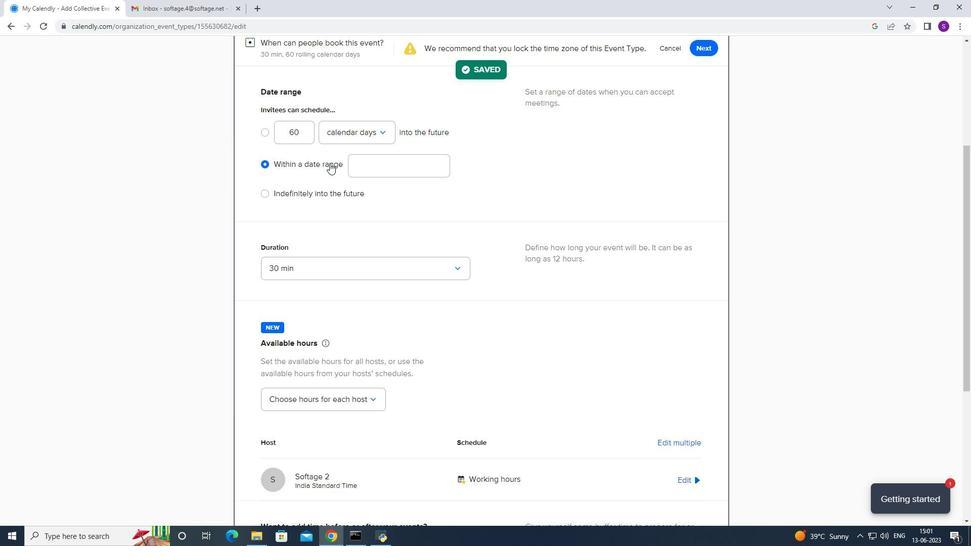 
Action: Mouse pressed left at (377, 174)
Screenshot: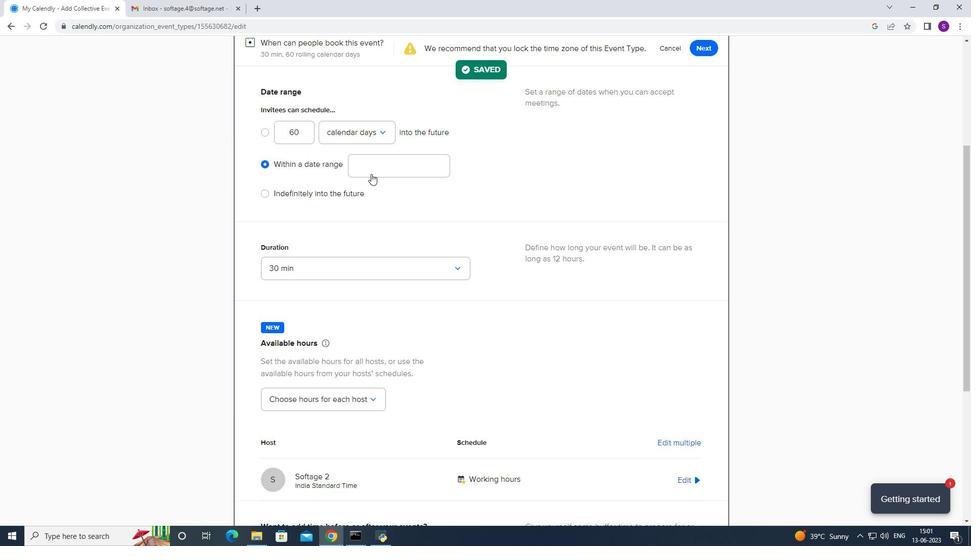
Action: Mouse moved to (425, 204)
Screenshot: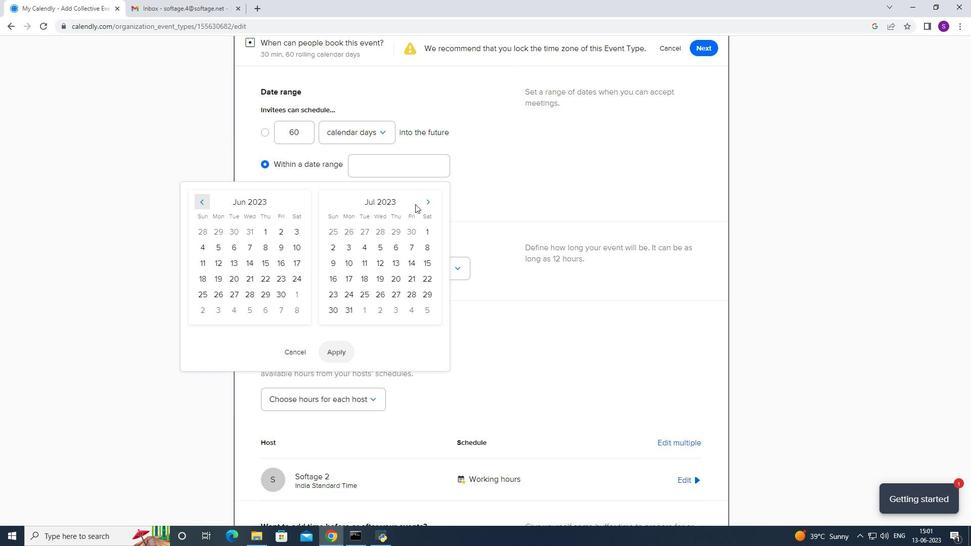 
Action: Mouse pressed left at (425, 204)
Screenshot: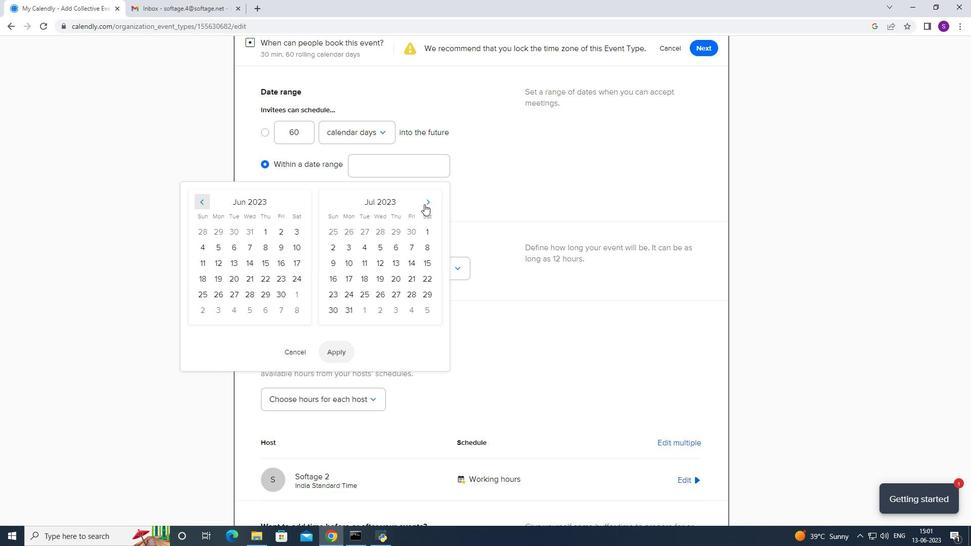 
Action: Mouse pressed left at (425, 204)
Screenshot: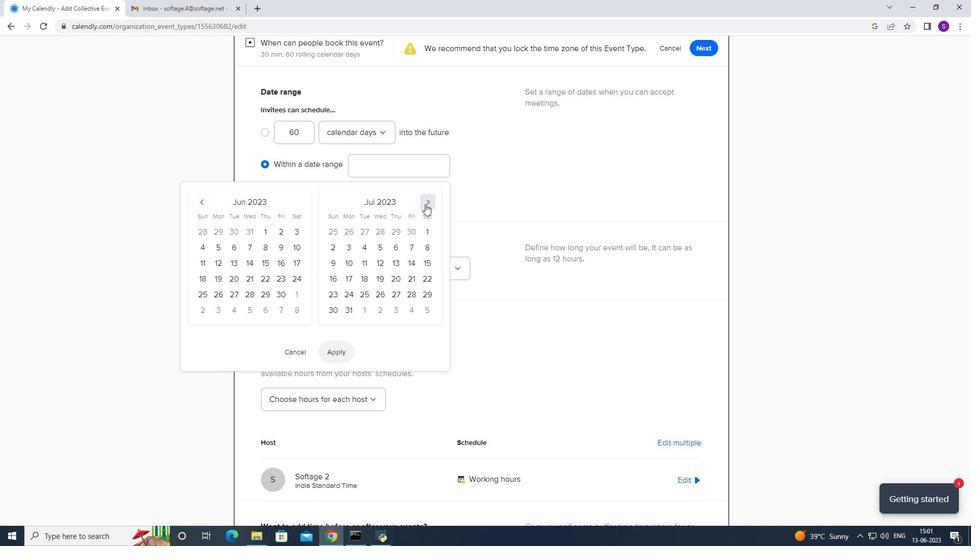 
Action: Mouse pressed left at (425, 204)
Screenshot: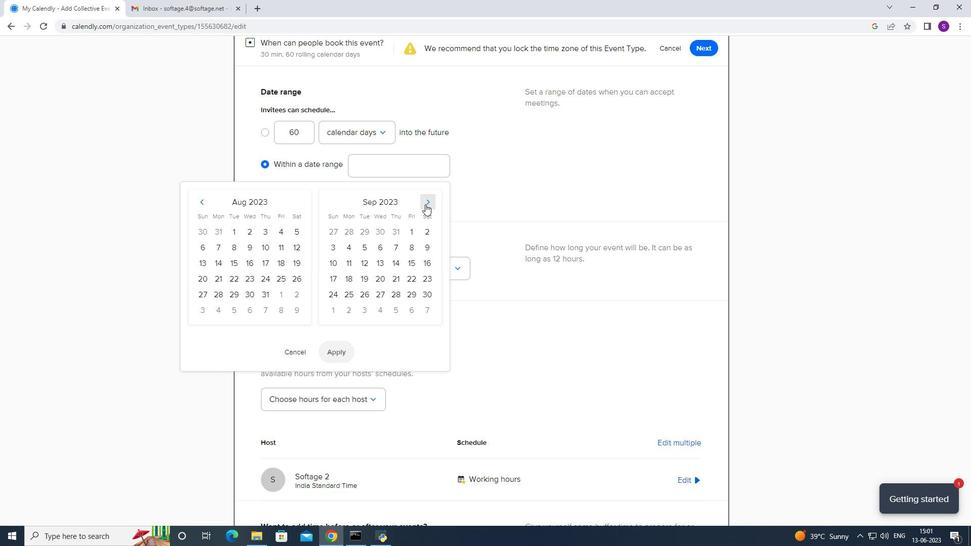 
Action: Mouse moved to (364, 281)
Screenshot: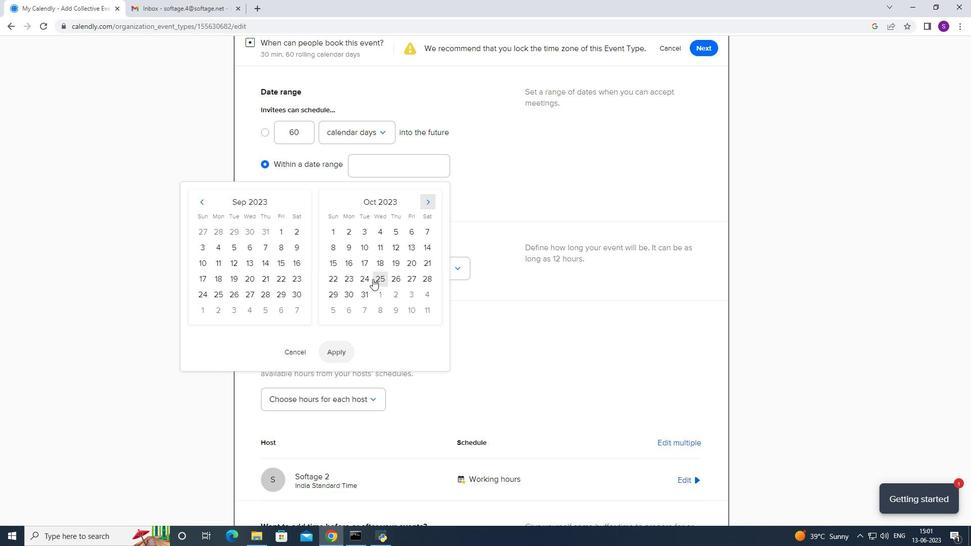 
Action: Mouse pressed left at (364, 281)
Screenshot: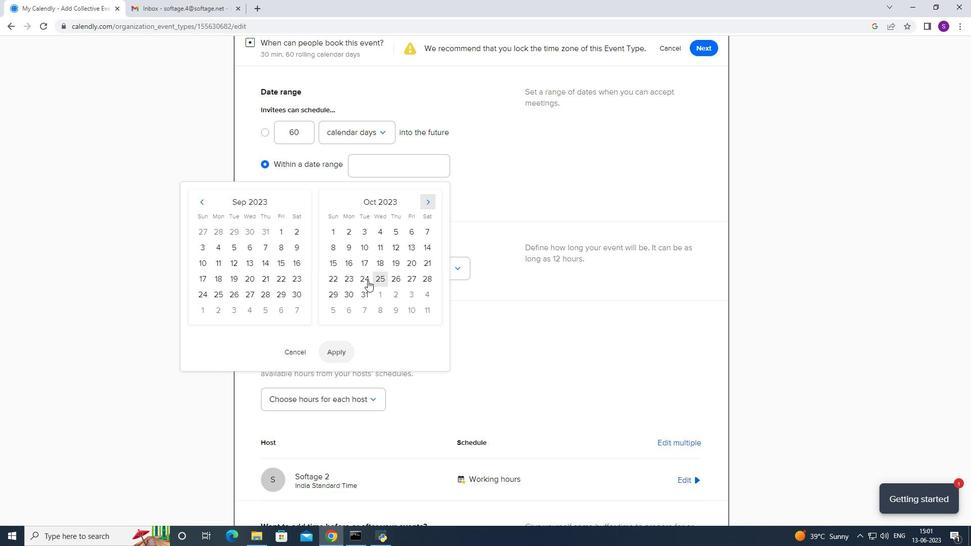 
Action: Mouse moved to (333, 344)
Screenshot: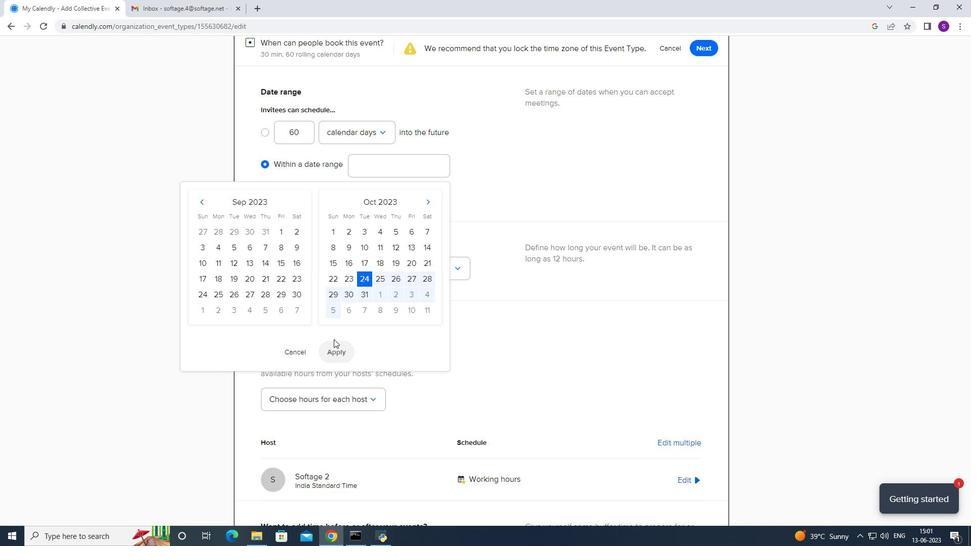 
Action: Mouse pressed left at (333, 344)
Screenshot: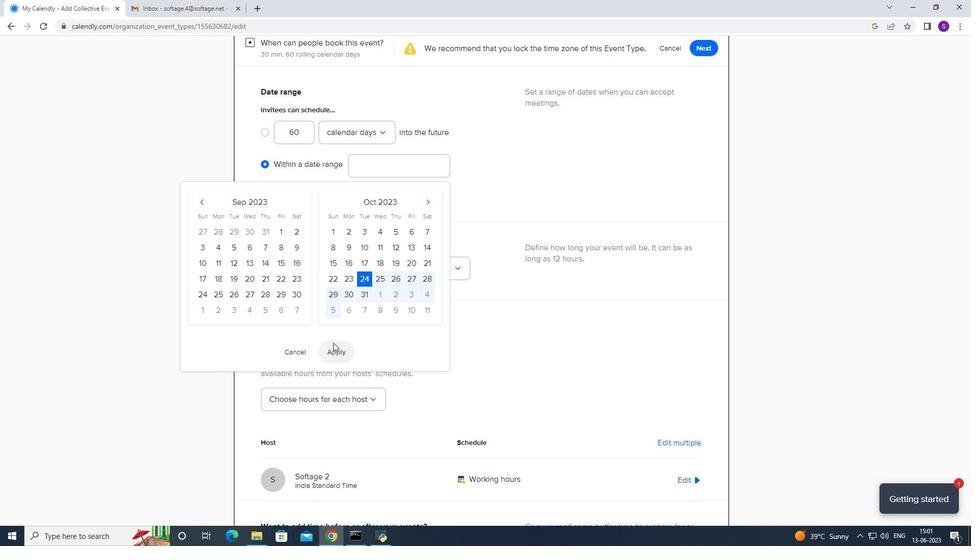 
Action: Mouse moved to (378, 278)
Screenshot: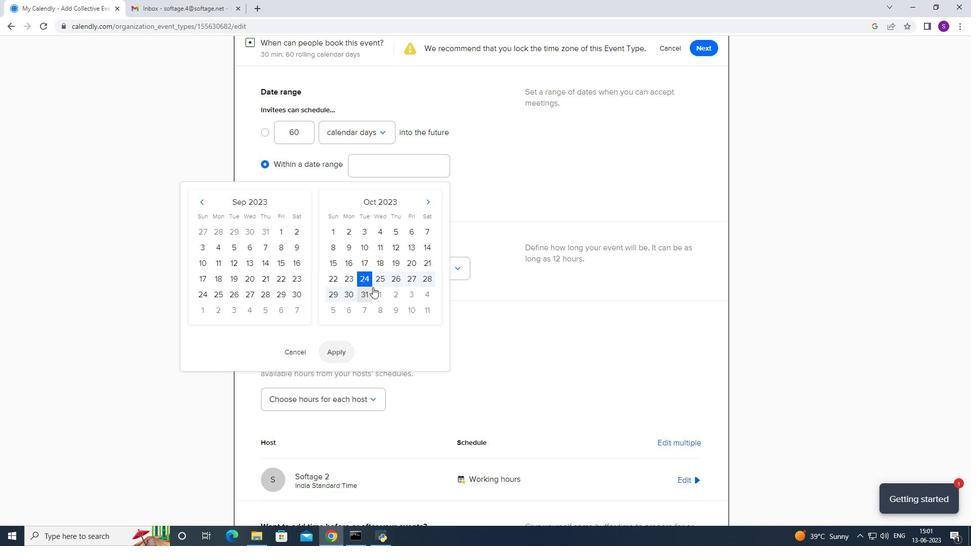 
Action: Mouse pressed left at (378, 278)
Screenshot: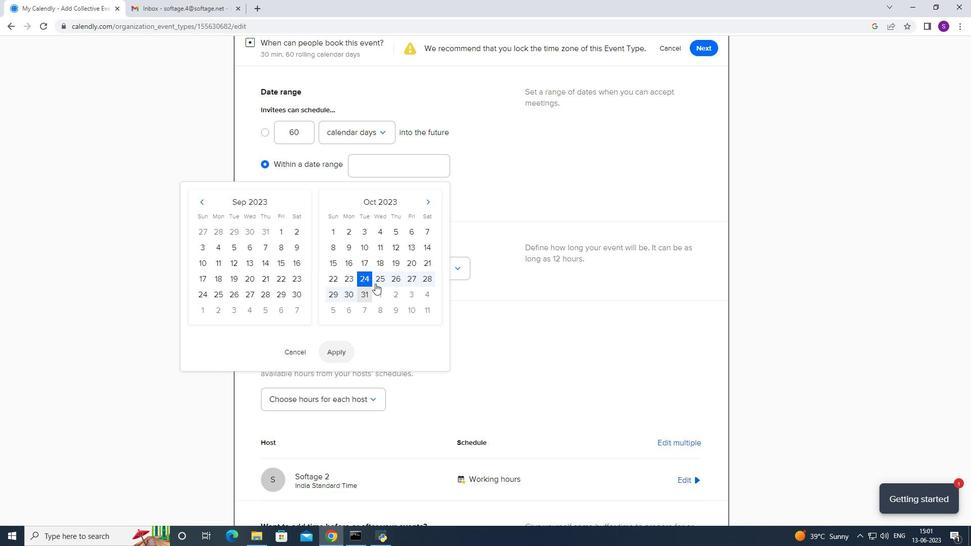 
Action: Mouse moved to (331, 357)
Screenshot: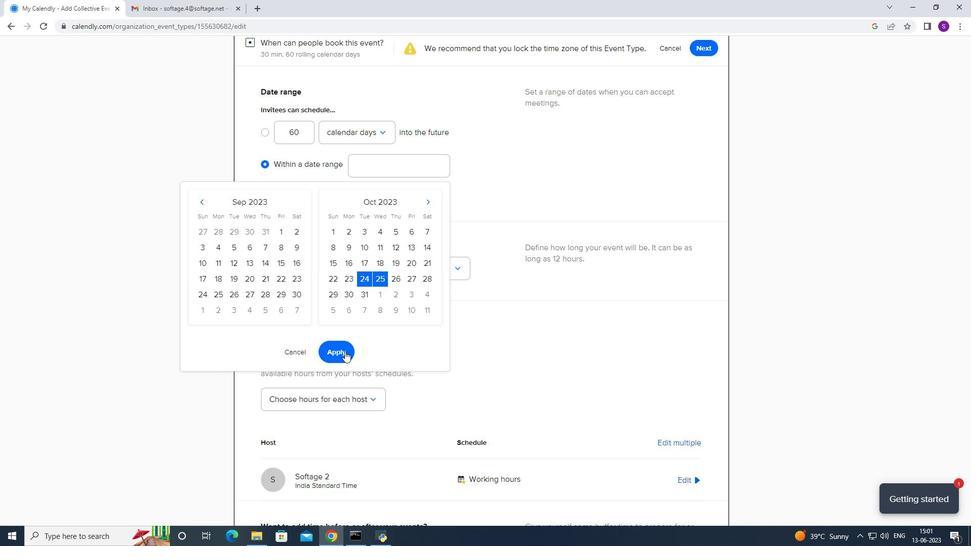 
Action: Mouse pressed left at (331, 357)
Screenshot: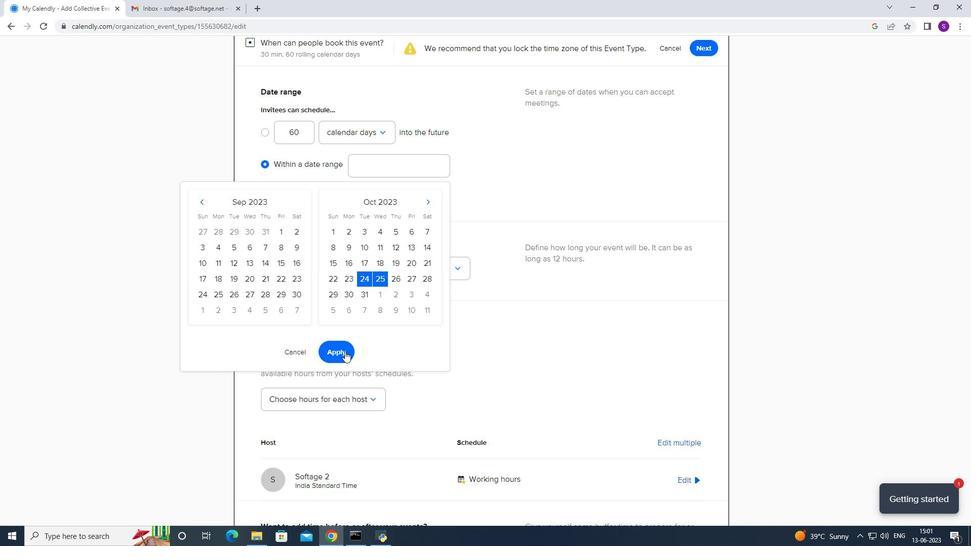 
Action: Mouse moved to (367, 310)
Screenshot: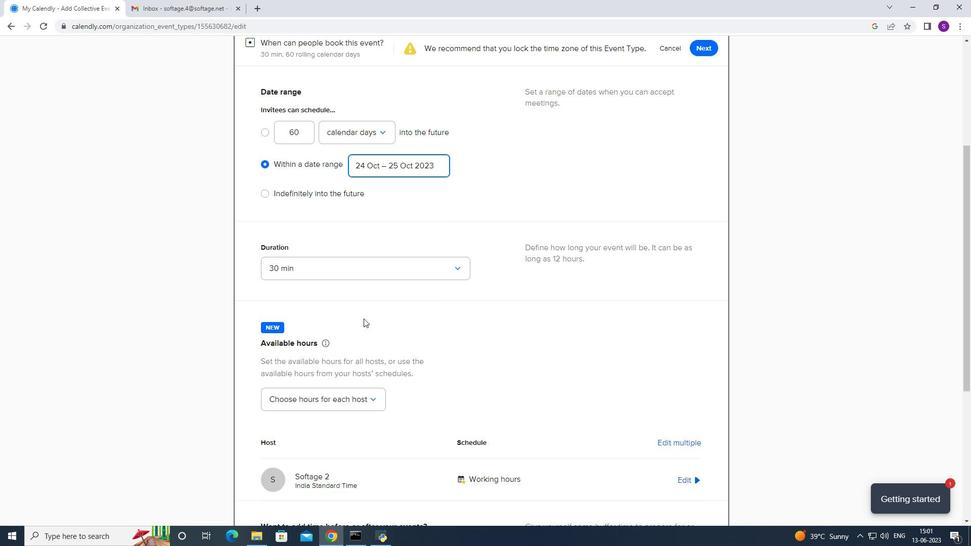 
Action: Mouse scrolled (367, 310) with delta (0, 0)
Screenshot: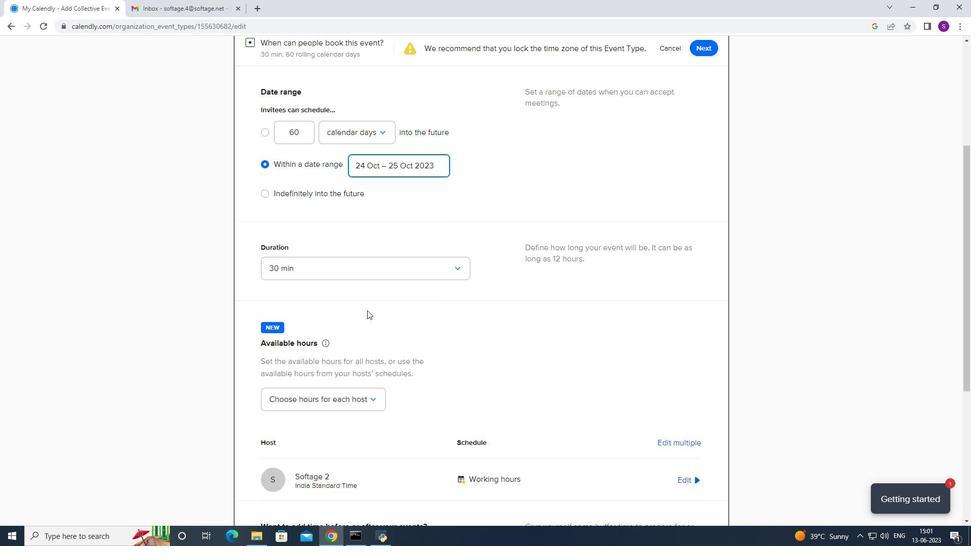 
Action: Mouse scrolled (367, 310) with delta (0, 0)
Screenshot: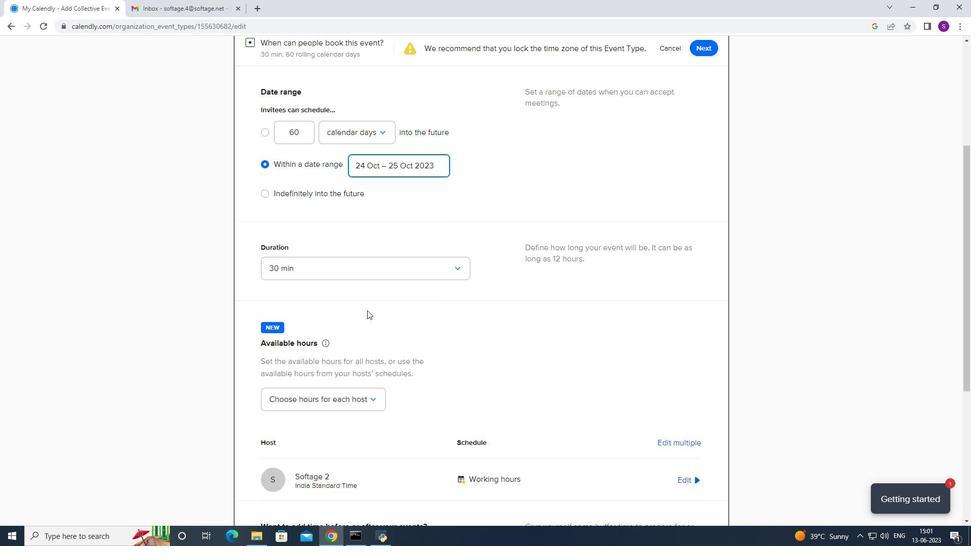 
Action: Mouse scrolled (367, 310) with delta (0, 0)
Screenshot: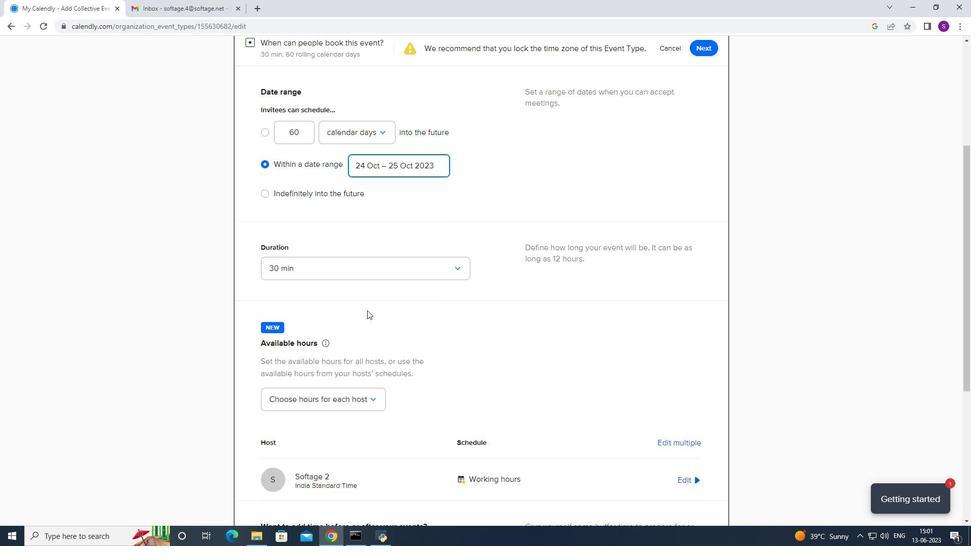 
Action: Mouse scrolled (367, 310) with delta (0, 0)
Screenshot: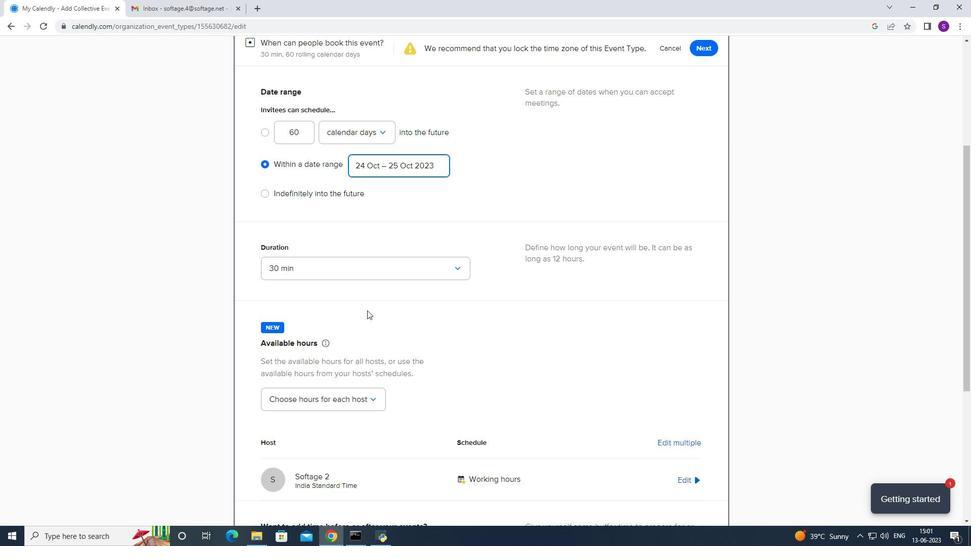 
Action: Mouse scrolled (367, 310) with delta (0, 0)
Screenshot: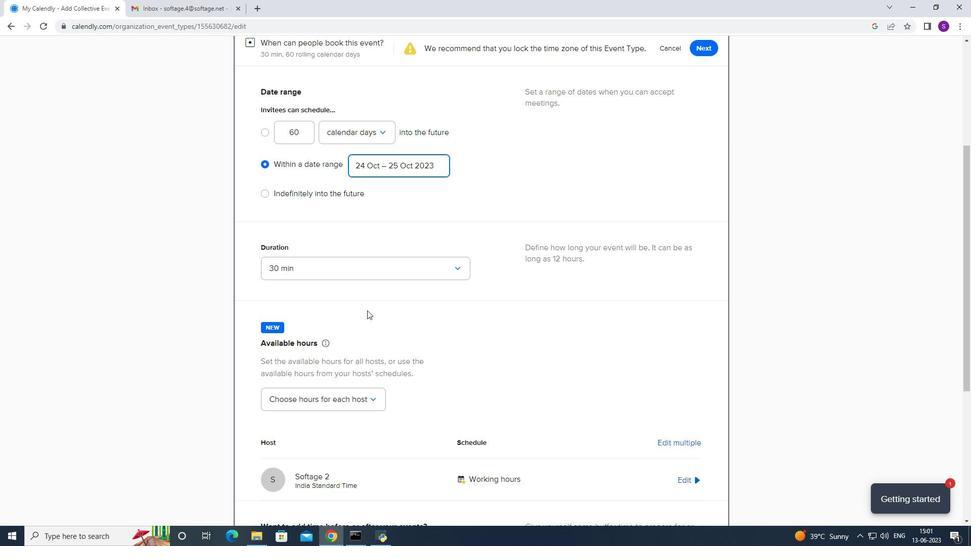 
Action: Mouse scrolled (367, 310) with delta (0, 0)
Screenshot: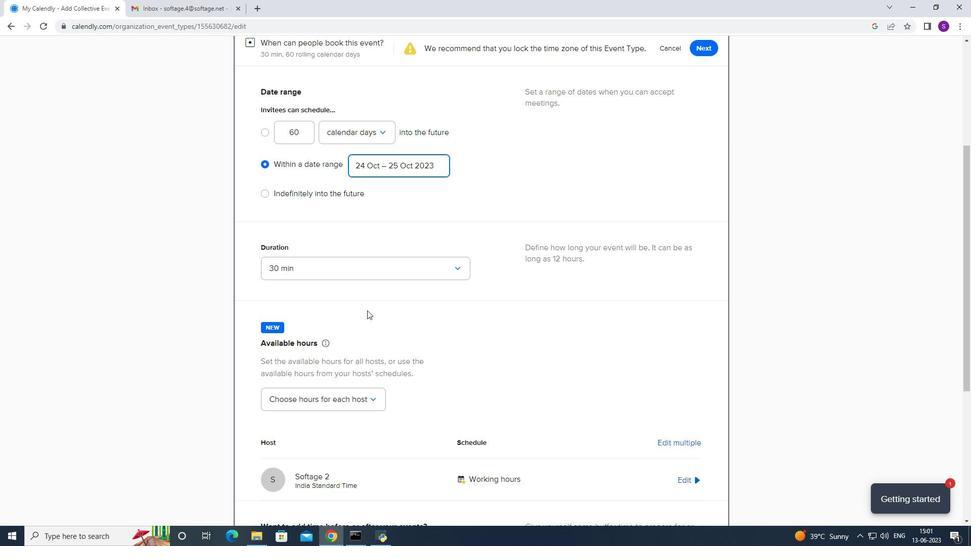 
Action: Mouse scrolled (367, 310) with delta (0, 0)
Screenshot: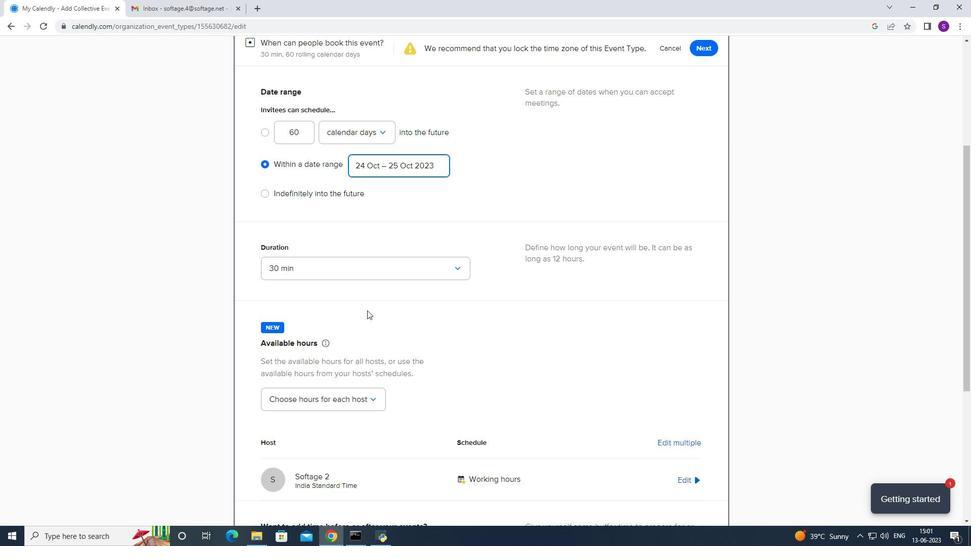 
Action: Mouse scrolled (367, 310) with delta (0, 0)
Screenshot: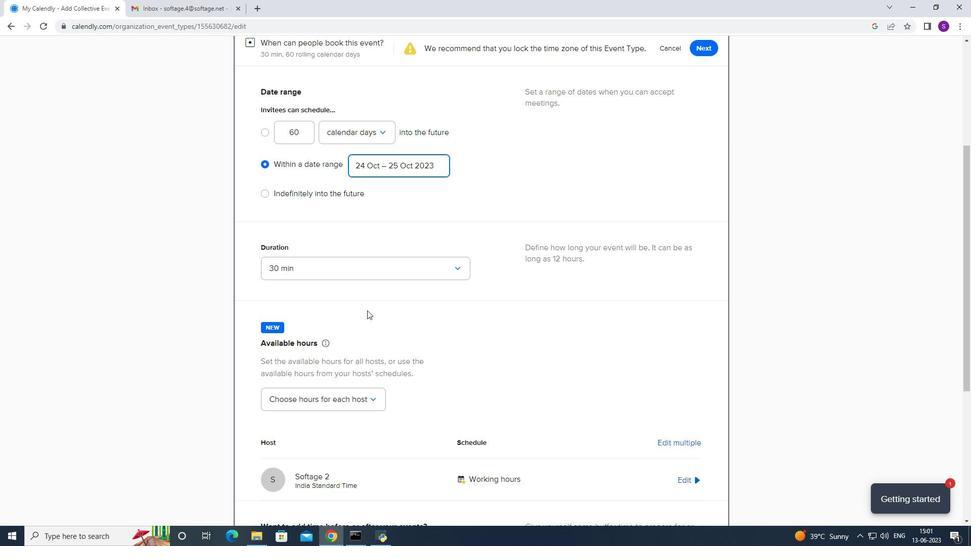 
Action: Mouse moved to (398, 294)
Screenshot: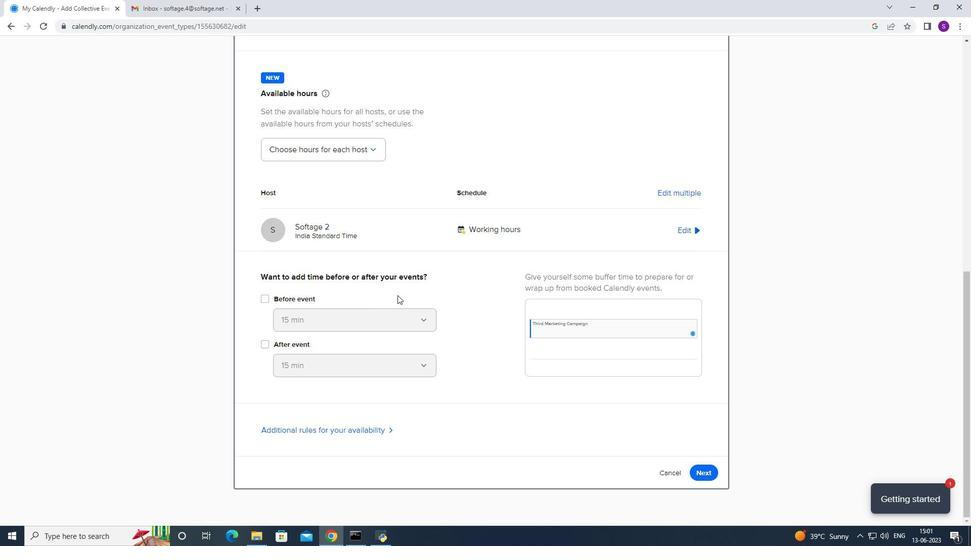 
Action: Mouse scrolled (398, 294) with delta (0, 0)
Screenshot: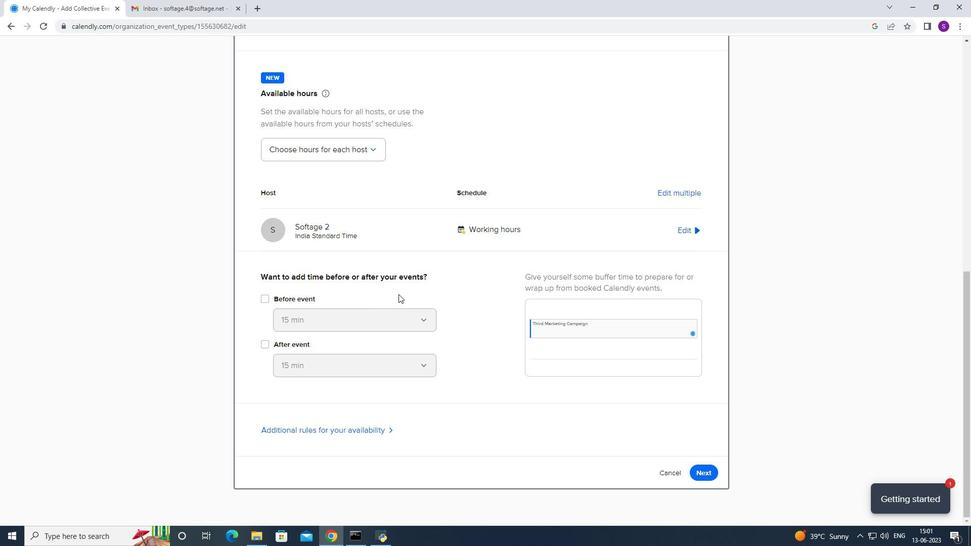 
Action: Mouse scrolled (398, 293) with delta (0, 0)
Screenshot: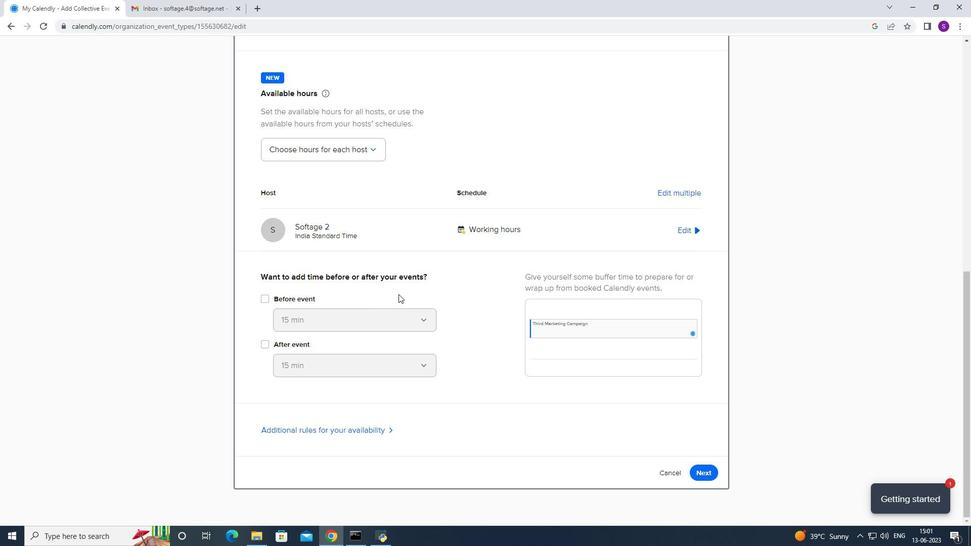 
Action: Mouse scrolled (398, 293) with delta (0, 0)
Screenshot: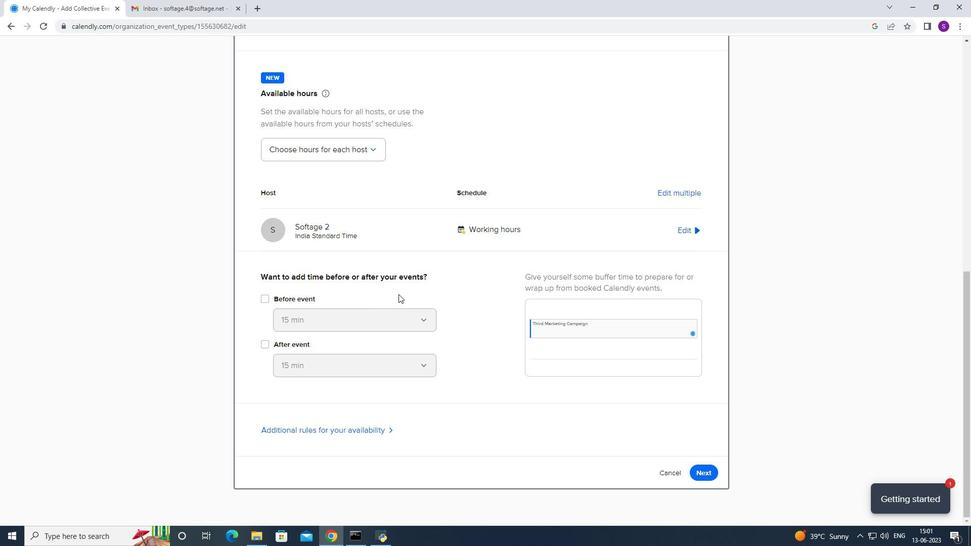 
Action: Mouse scrolled (398, 293) with delta (0, 0)
Screenshot: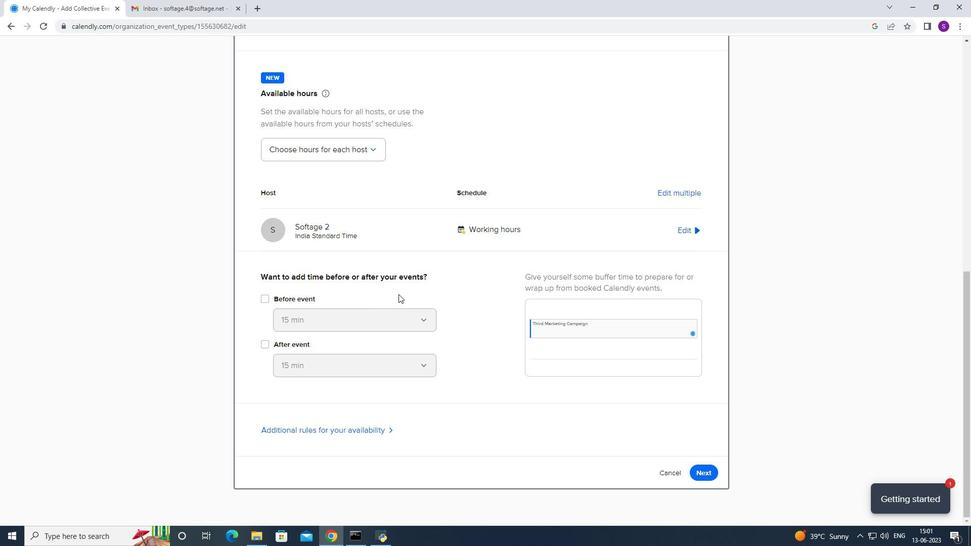 
Action: Mouse scrolled (398, 293) with delta (0, 0)
Screenshot: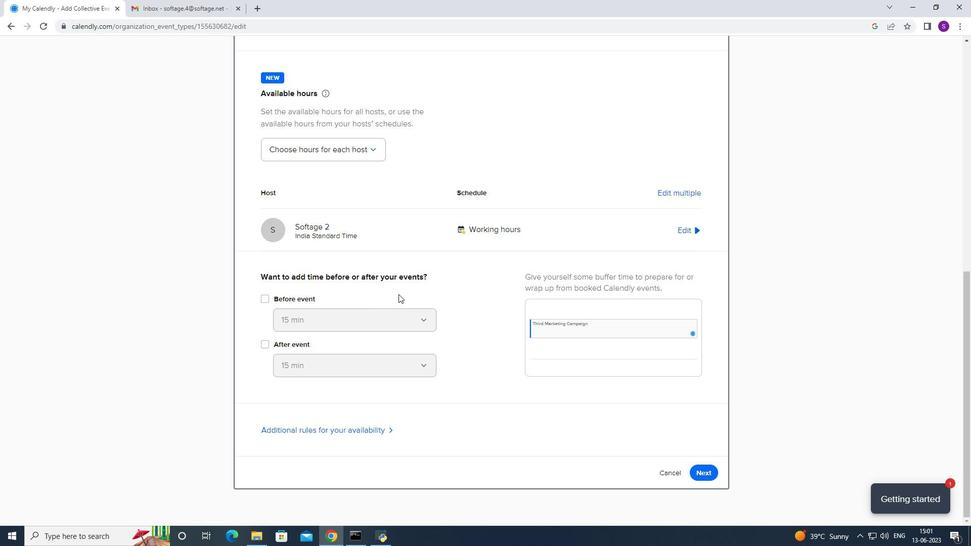 
Action: Mouse scrolled (398, 293) with delta (0, 0)
Screenshot: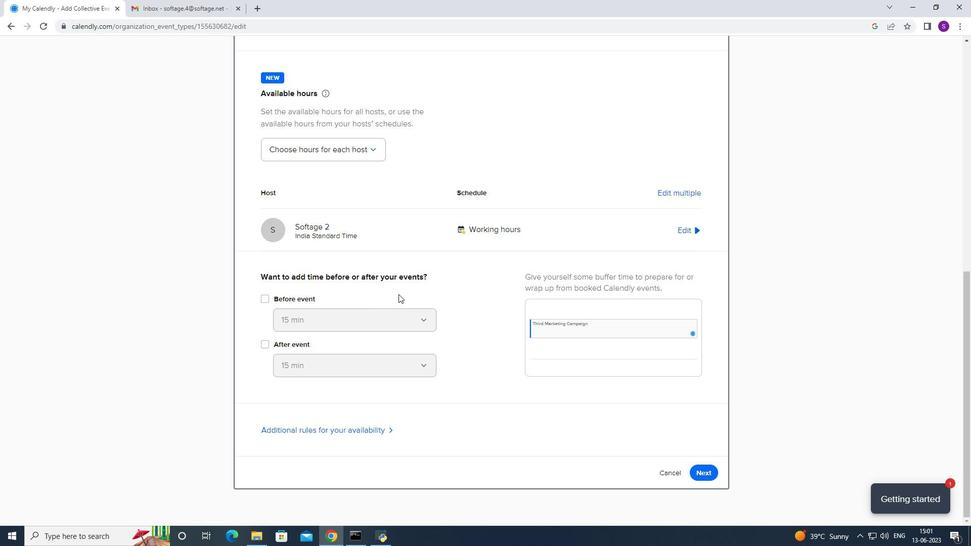 
Action: Mouse moved to (398, 294)
Screenshot: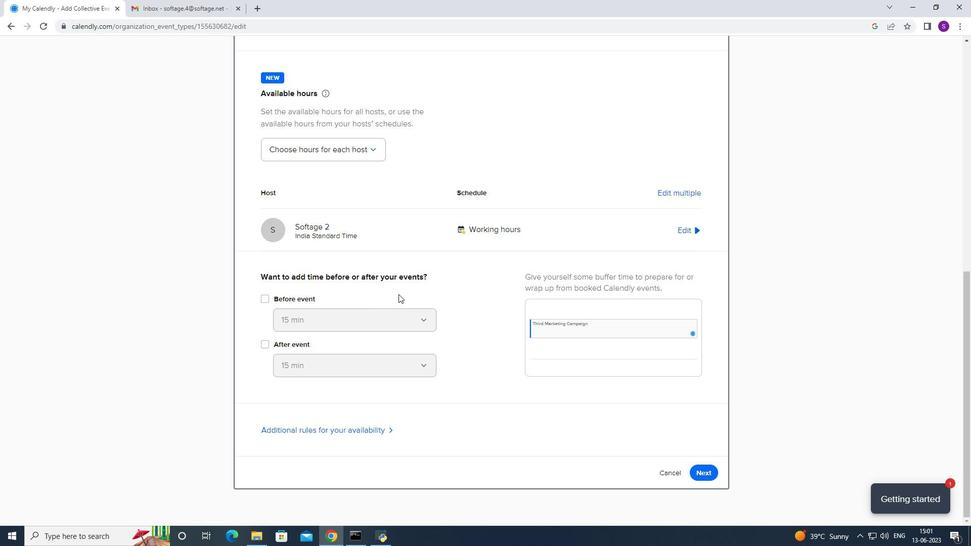 
Action: Mouse scrolled (398, 293) with delta (0, 0)
Screenshot: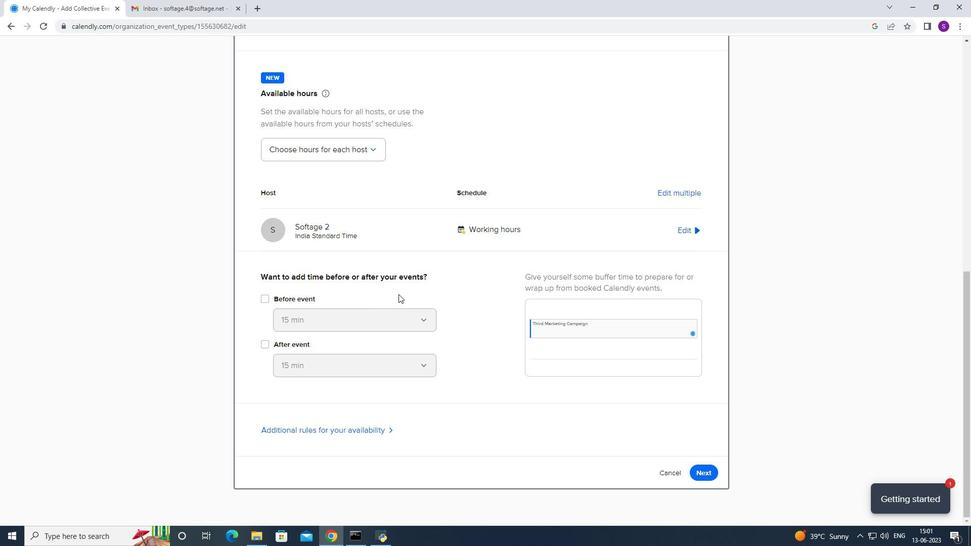 
Action: Mouse moved to (399, 292)
Screenshot: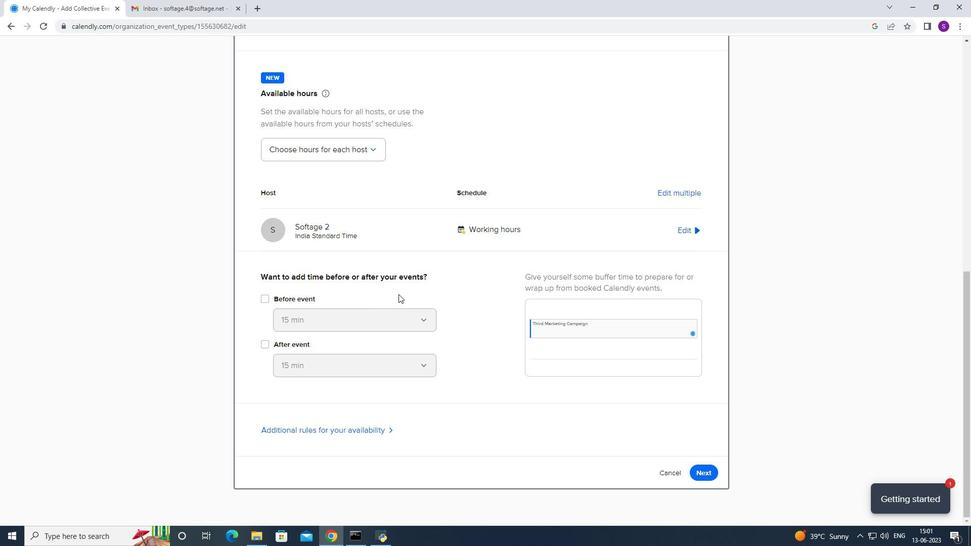 
Action: Mouse scrolled (399, 292) with delta (0, 0)
Screenshot: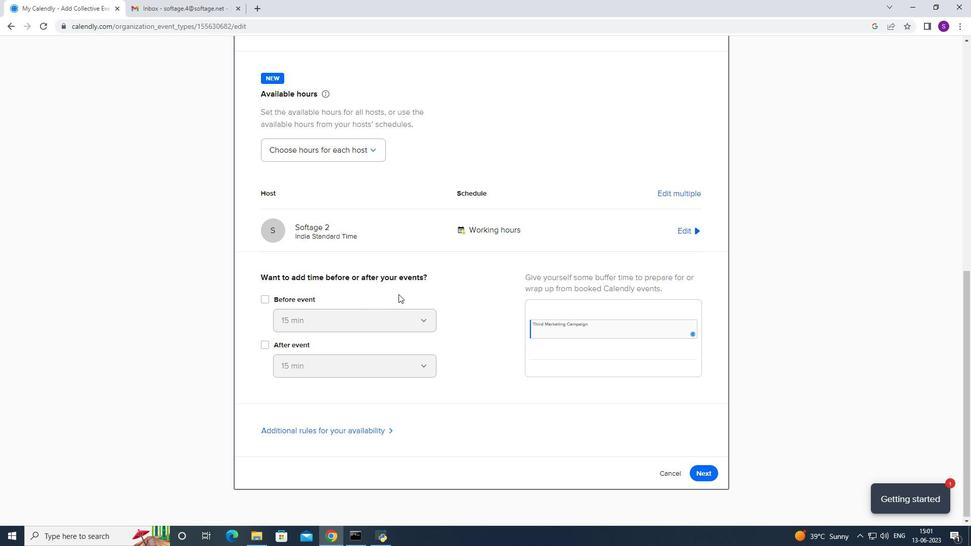 
Action: Mouse moved to (707, 470)
Screenshot: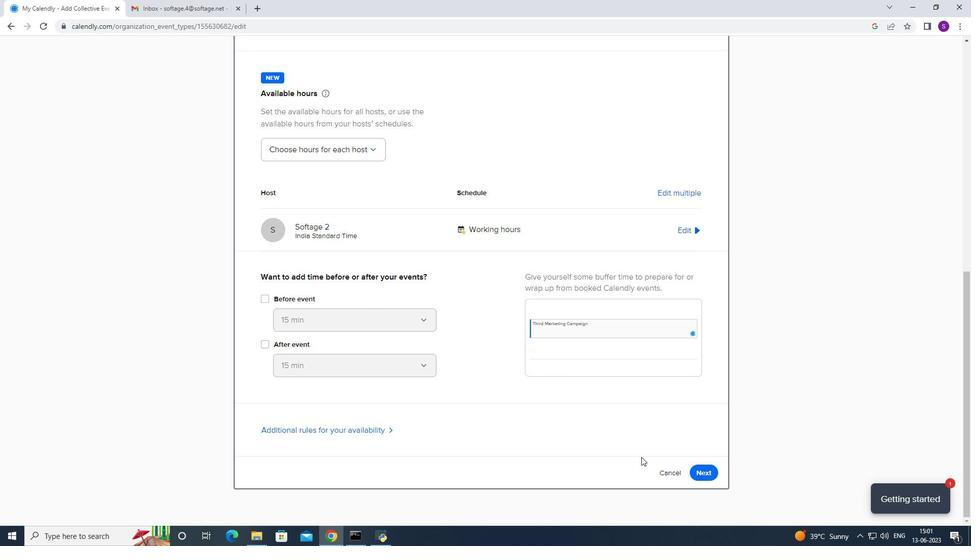 
Action: Mouse pressed left at (707, 470)
Screenshot: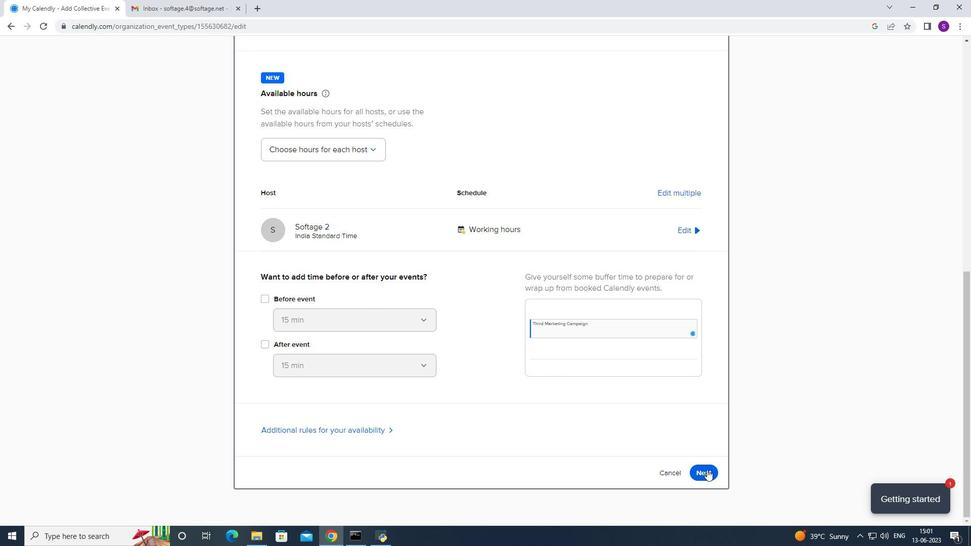 
Action: Mouse moved to (712, 99)
Screenshot: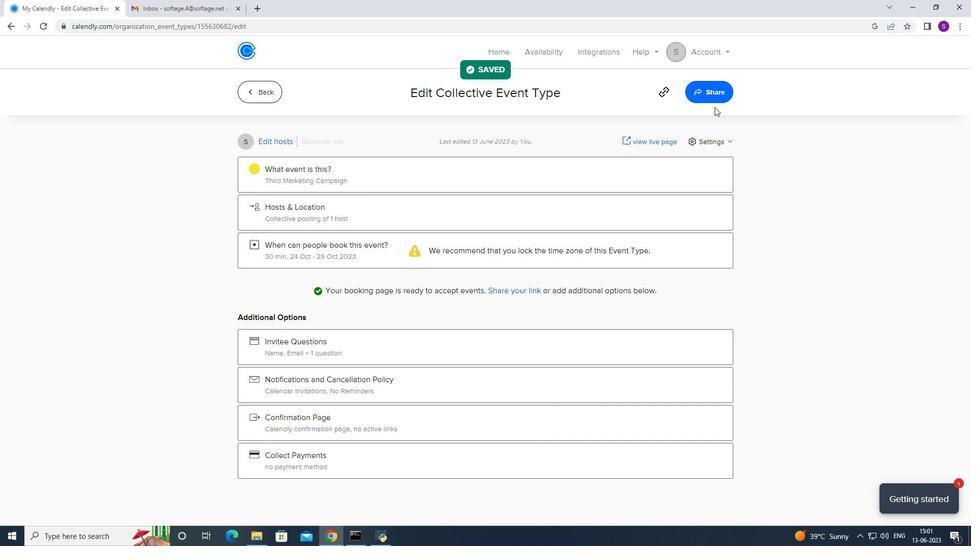 
Action: Mouse pressed left at (712, 99)
Screenshot: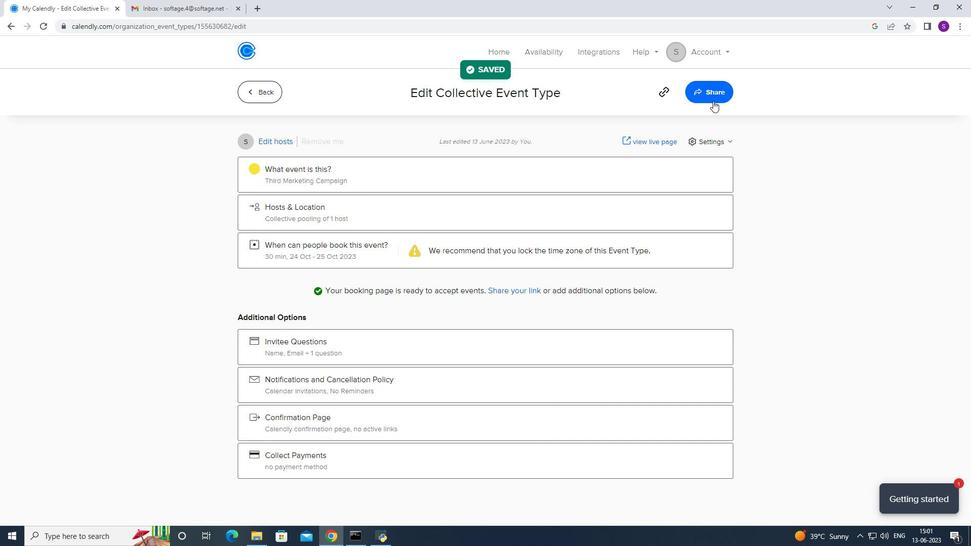 
Action: Mouse moved to (601, 187)
Screenshot: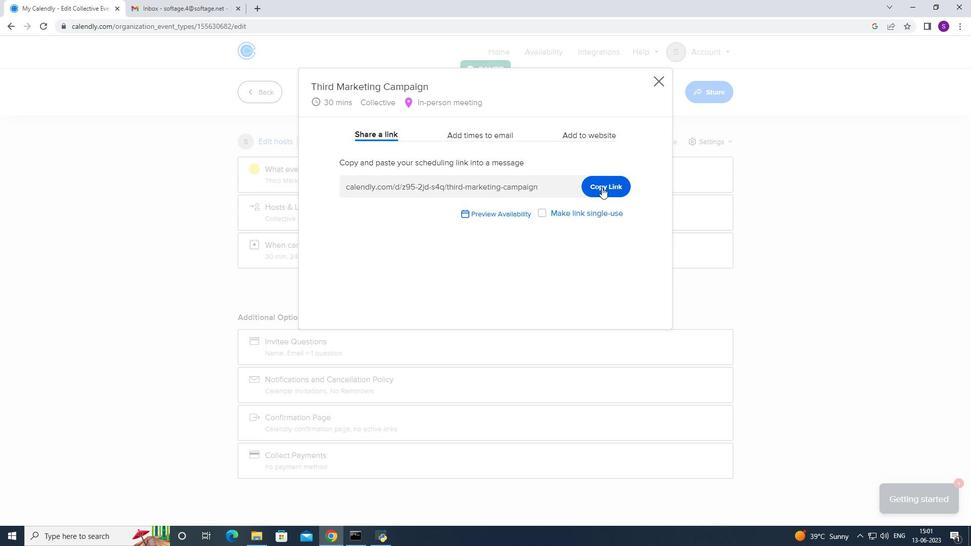 
Action: Mouse pressed left at (601, 187)
Screenshot: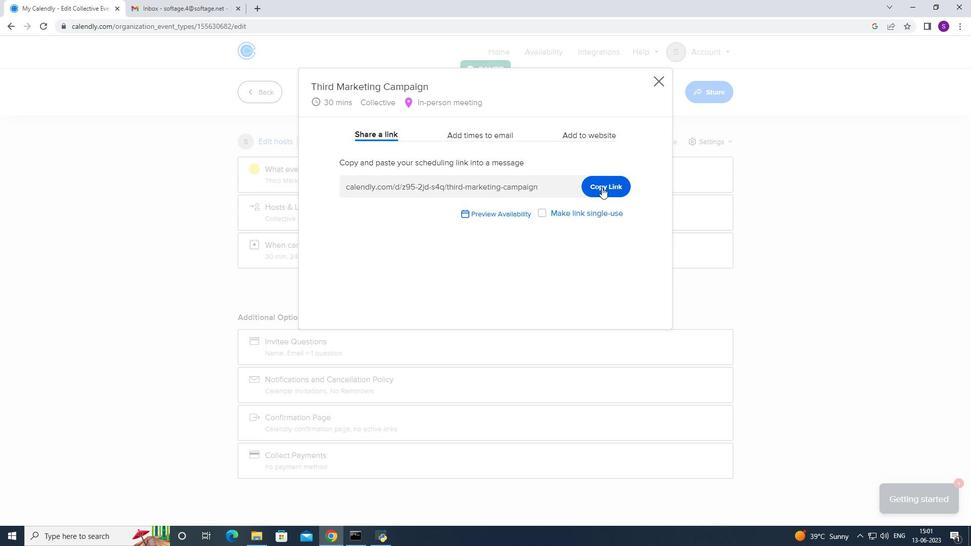
Action: Mouse moved to (143, 8)
Screenshot: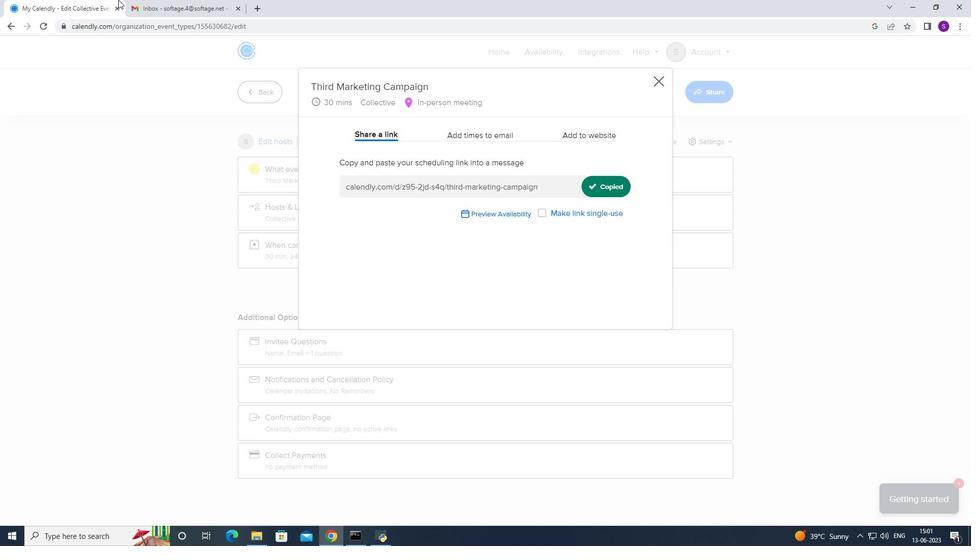 
Action: Mouse pressed left at (143, 8)
Screenshot: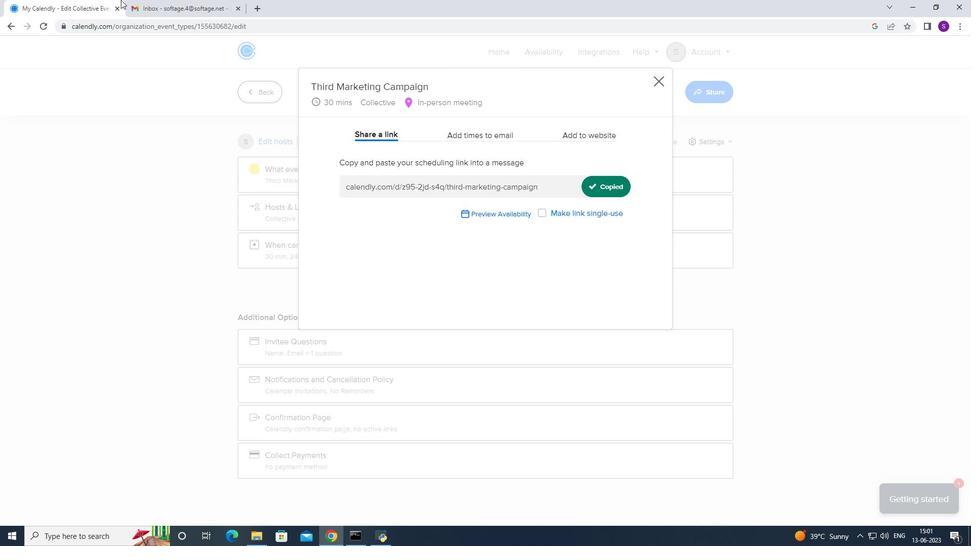 
Action: Mouse moved to (78, 79)
Screenshot: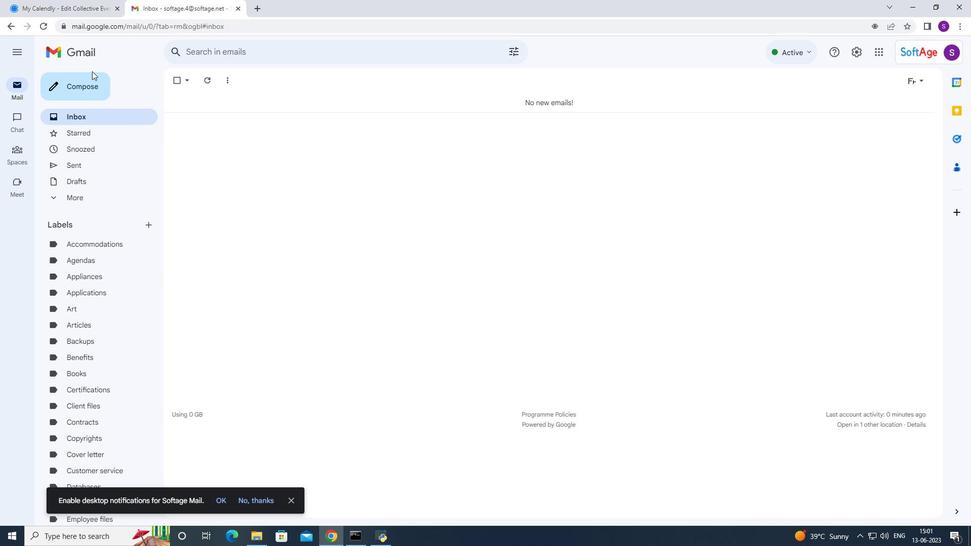 
Action: Mouse pressed left at (78, 79)
Screenshot: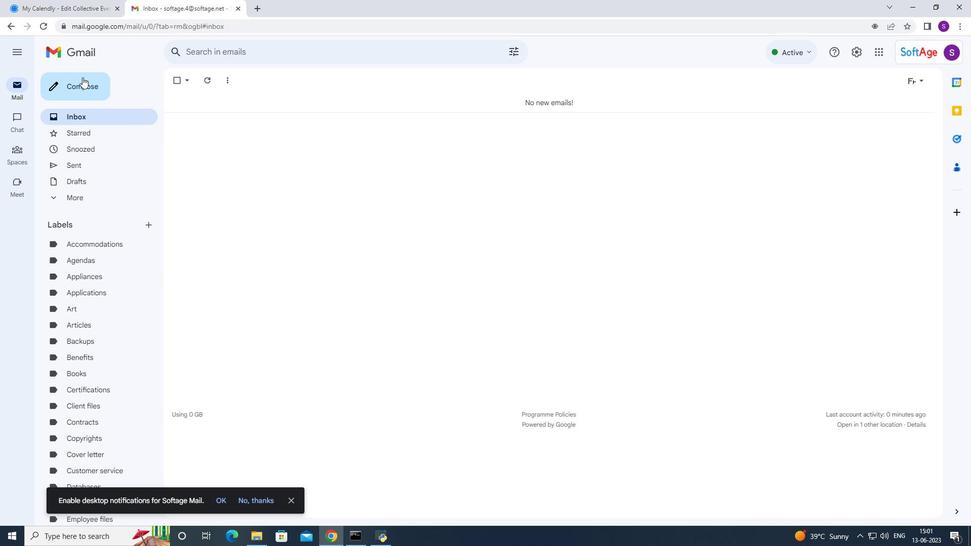 
Action: Mouse moved to (650, 331)
Screenshot: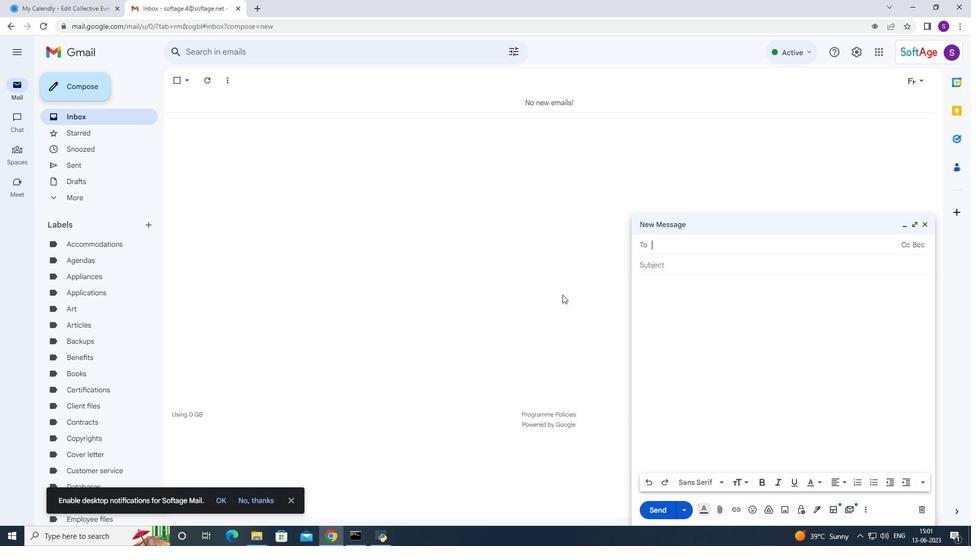 
Action: Mouse pressed right at (650, 331)
Screenshot: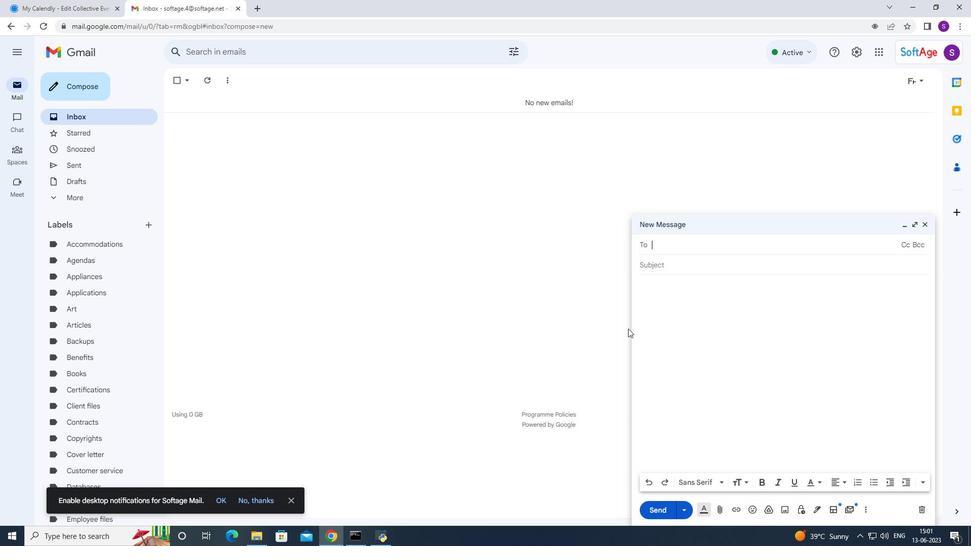 
Action: Mouse moved to (690, 413)
Screenshot: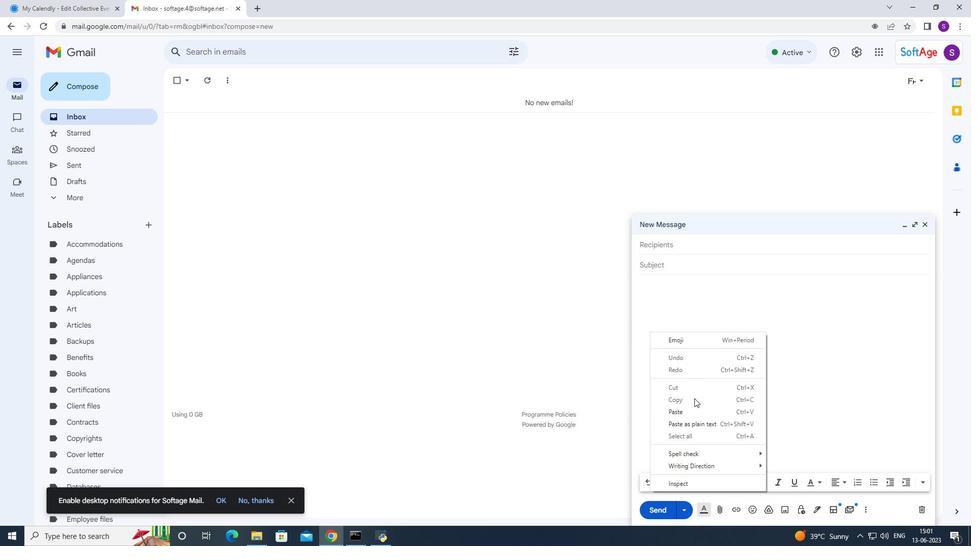 
Action: Mouse pressed left at (690, 413)
Screenshot: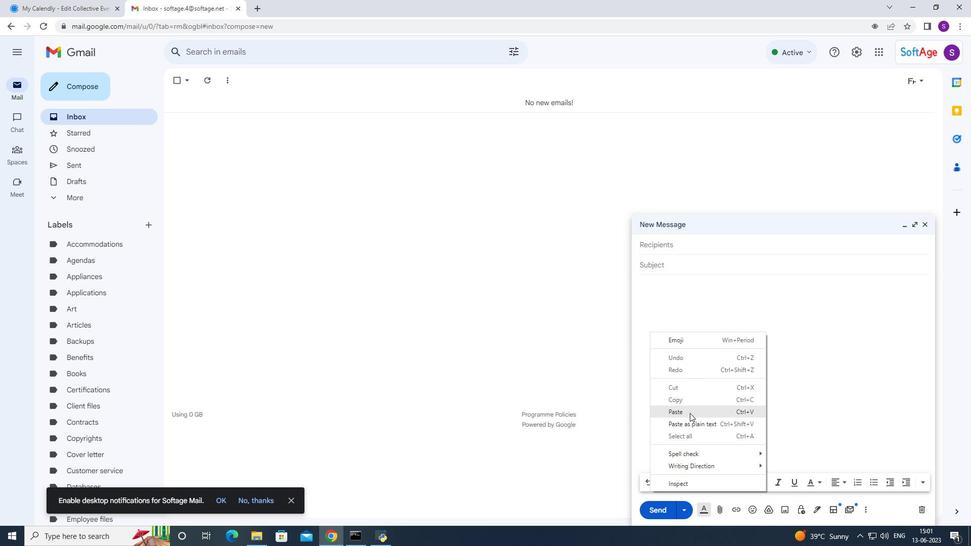 
Action: Mouse moved to (686, 251)
Screenshot: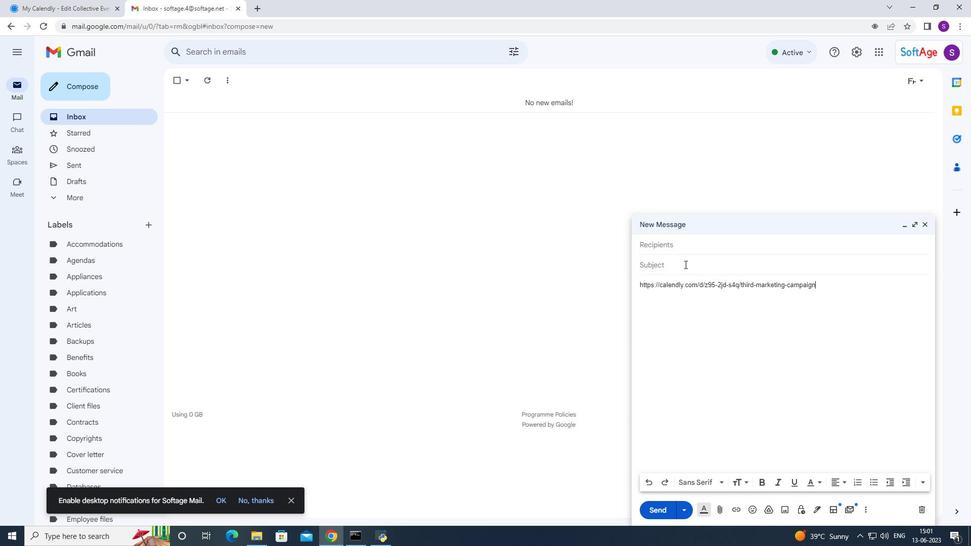 
Action: Mouse pressed left at (686, 251)
Screenshot: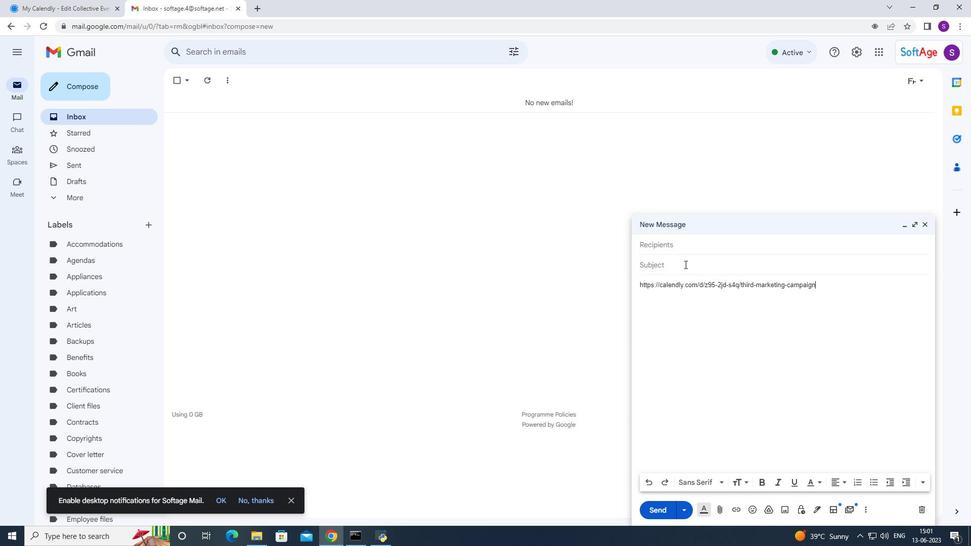
Action: Mouse moved to (688, 246)
Screenshot: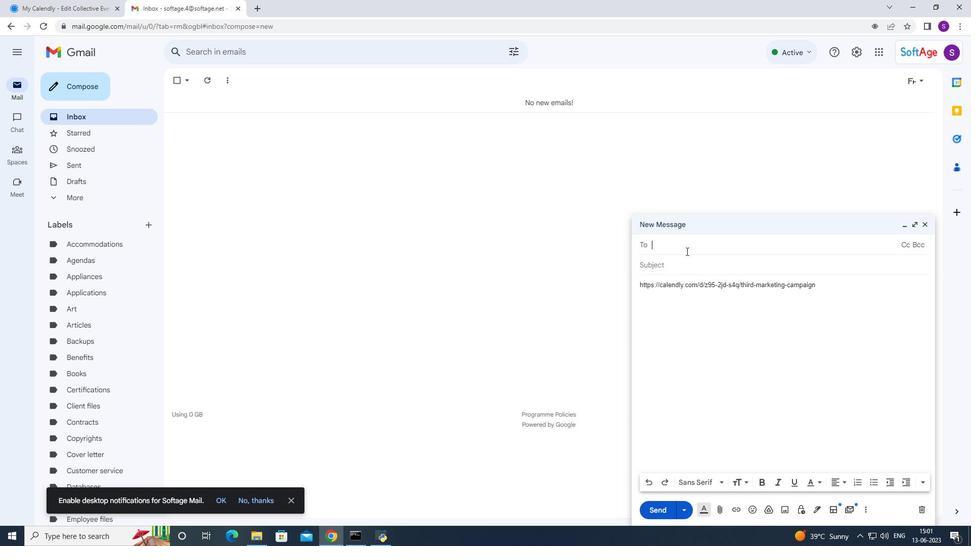 
Action: Key pressed 2
Screenshot: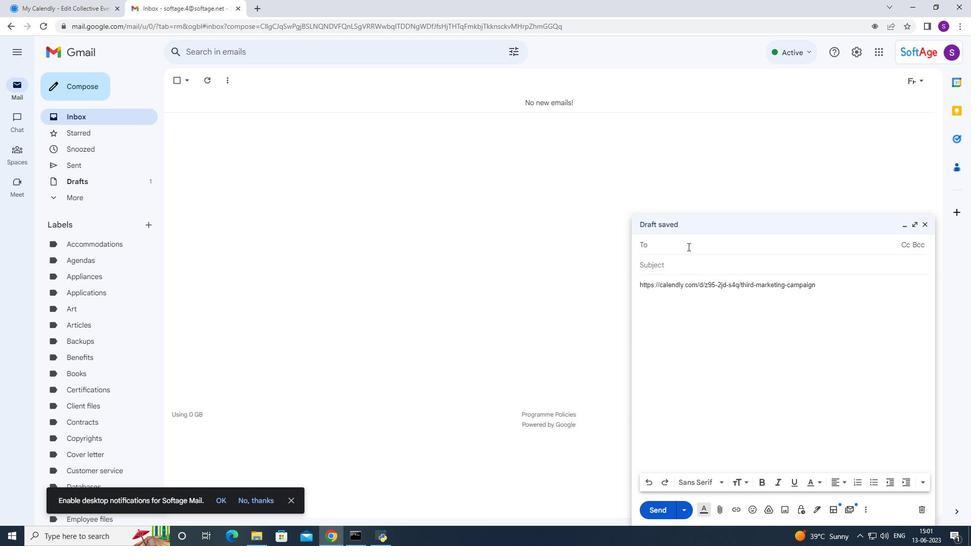 
Action: Mouse moved to (682, 263)
Screenshot: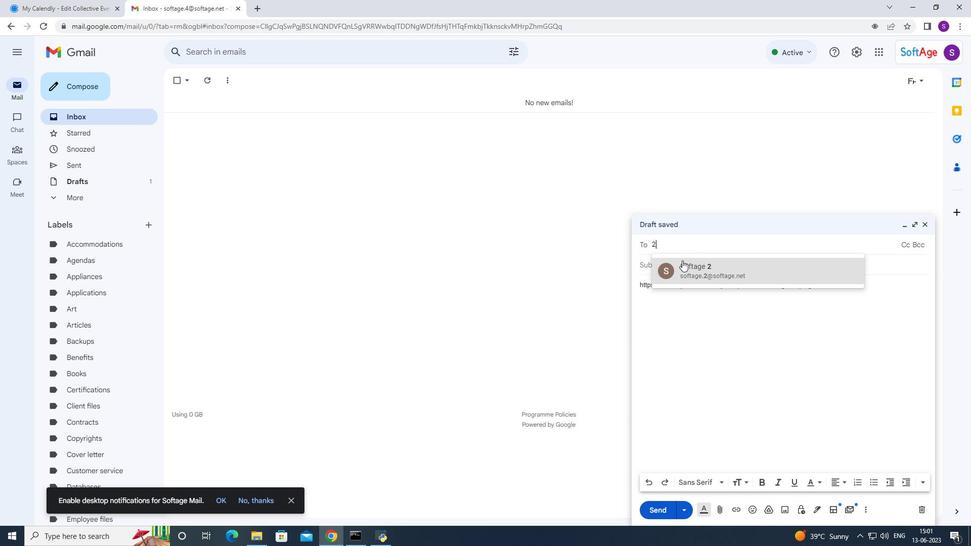 
Action: Mouse pressed left at (682, 263)
Screenshot: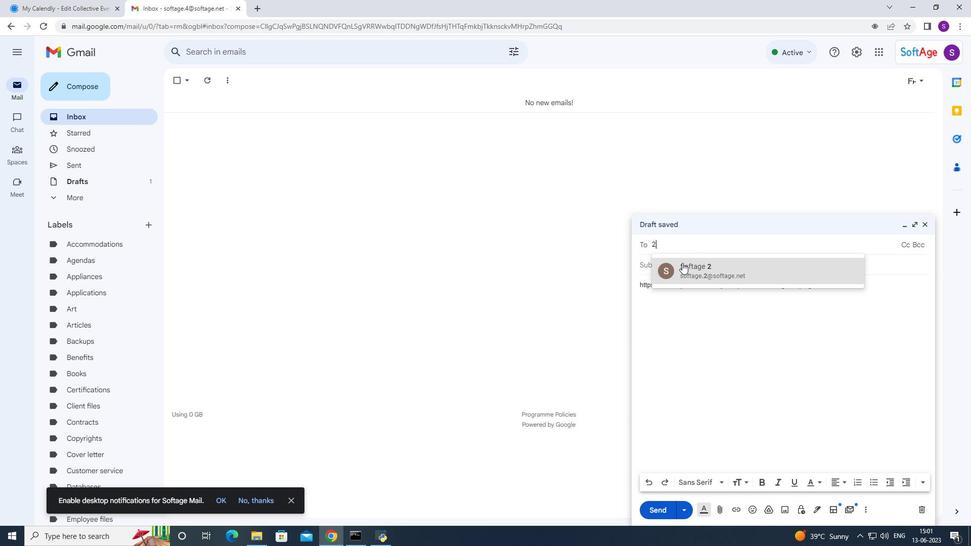 
Action: Key pressed 3
Screenshot: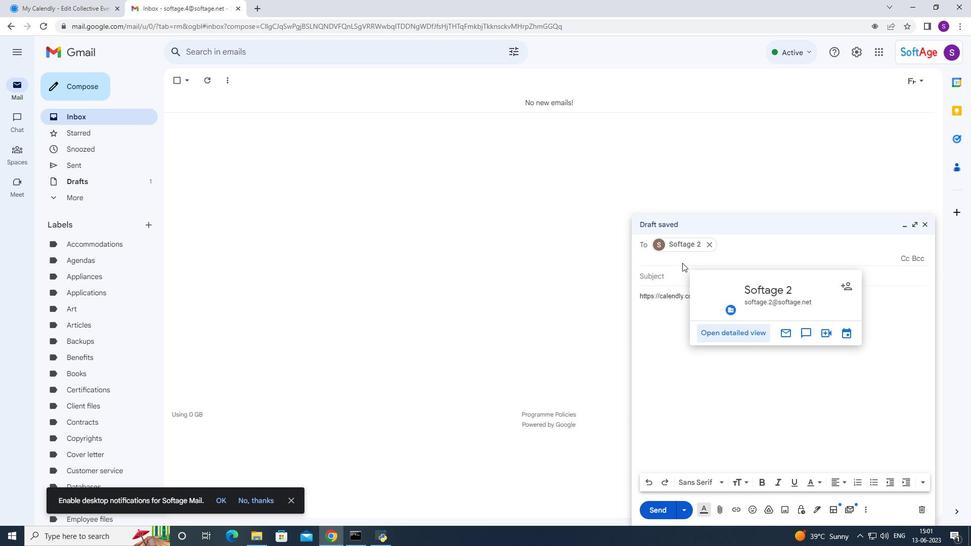 
Action: Mouse moved to (753, 265)
Screenshot: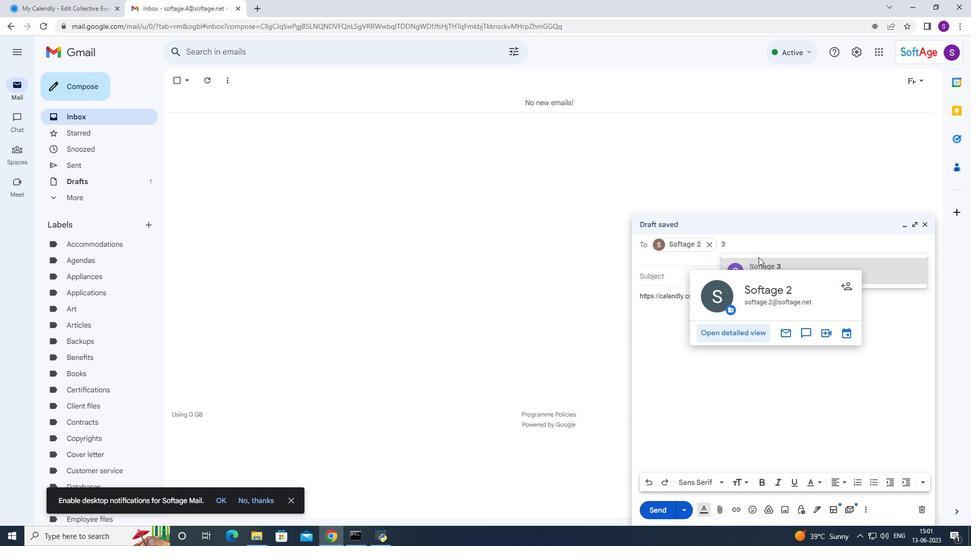 
Action: Mouse pressed left at (753, 265)
Screenshot: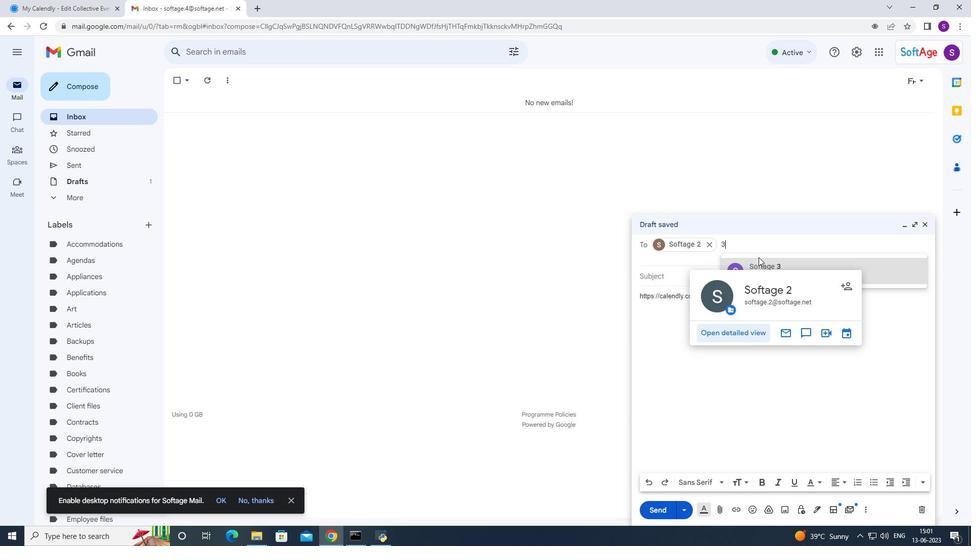 
Action: Mouse moved to (695, 314)
Screenshot: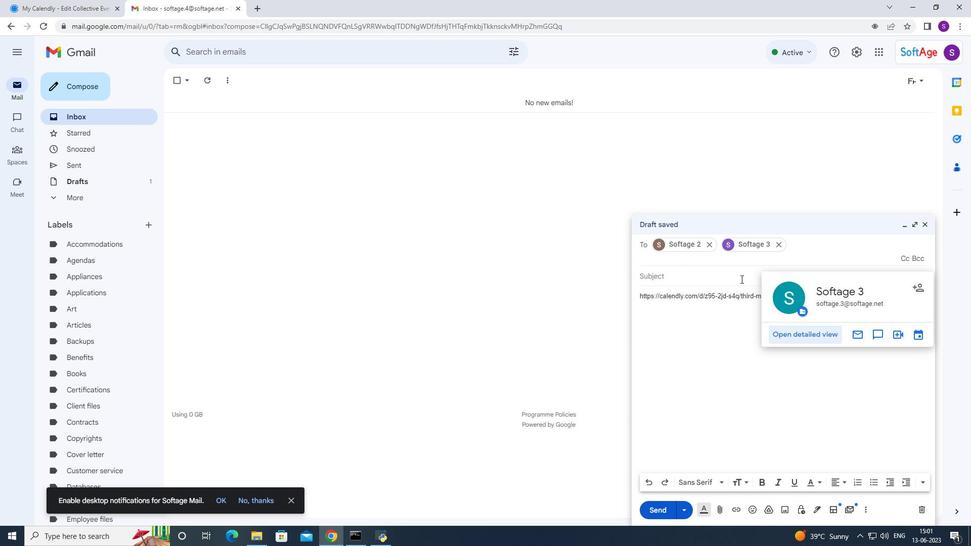 
Action: Mouse pressed left at (695, 314)
Screenshot: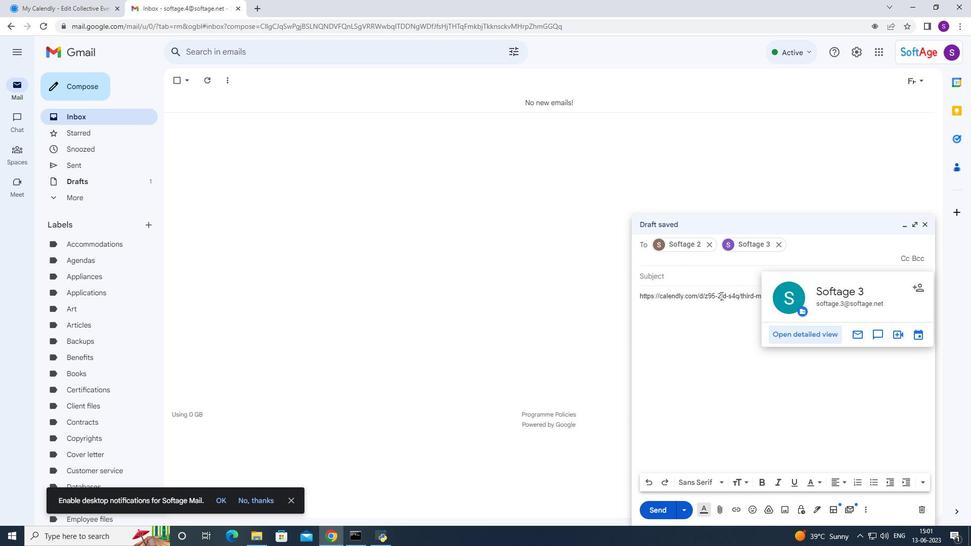 
Action: Mouse moved to (647, 508)
Screenshot: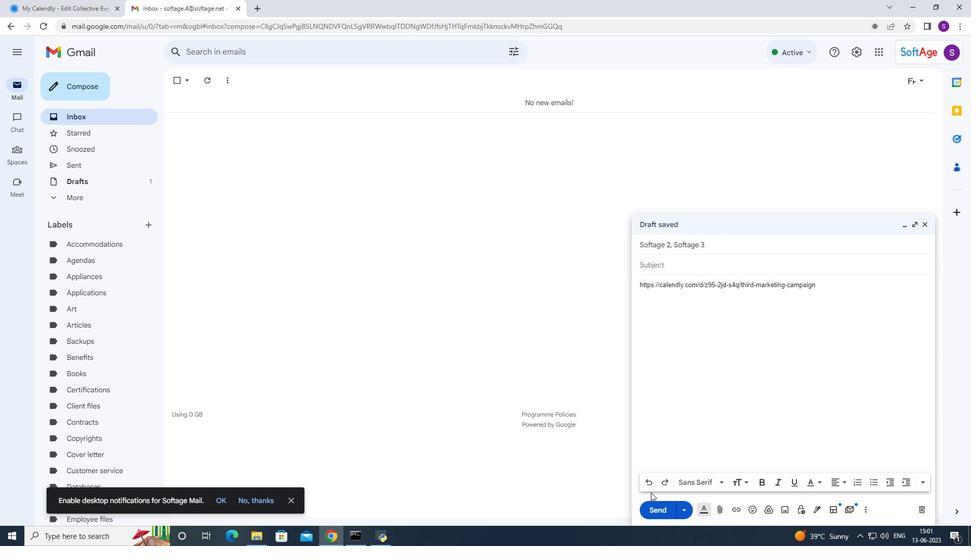 
Action: Mouse pressed left at (647, 508)
Screenshot: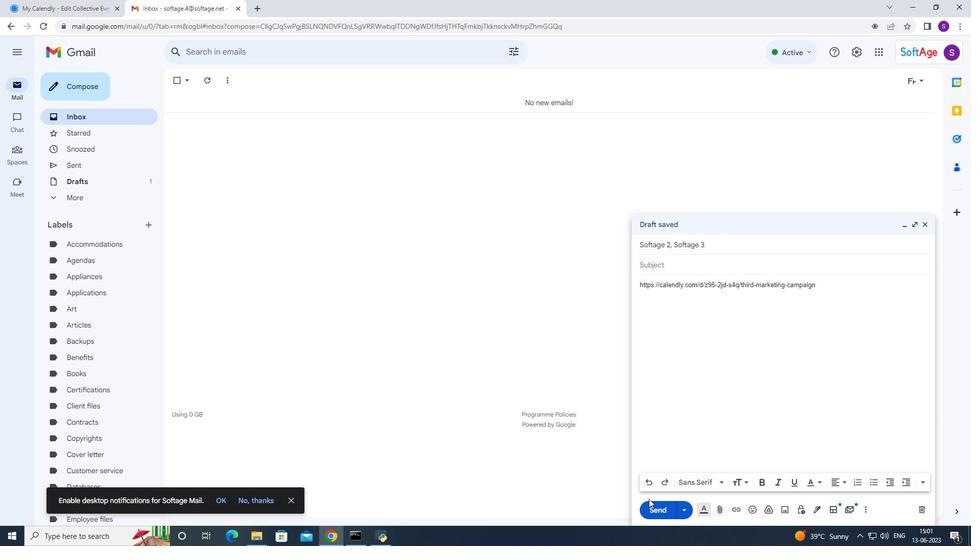 
Action: Mouse moved to (643, 482)
Screenshot: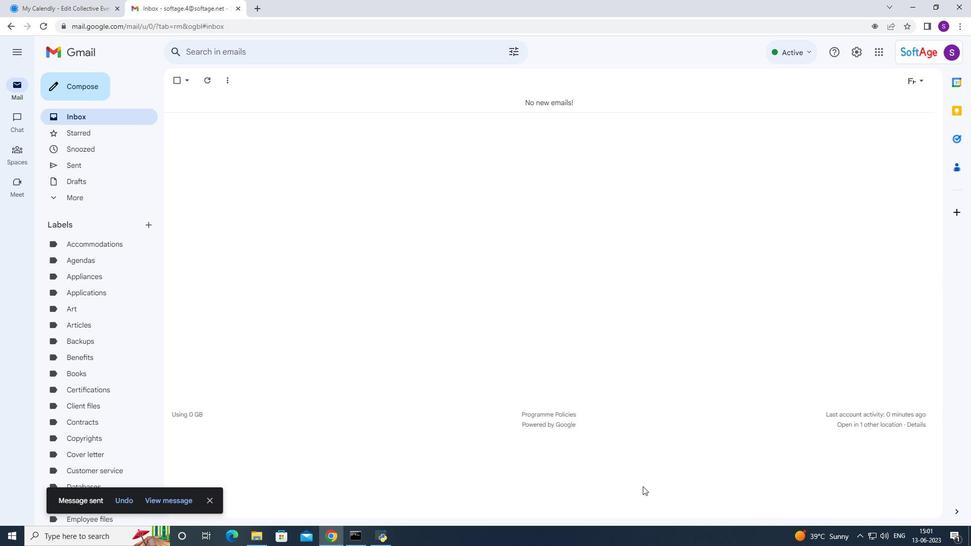 
